 Task: Find connections with filter location Sānchor with filter topic #startupwith filter profile language Potuguese with filter current company Freecharge with filter school Jadavpur University with filter industry Climate Technology Product Manufacturing with filter service category Event Photography with filter keywords title Civil Engineer
Action: Mouse moved to (675, 83)
Screenshot: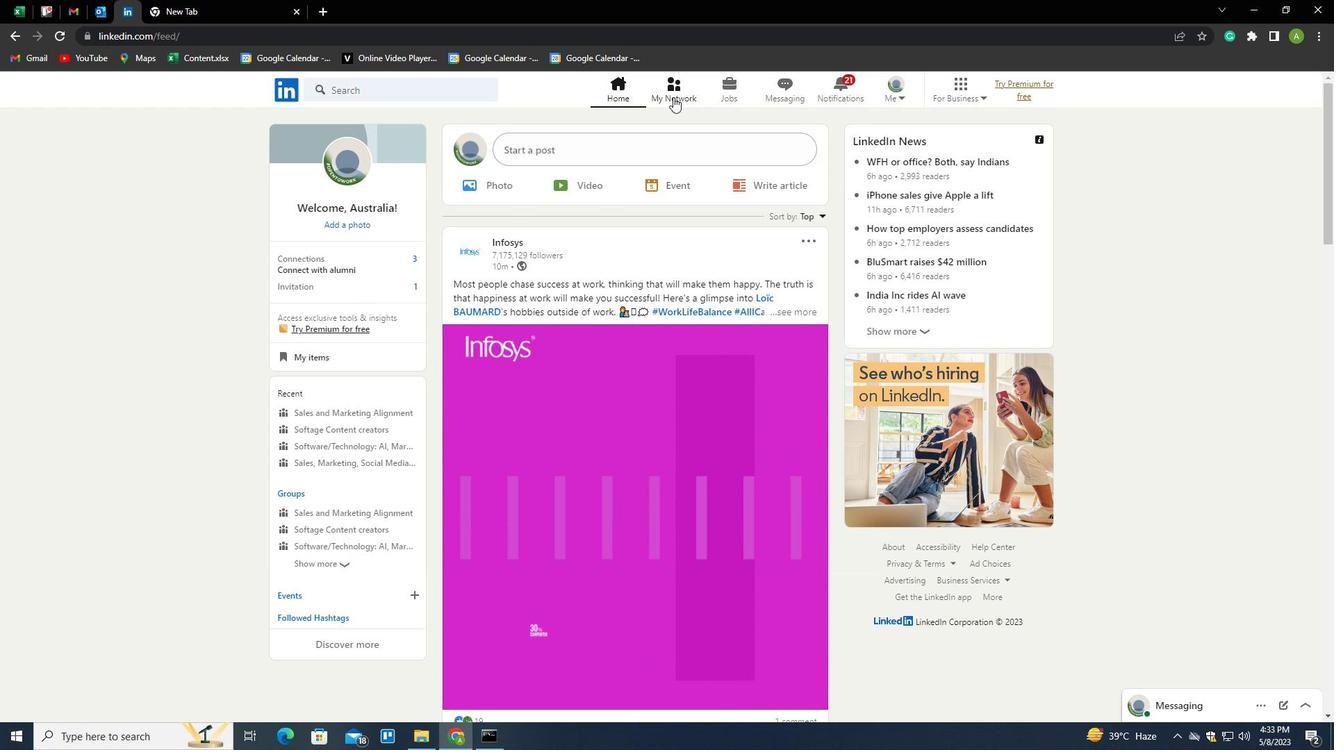
Action: Mouse pressed left at (675, 83)
Screenshot: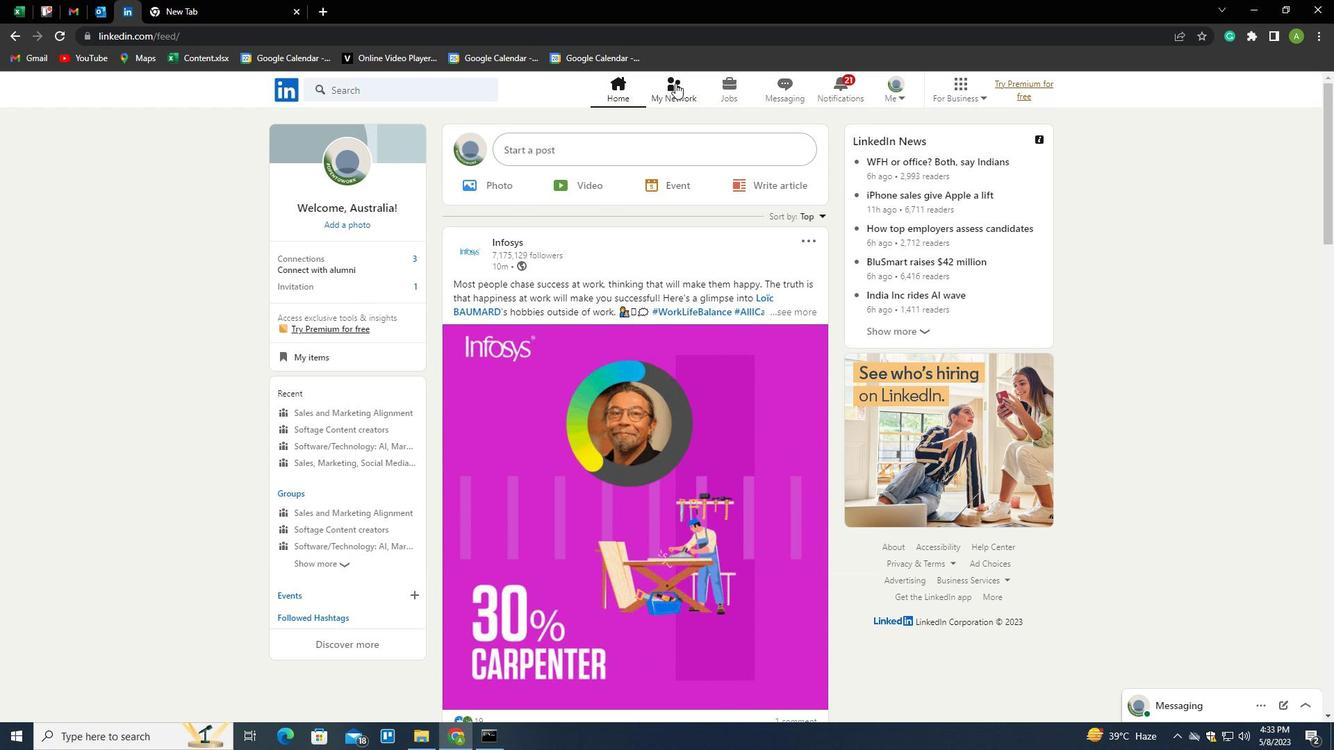 
Action: Mouse moved to (354, 159)
Screenshot: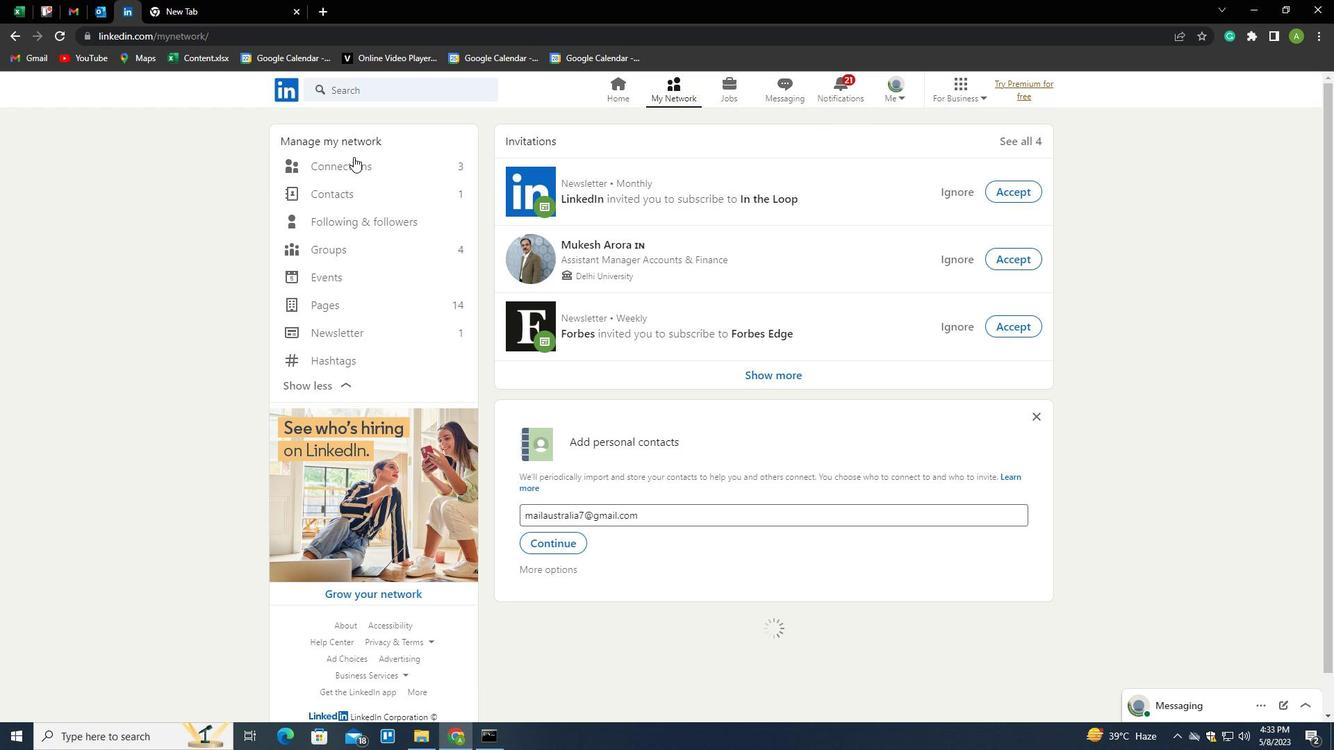 
Action: Mouse pressed left at (354, 159)
Screenshot: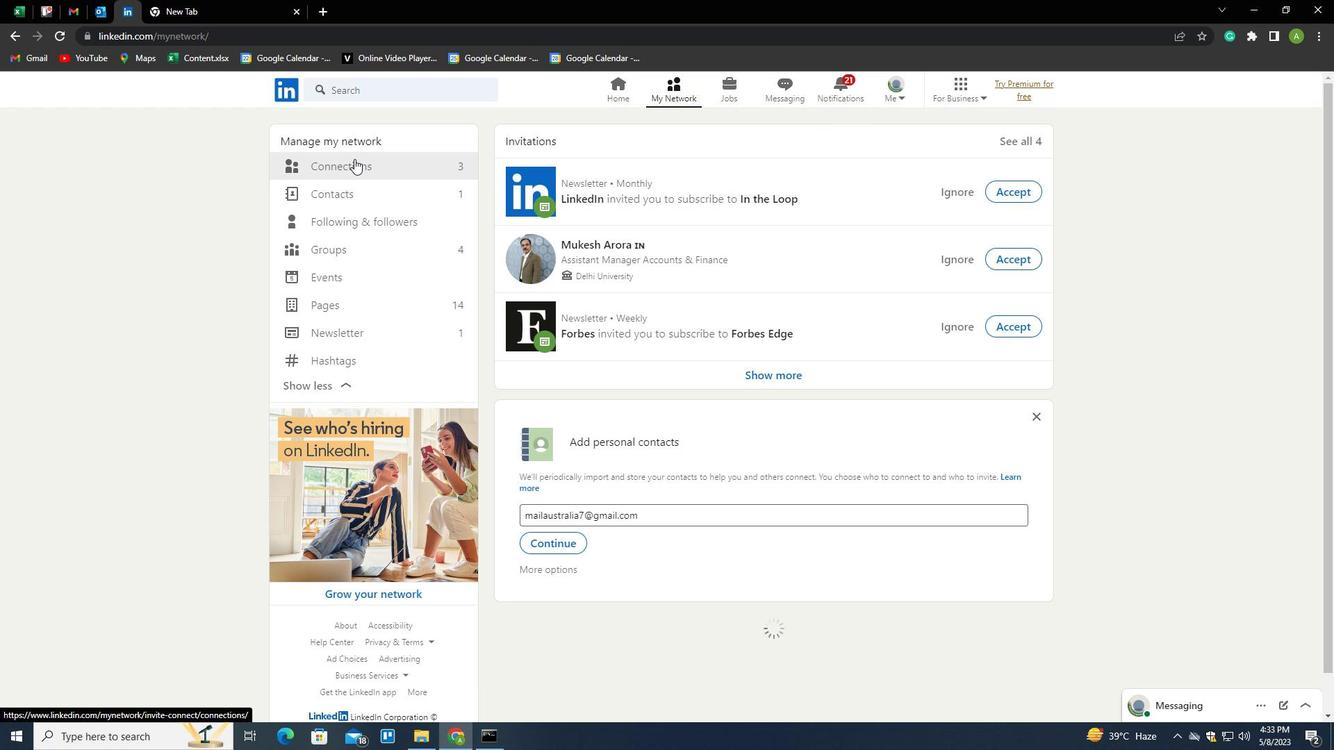 
Action: Mouse moved to (763, 167)
Screenshot: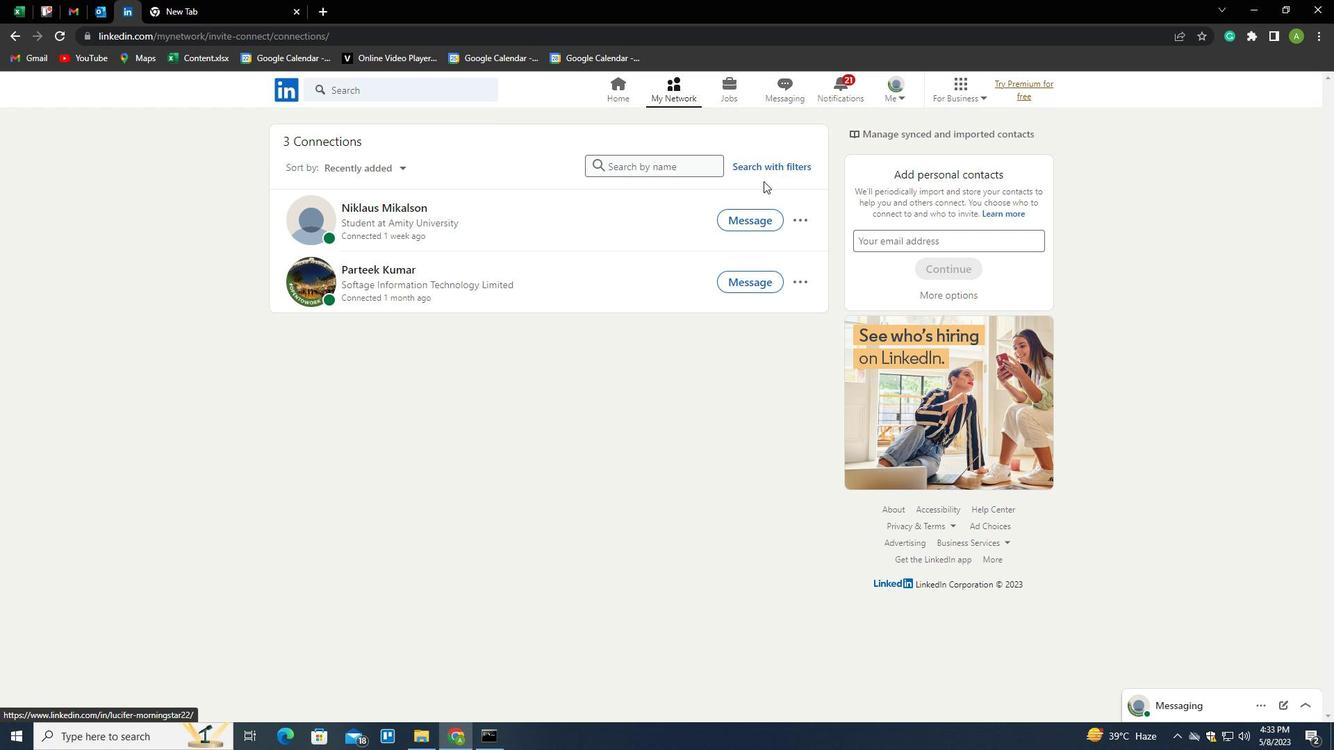 
Action: Mouse pressed left at (763, 167)
Screenshot: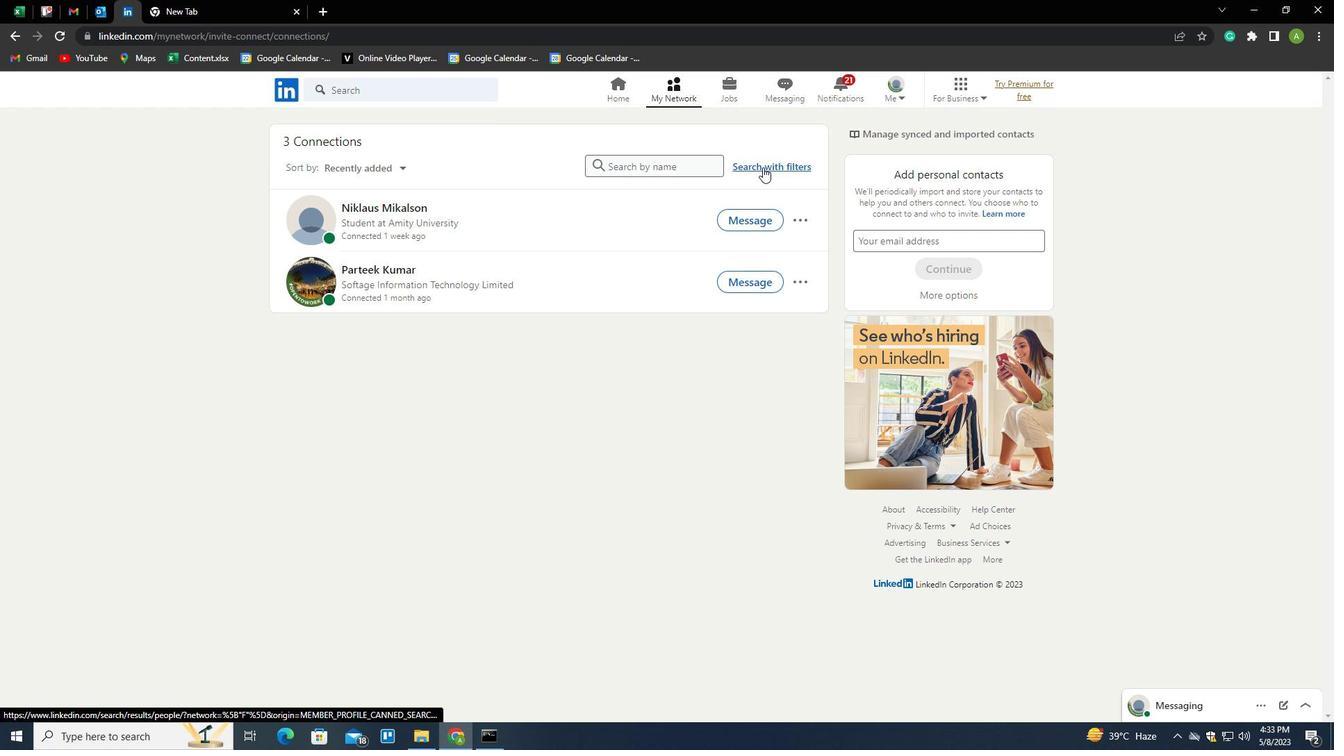 
Action: Mouse moved to (716, 127)
Screenshot: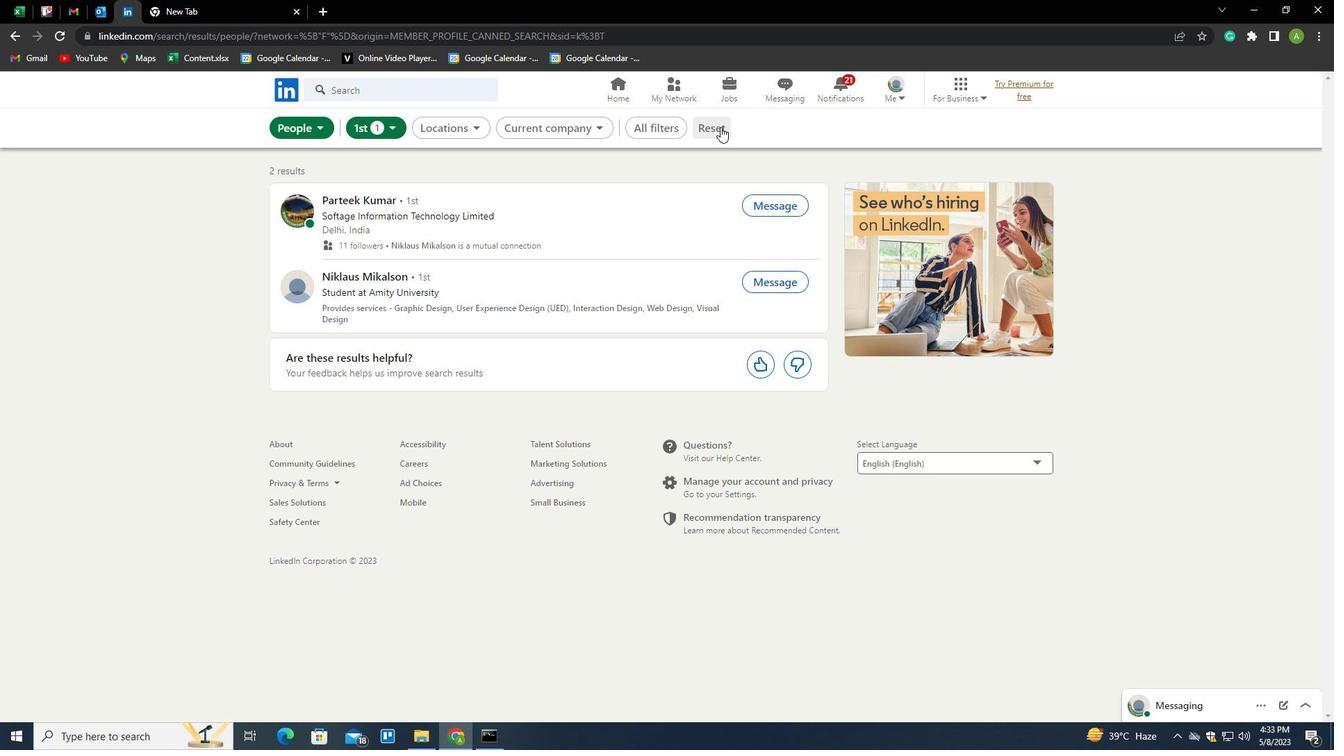
Action: Mouse pressed left at (716, 127)
Screenshot: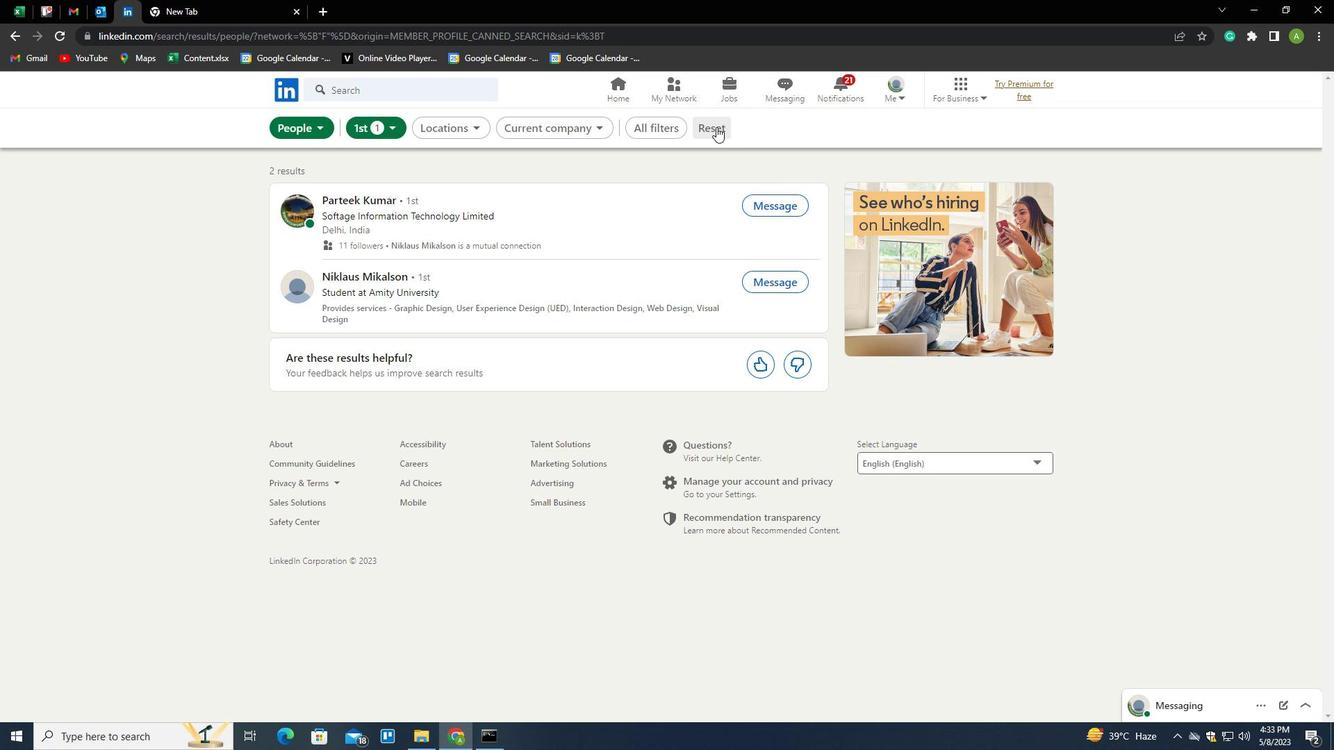
Action: Mouse moved to (700, 127)
Screenshot: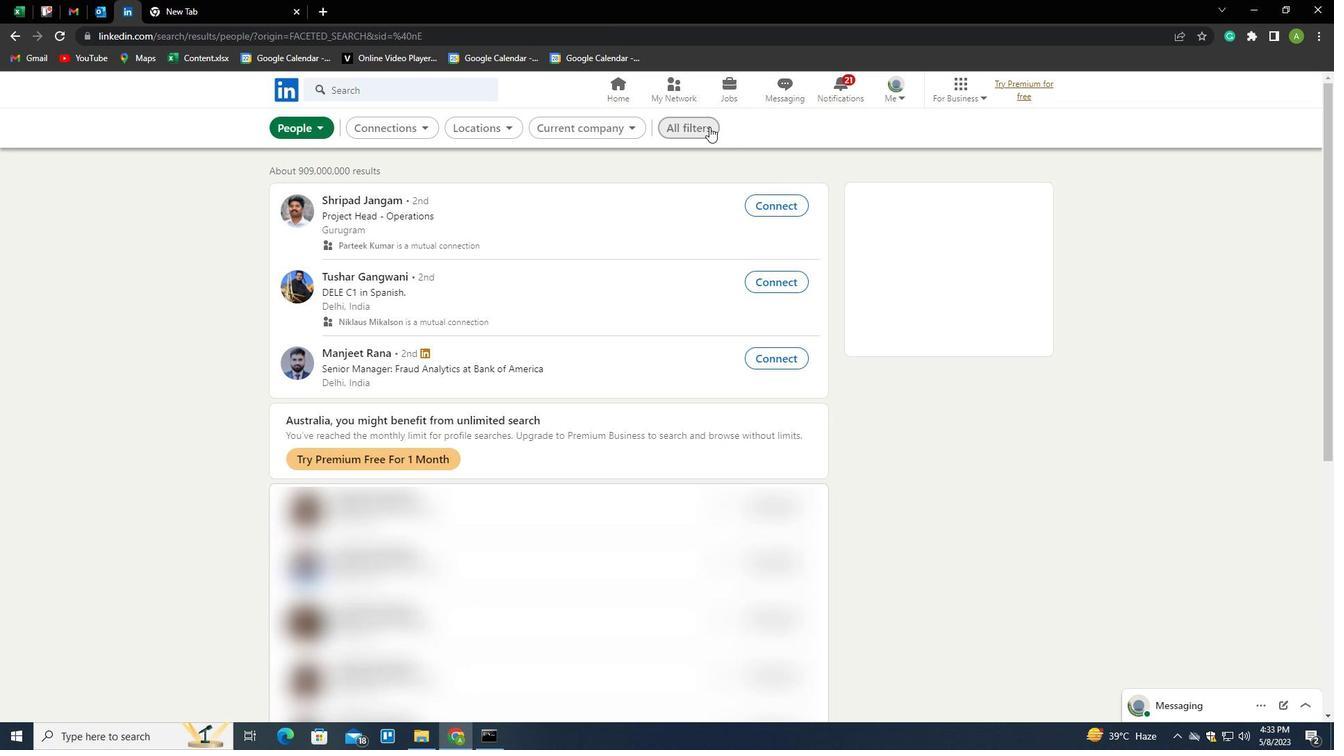 
Action: Mouse pressed left at (700, 127)
Screenshot: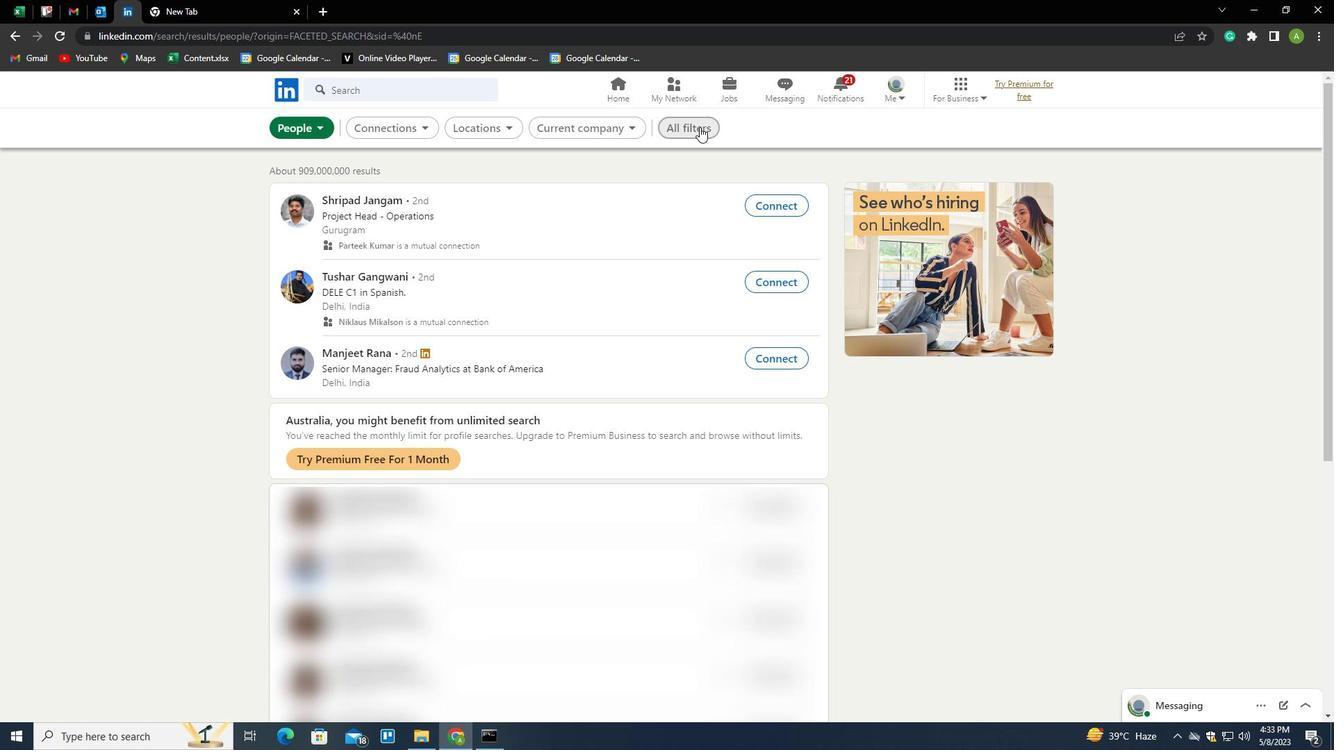 
Action: Mouse moved to (1078, 508)
Screenshot: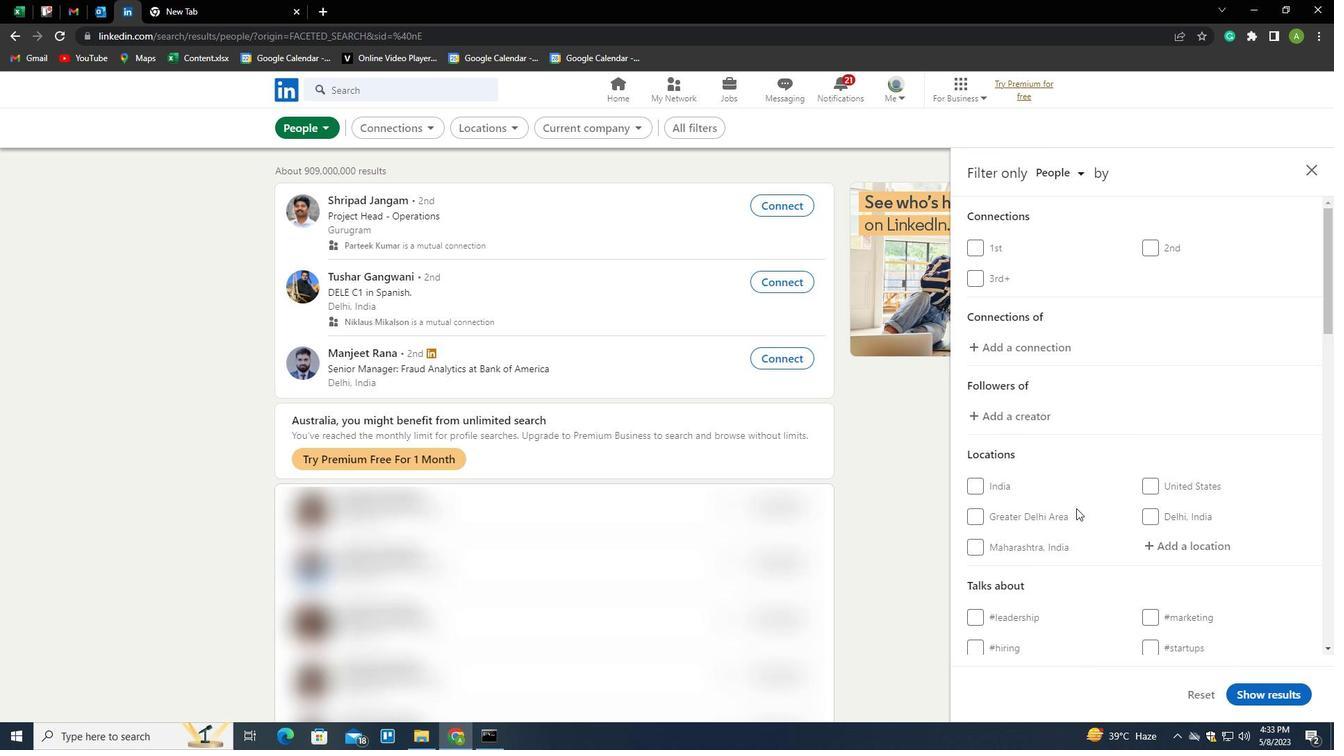 
Action: Mouse scrolled (1078, 508) with delta (0, 0)
Screenshot: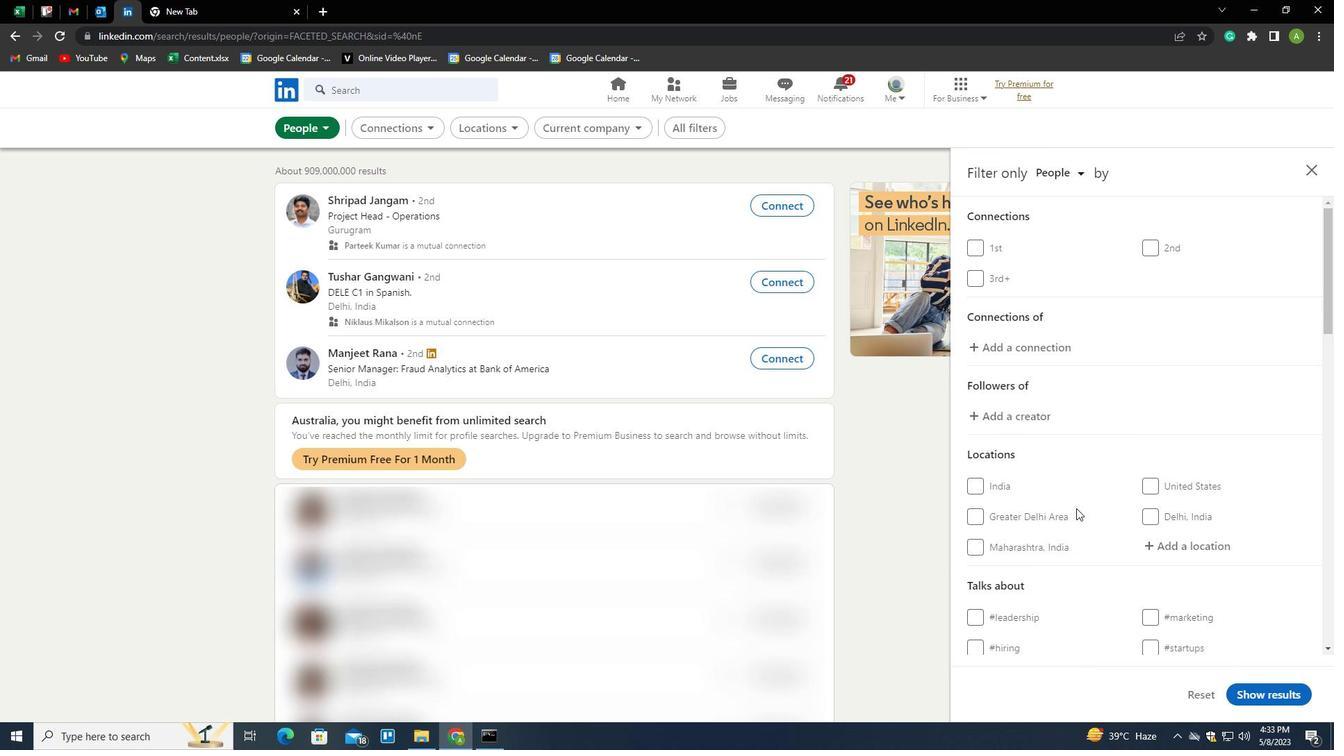 
Action: Mouse scrolled (1078, 508) with delta (0, 0)
Screenshot: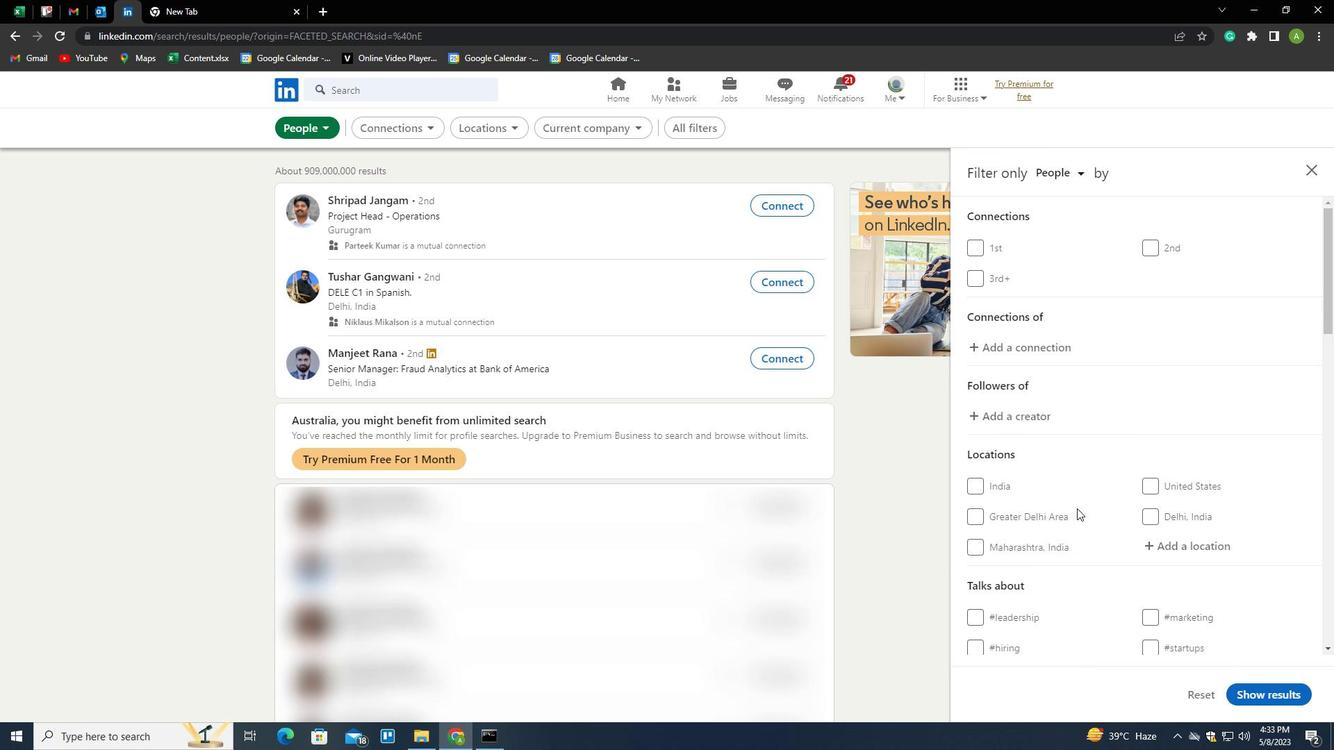 
Action: Mouse scrolled (1078, 508) with delta (0, 0)
Screenshot: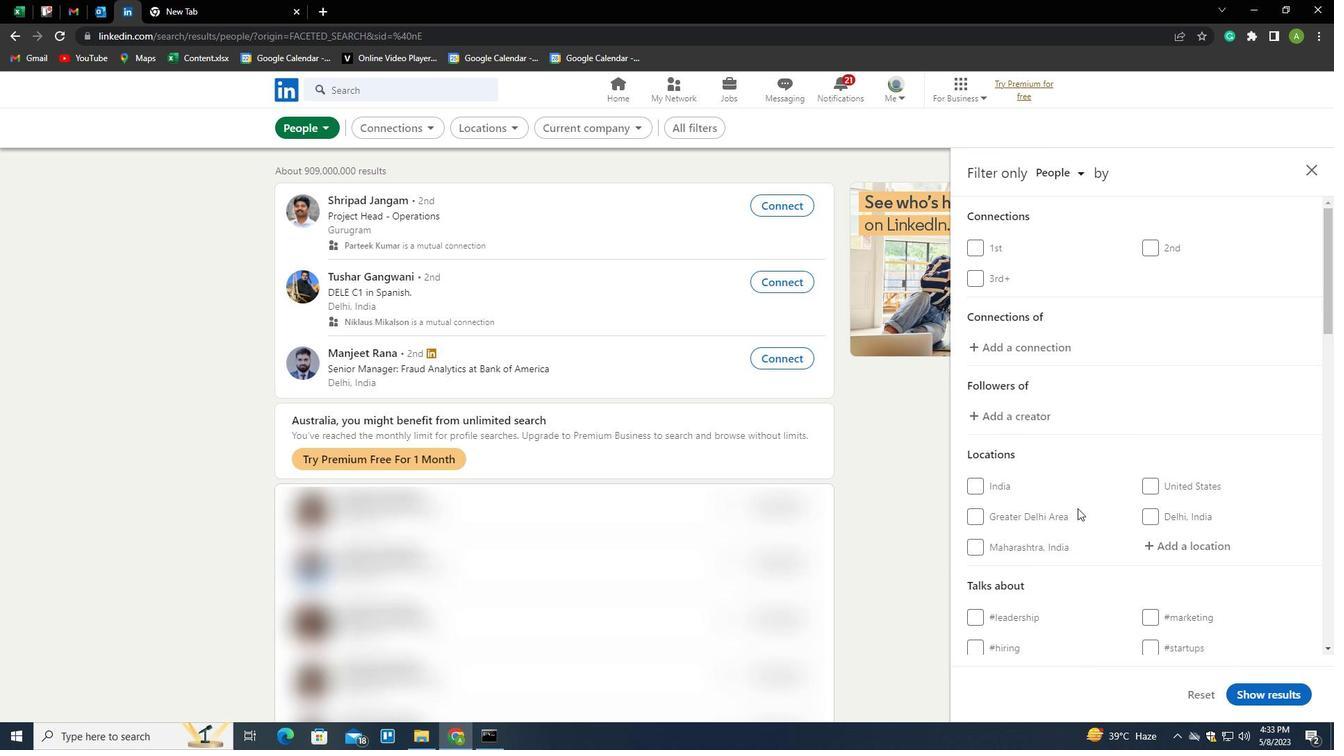 
Action: Mouse moved to (1179, 343)
Screenshot: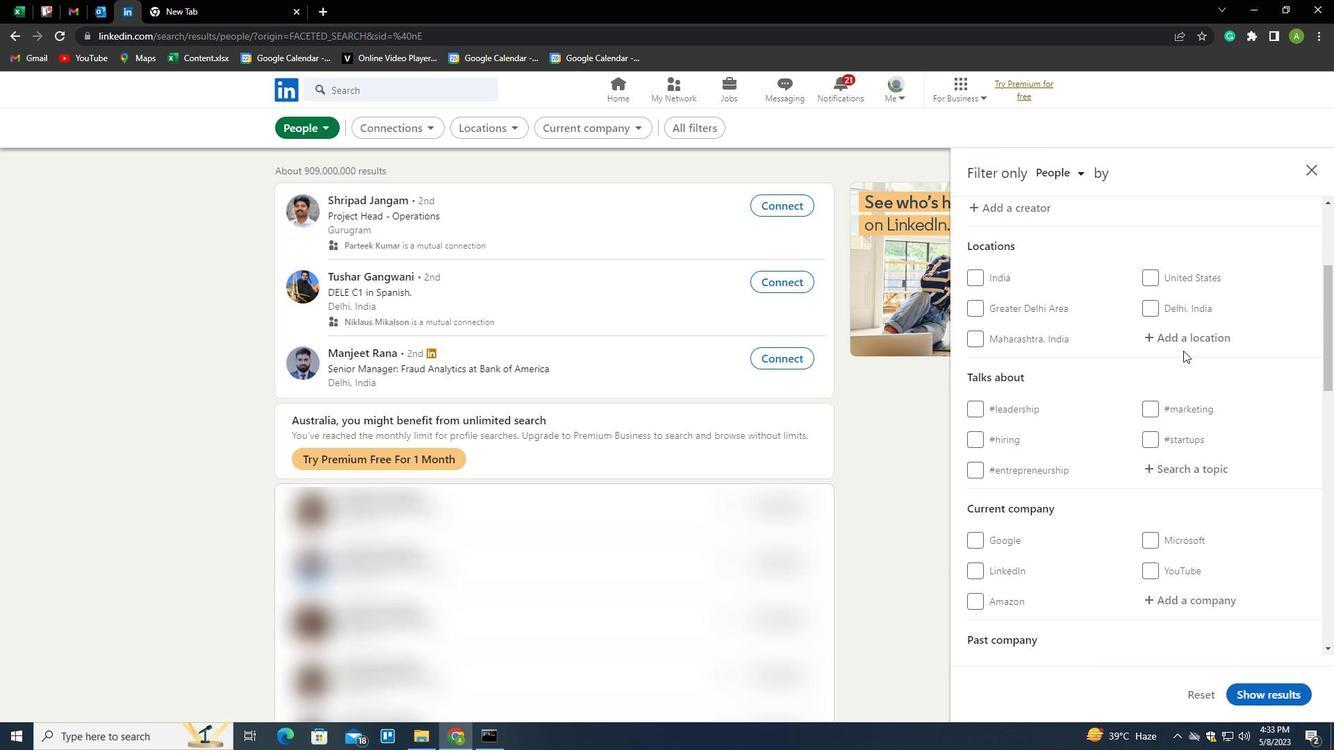 
Action: Mouse pressed left at (1179, 343)
Screenshot: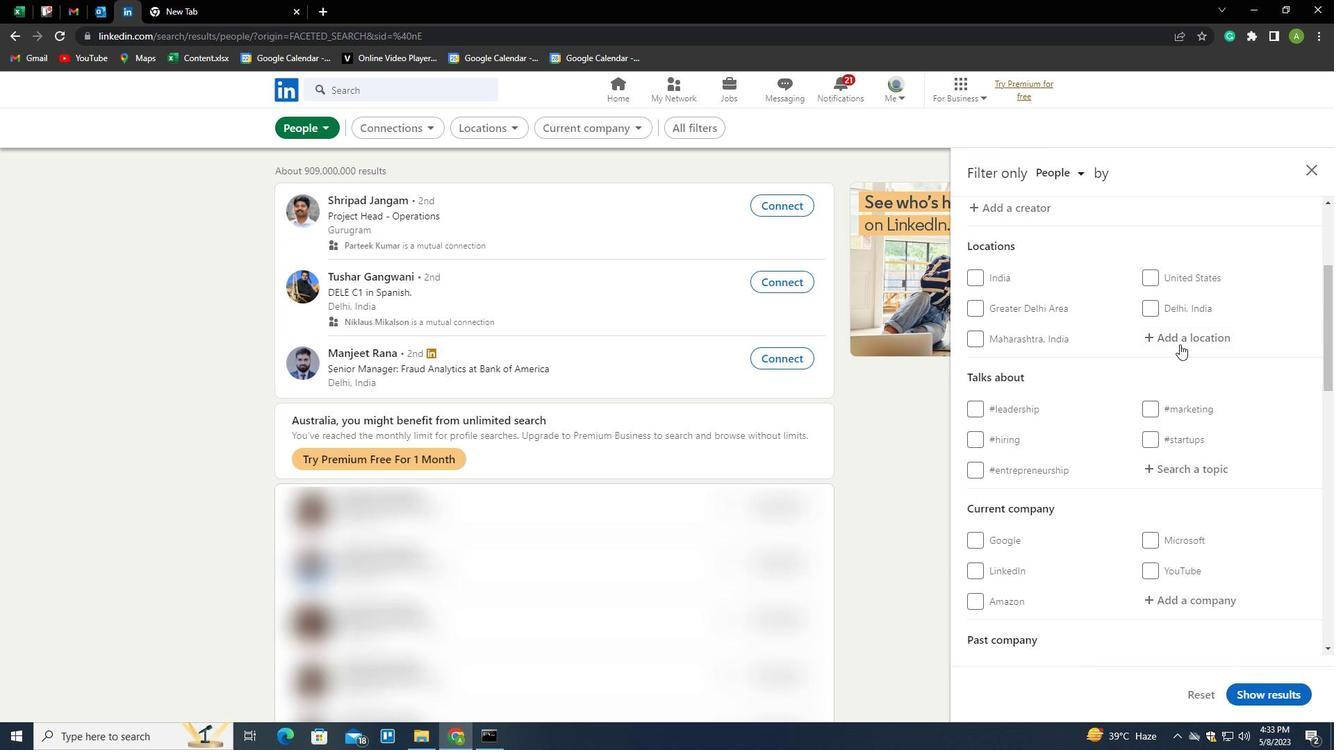 
Action: Key pressed <Key.shift>SANCHOR<Key.down><Key.enter>
Screenshot: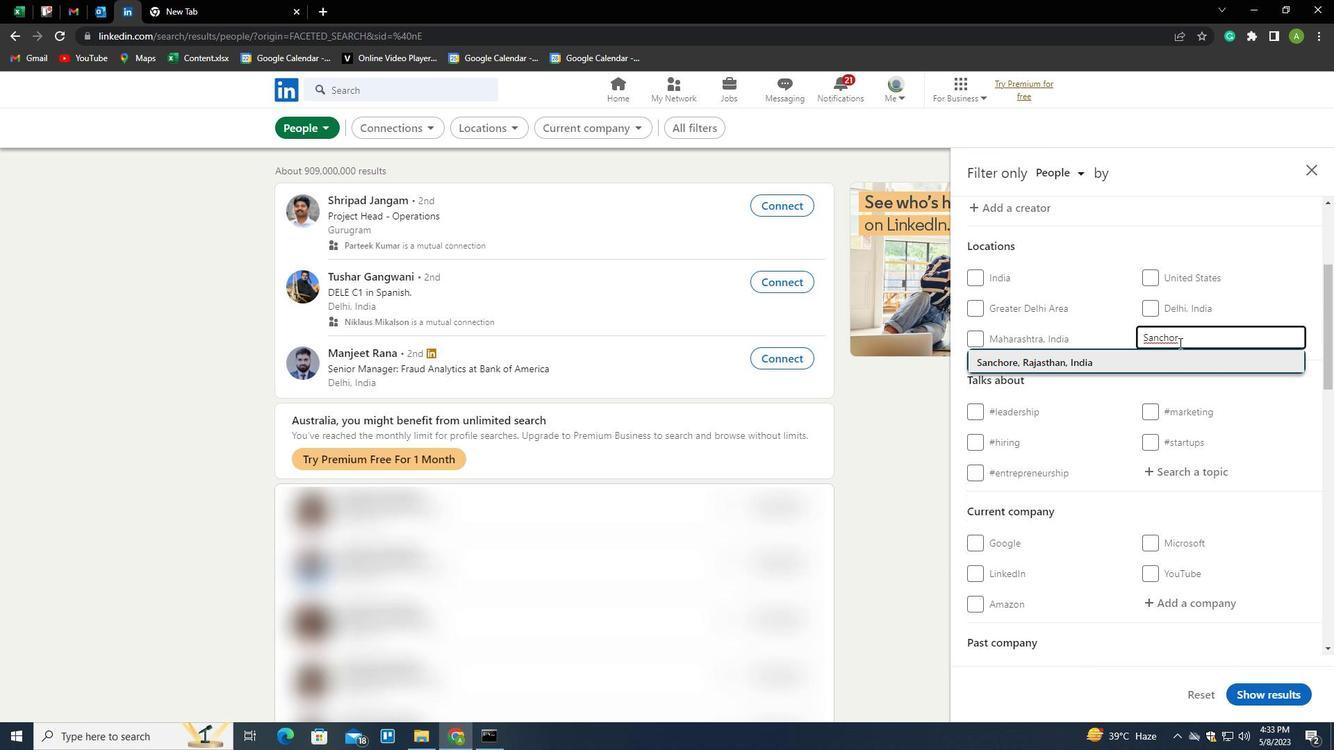 
Action: Mouse scrolled (1179, 342) with delta (0, 0)
Screenshot: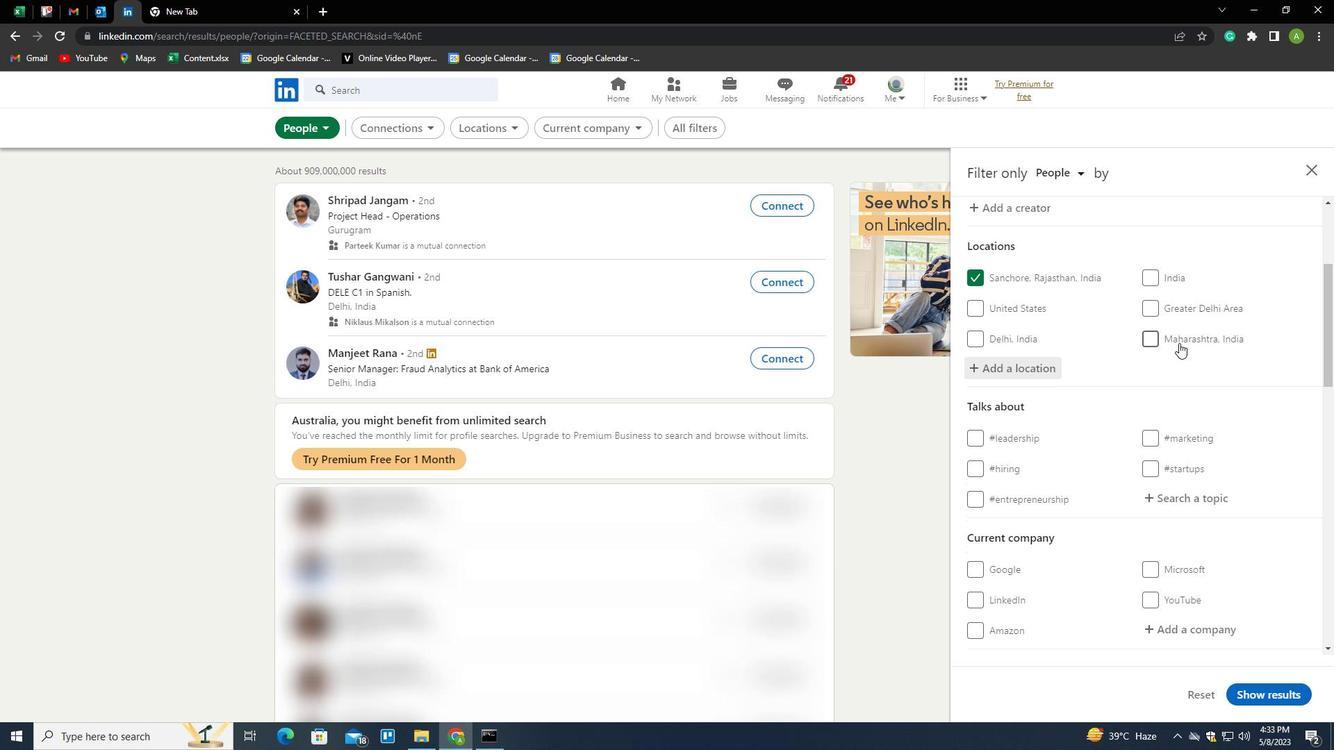 
Action: Mouse scrolled (1179, 342) with delta (0, 0)
Screenshot: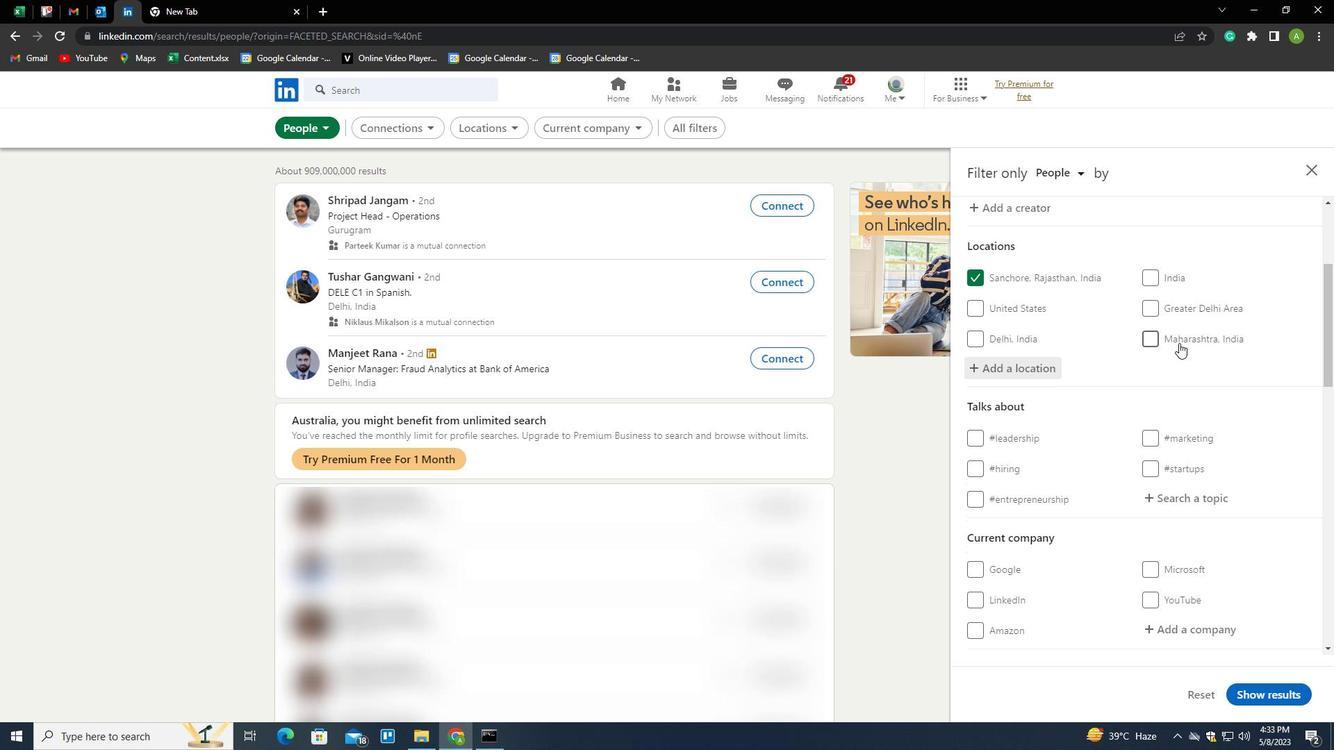 
Action: Mouse scrolled (1179, 342) with delta (0, 0)
Screenshot: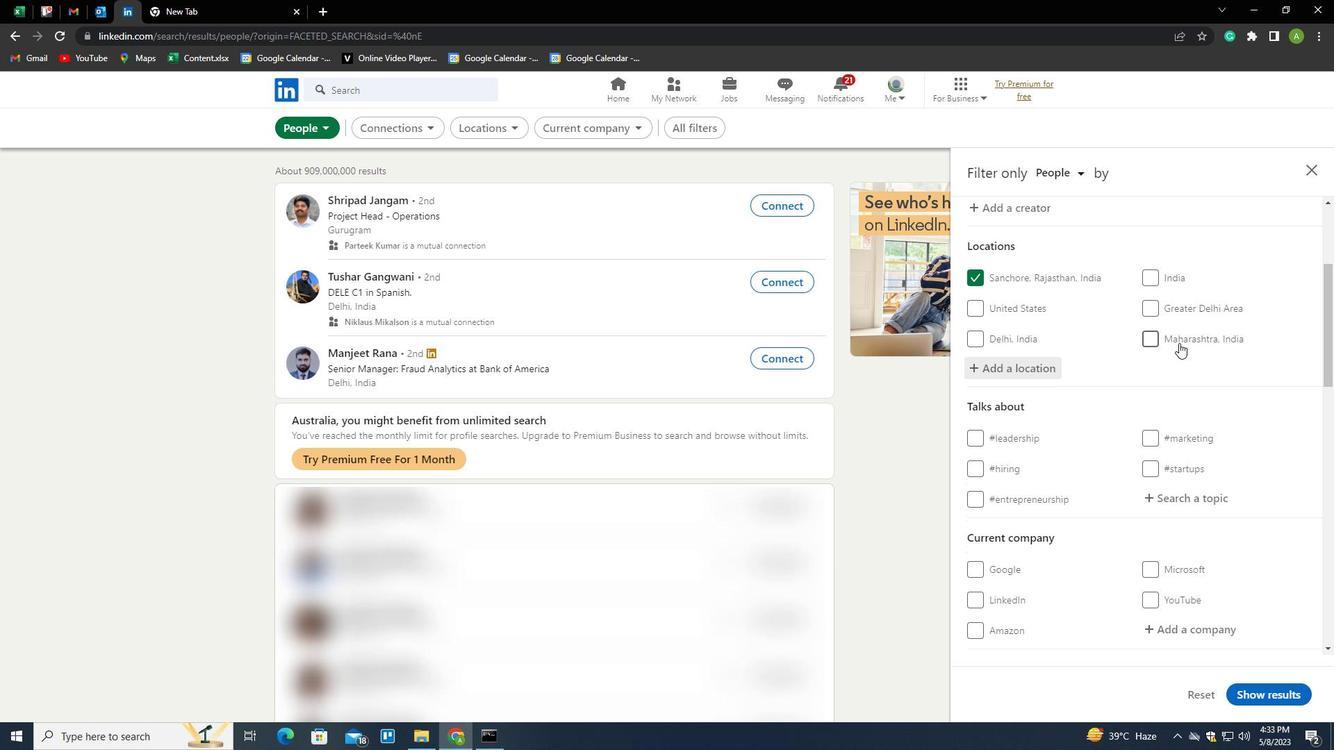 
Action: Mouse moved to (1174, 296)
Screenshot: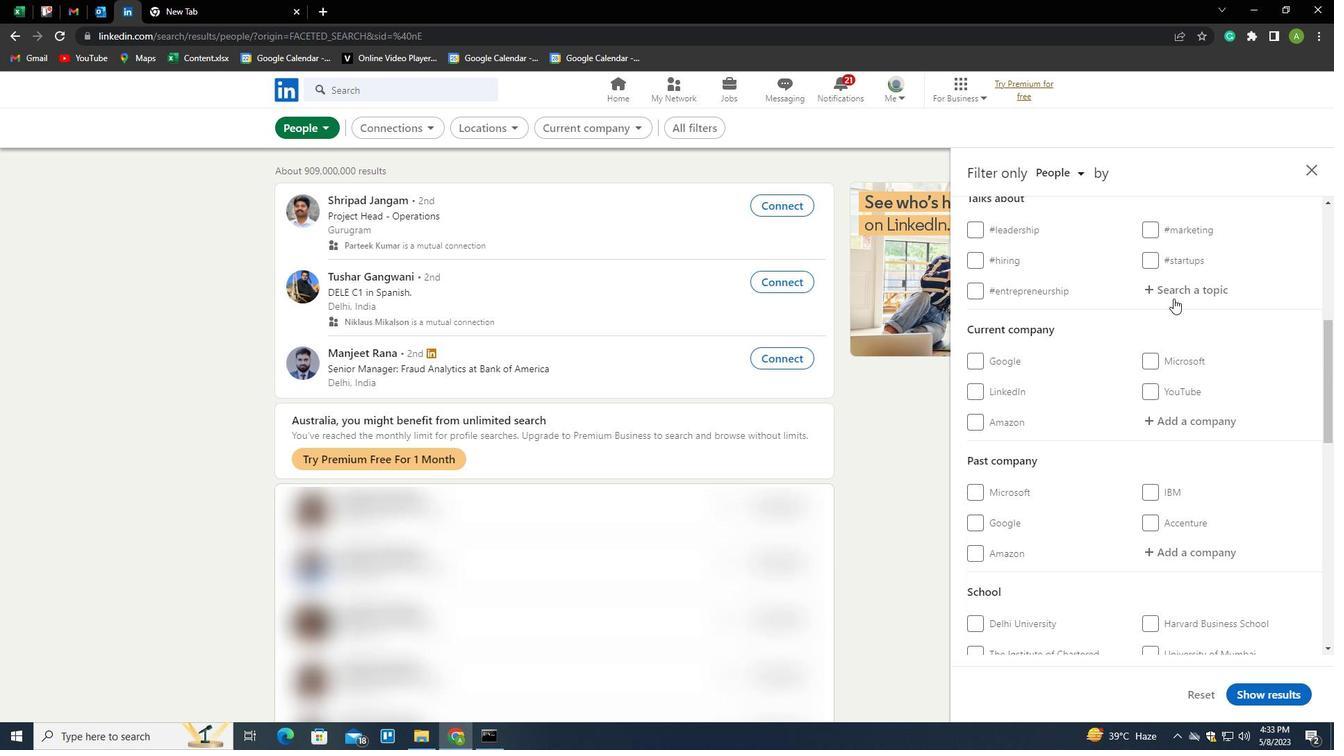 
Action: Mouse pressed left at (1174, 296)
Screenshot: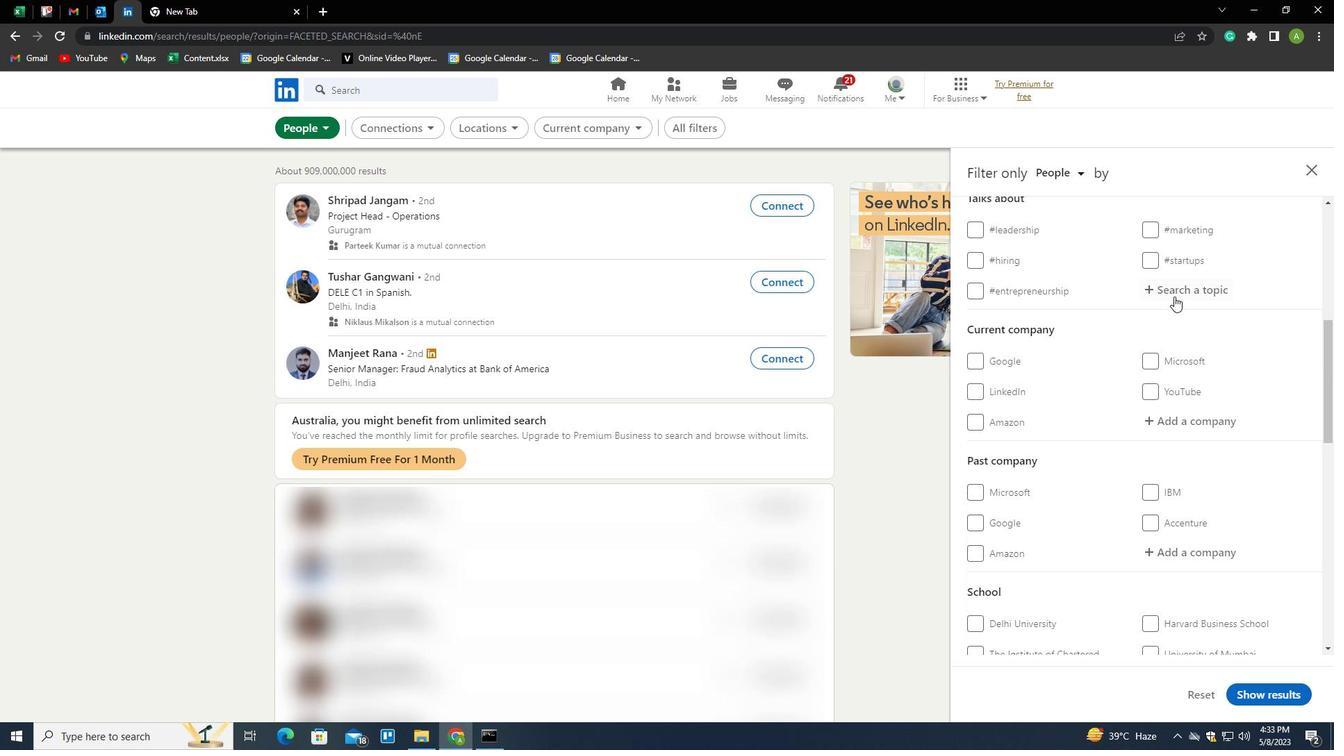
Action: Key pressed STARTUP<Key.down><Key.enter>
Screenshot: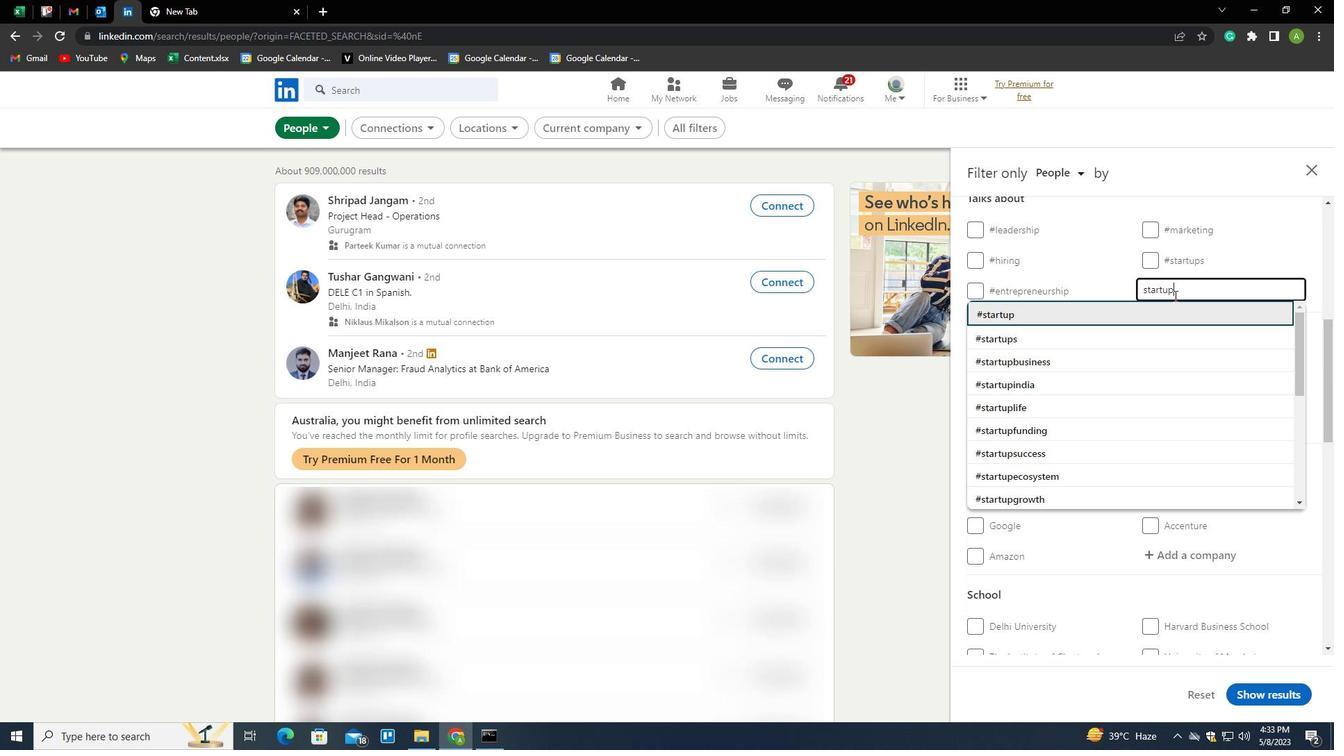
Action: Mouse moved to (1162, 278)
Screenshot: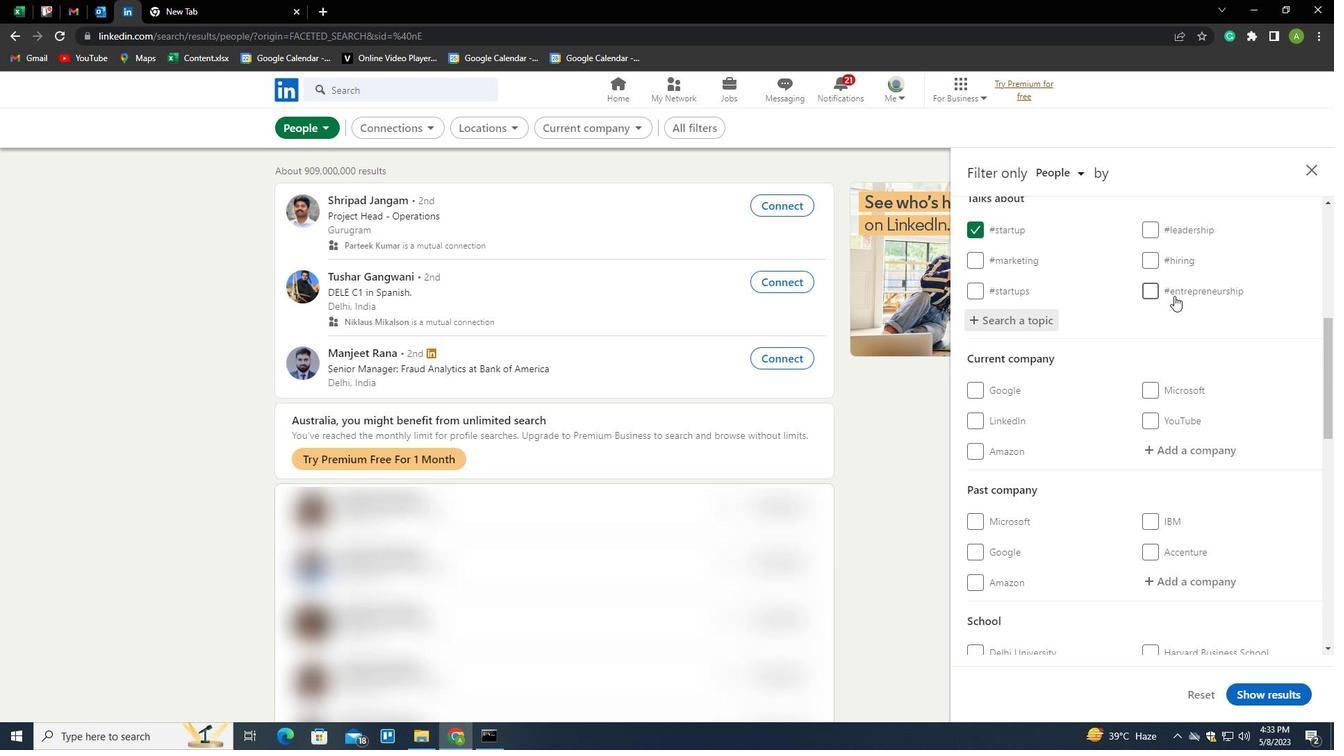 
Action: Mouse scrolled (1162, 278) with delta (0, 0)
Screenshot: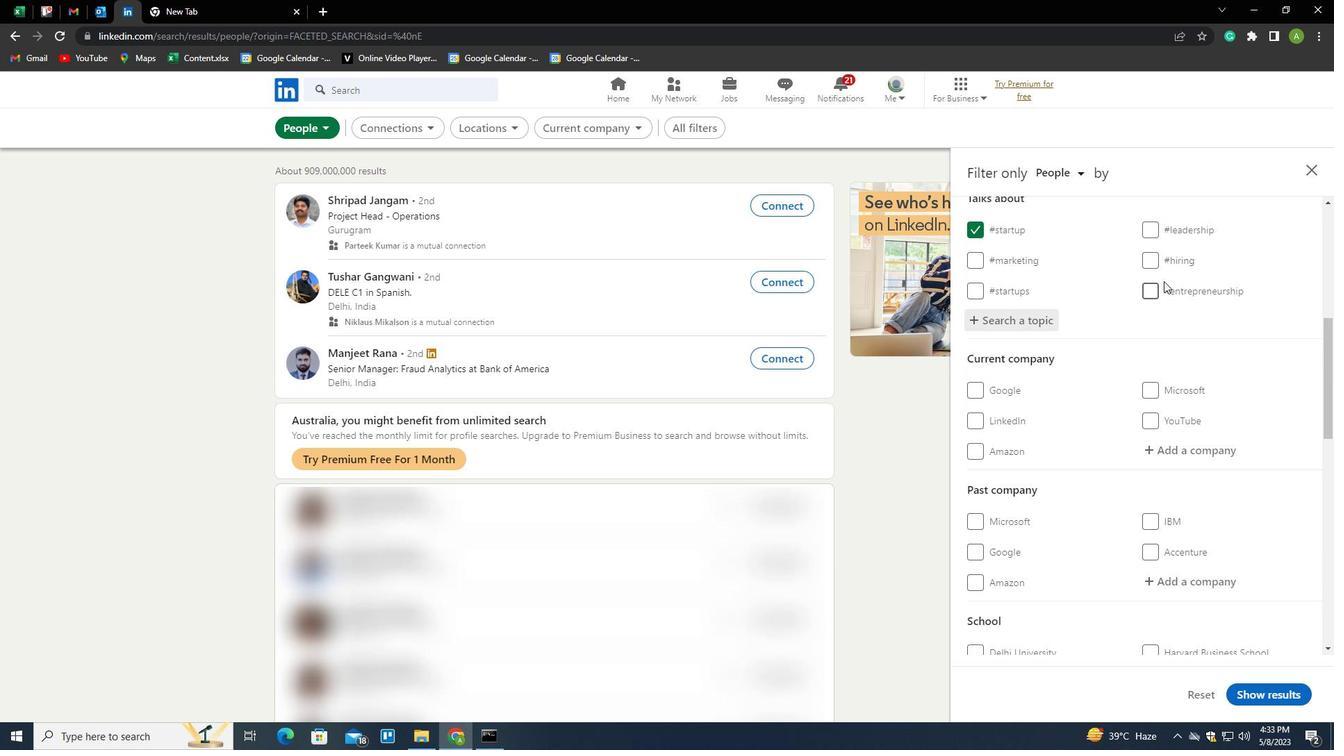 
Action: Mouse scrolled (1162, 278) with delta (0, 0)
Screenshot: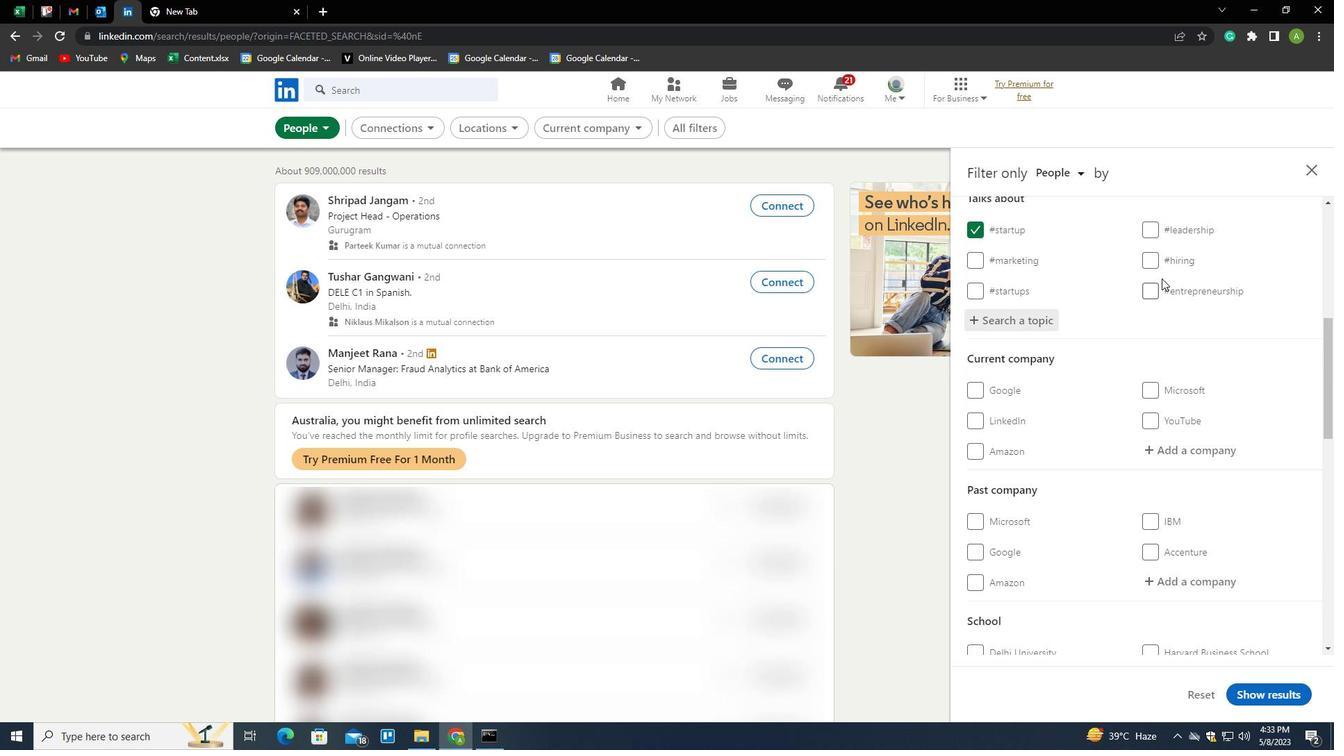 
Action: Mouse moved to (1160, 364)
Screenshot: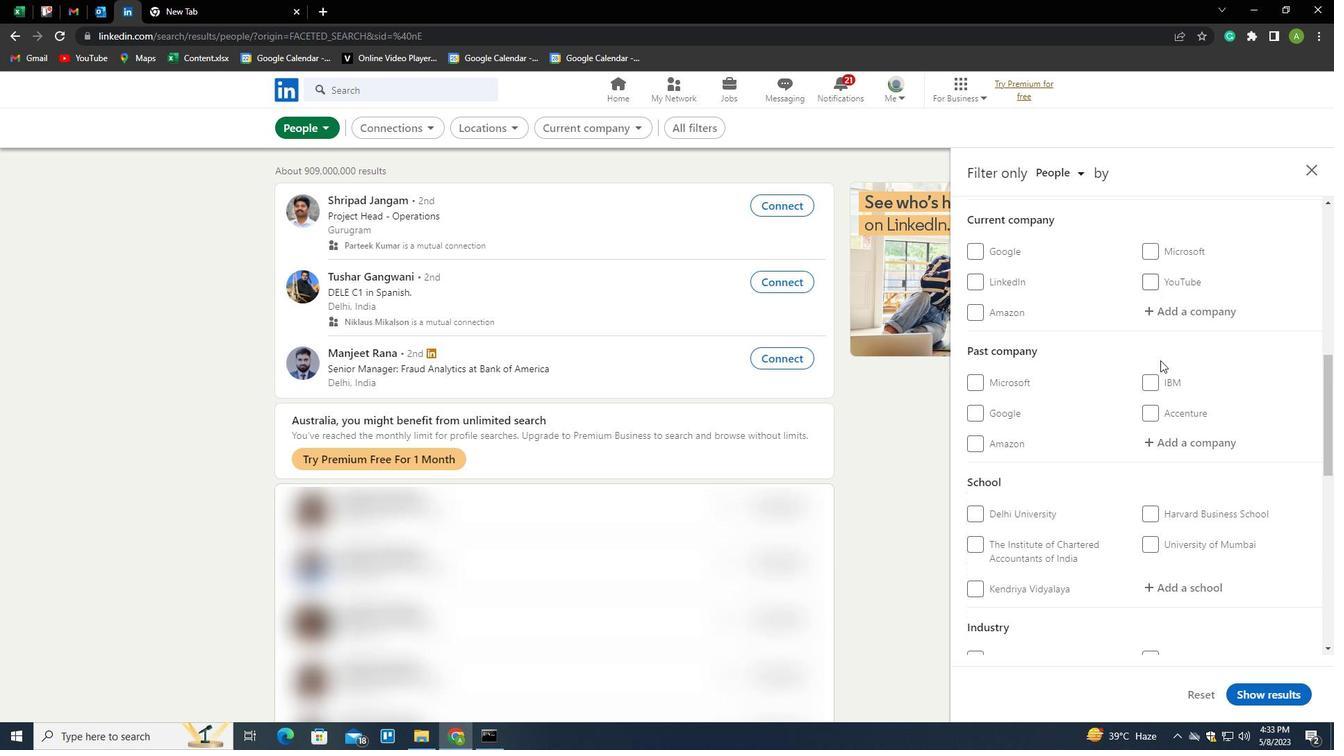 
Action: Mouse scrolled (1160, 363) with delta (0, 0)
Screenshot: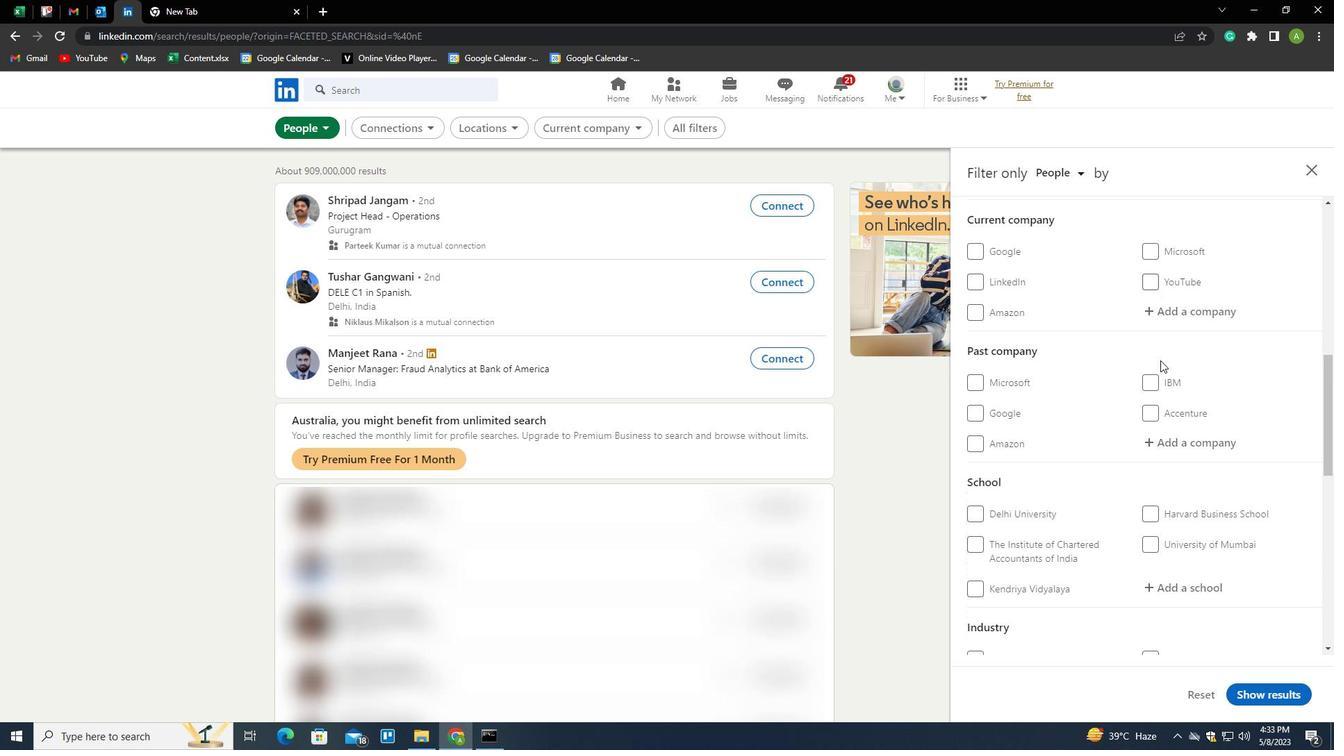 
Action: Mouse scrolled (1160, 363) with delta (0, 0)
Screenshot: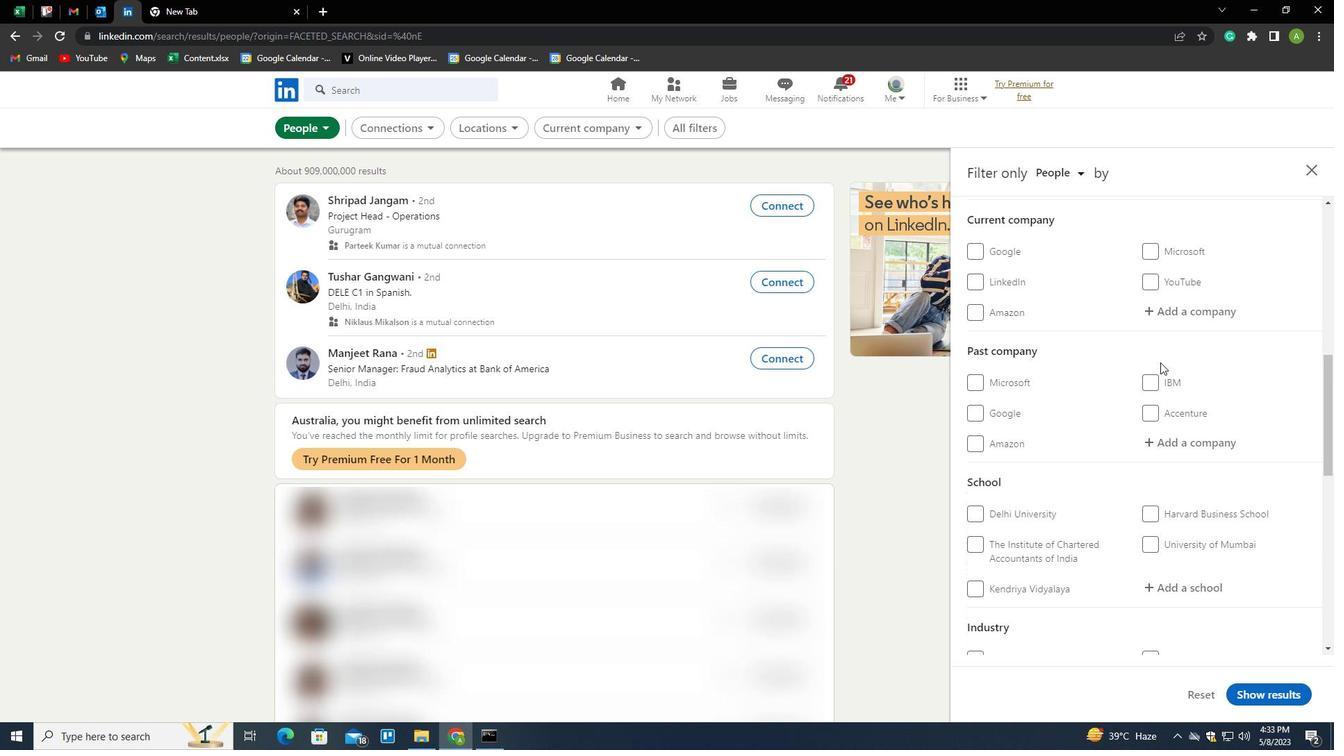 
Action: Mouse scrolled (1160, 363) with delta (0, 0)
Screenshot: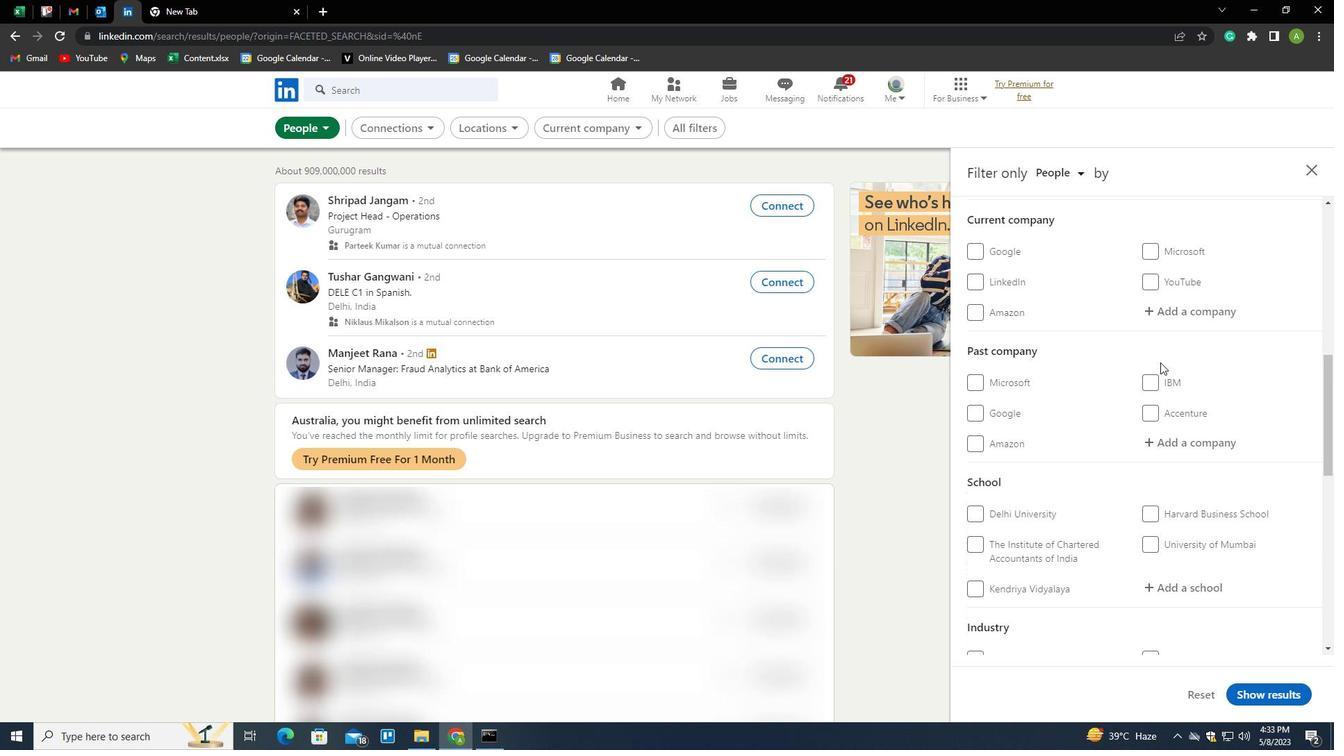 
Action: Mouse moved to (1160, 364)
Screenshot: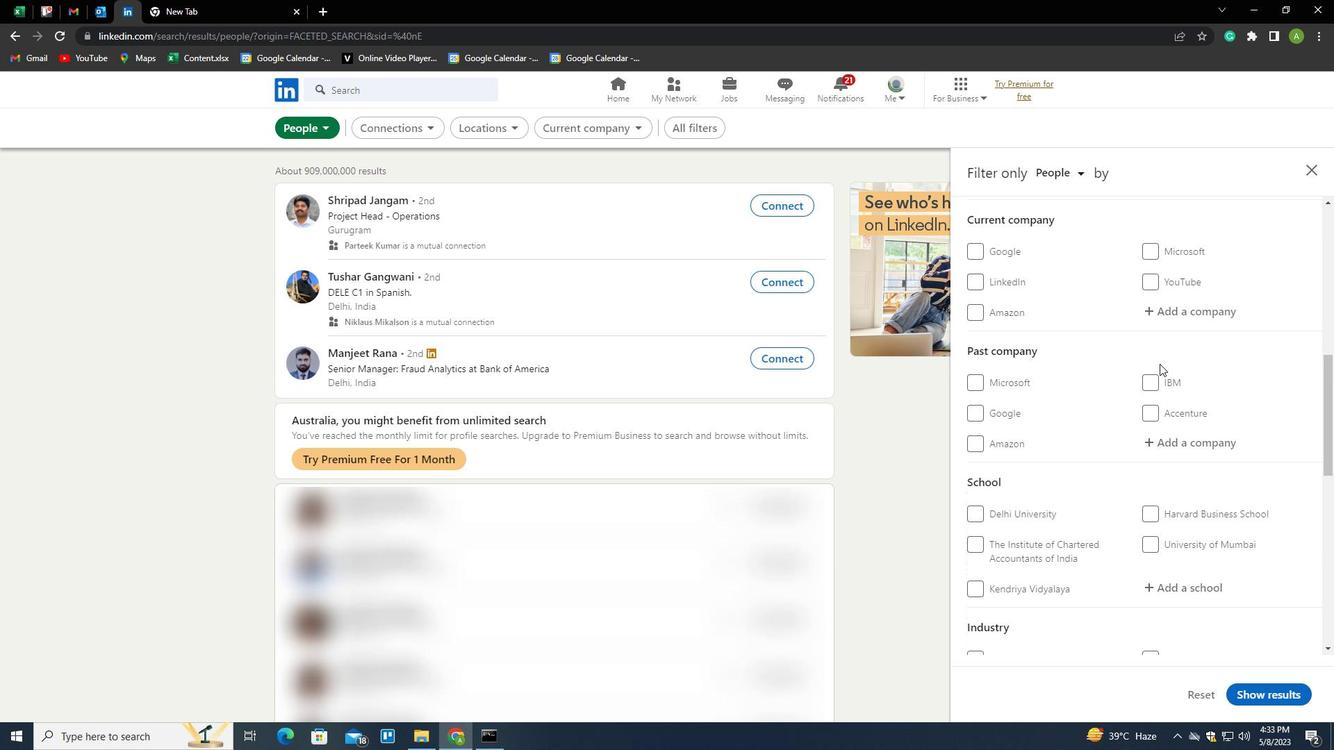 
Action: Mouse scrolled (1160, 364) with delta (0, 0)
Screenshot: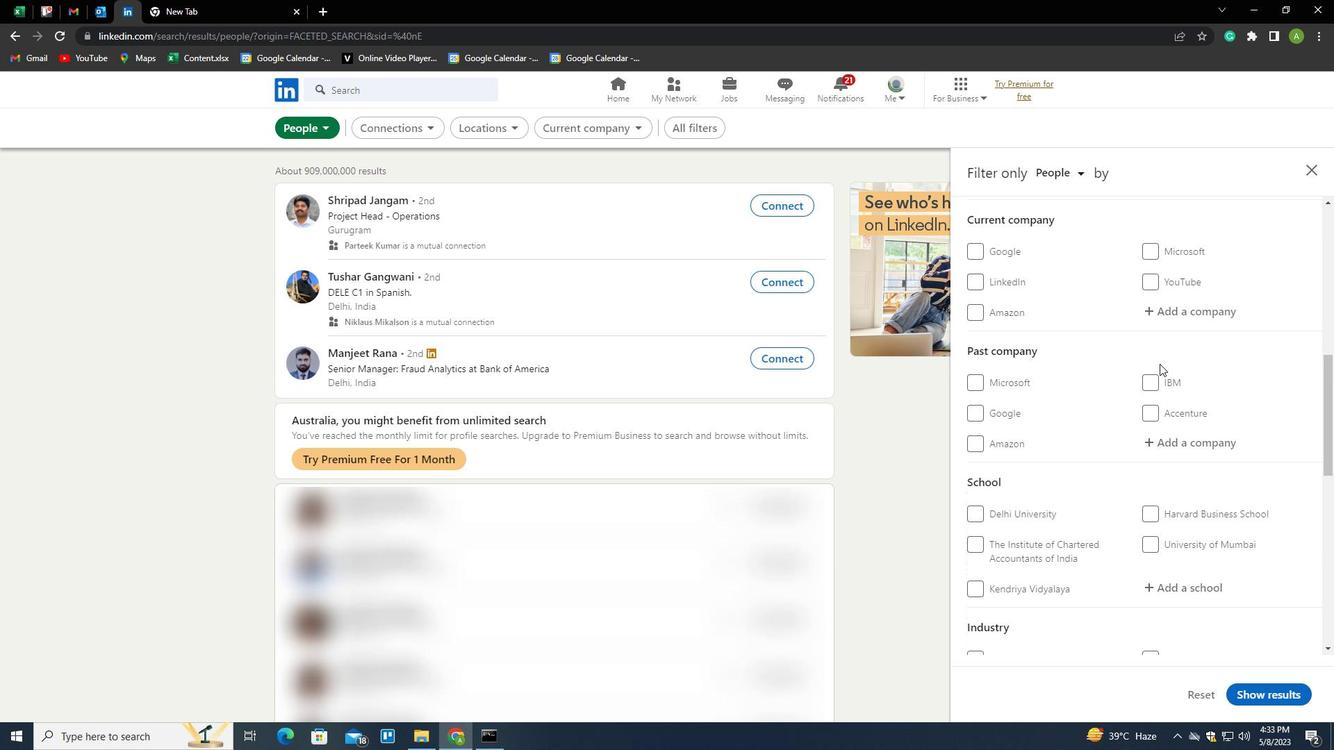 
Action: Mouse scrolled (1160, 364) with delta (0, 0)
Screenshot: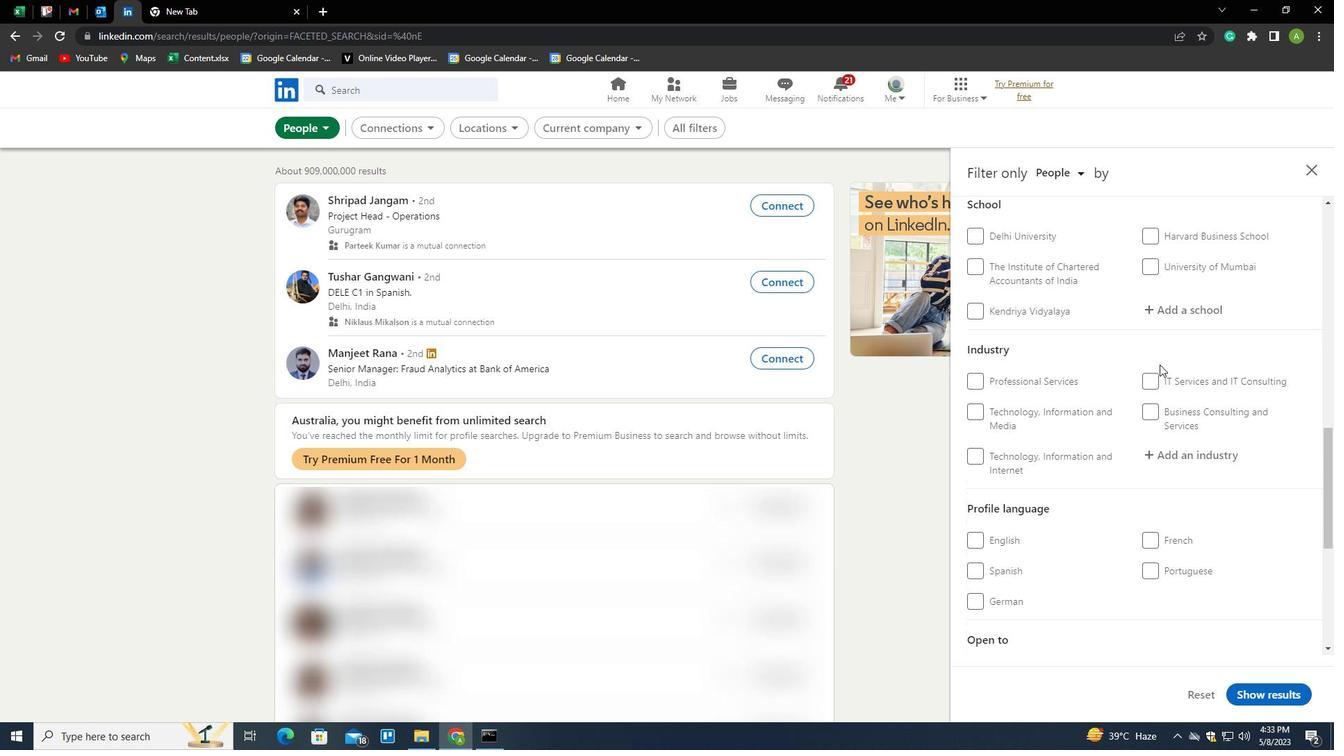 
Action: Mouse moved to (1156, 505)
Screenshot: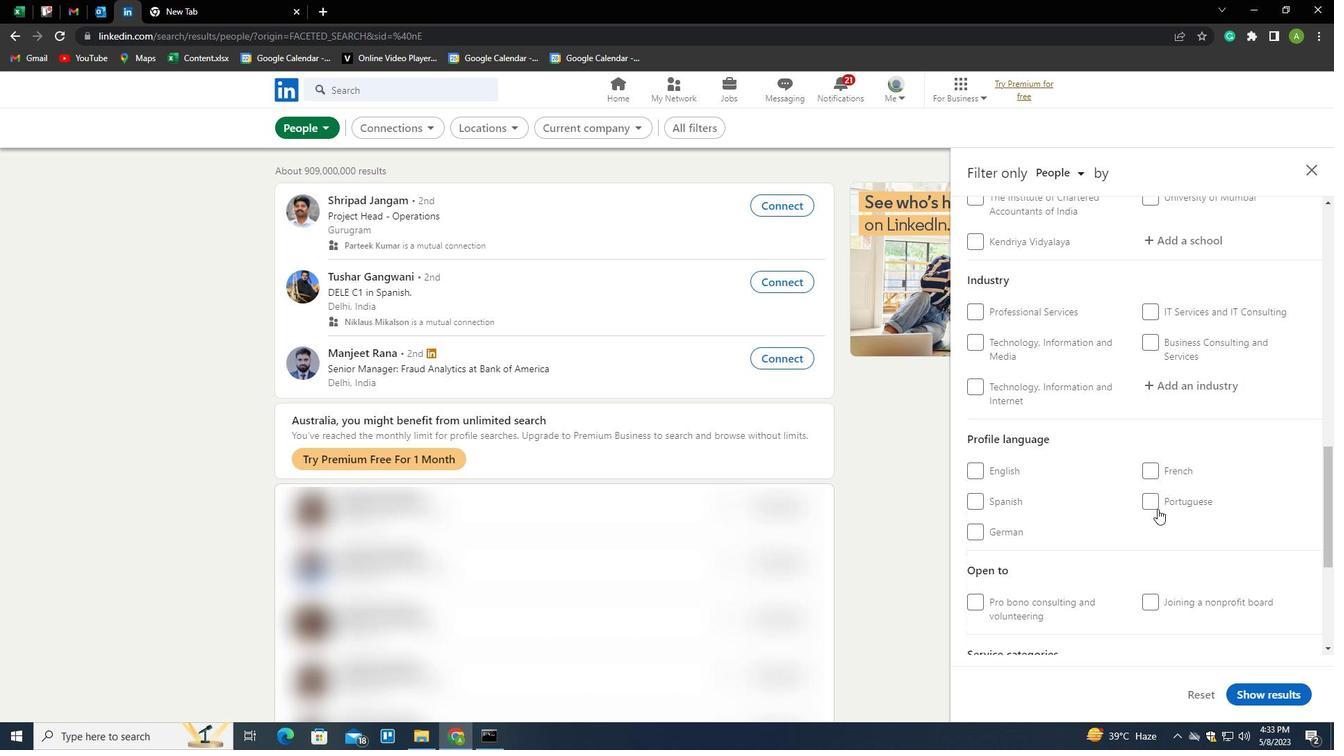 
Action: Mouse pressed left at (1156, 505)
Screenshot: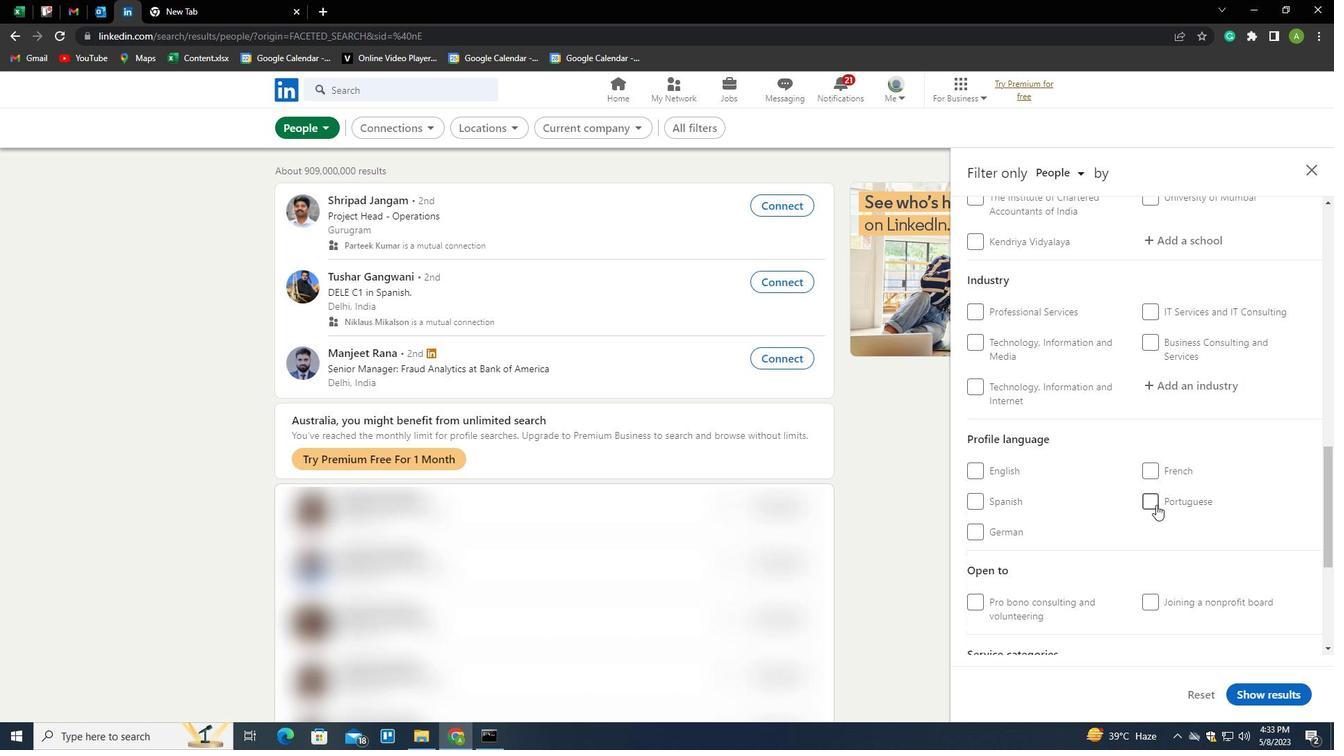 
Action: Mouse moved to (1185, 467)
Screenshot: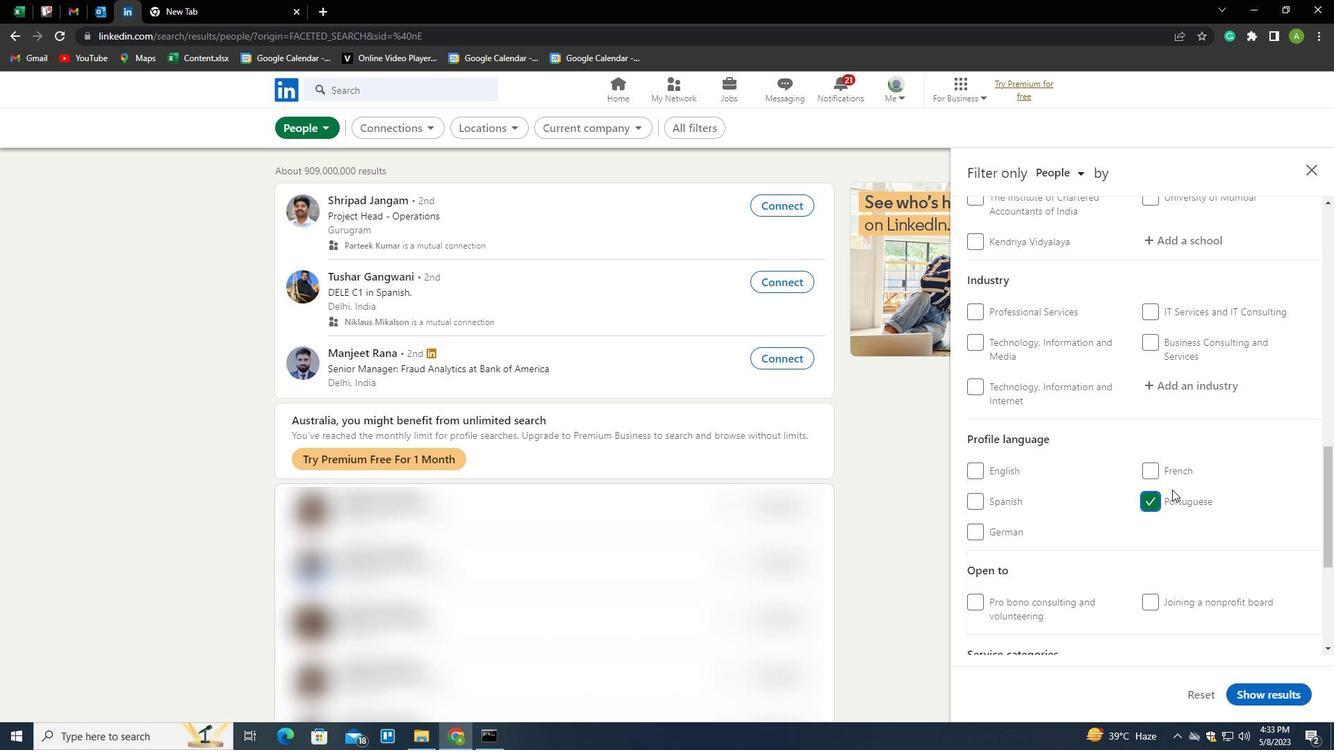 
Action: Mouse scrolled (1185, 467) with delta (0, 0)
Screenshot: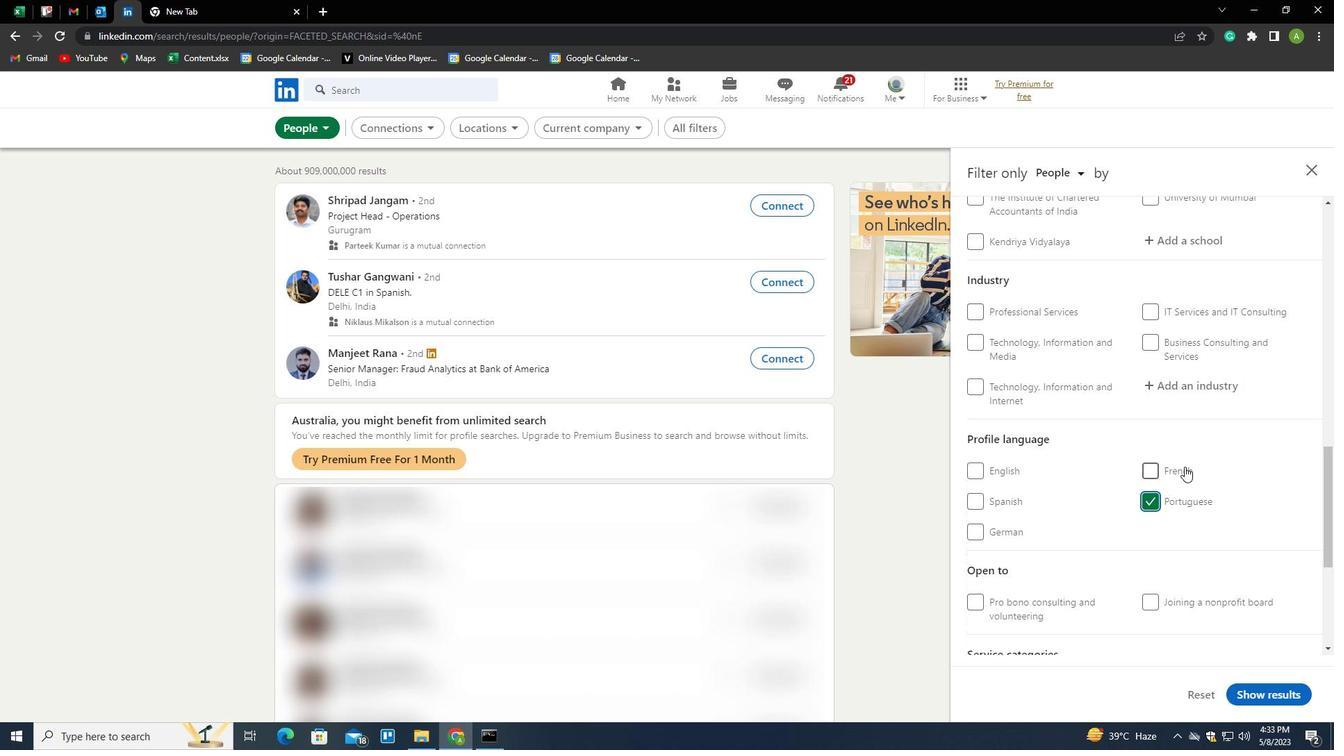 
Action: Mouse moved to (1185, 465)
Screenshot: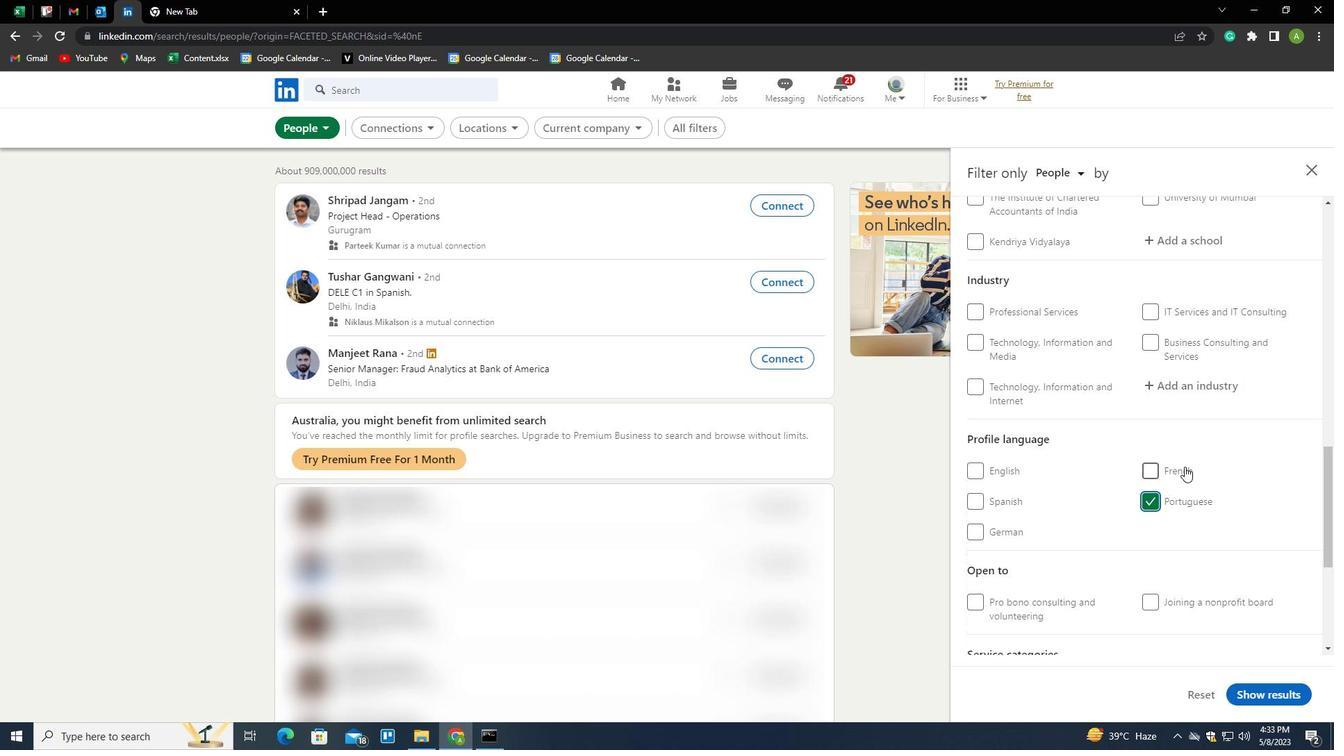 
Action: Mouse scrolled (1185, 466) with delta (0, 0)
Screenshot: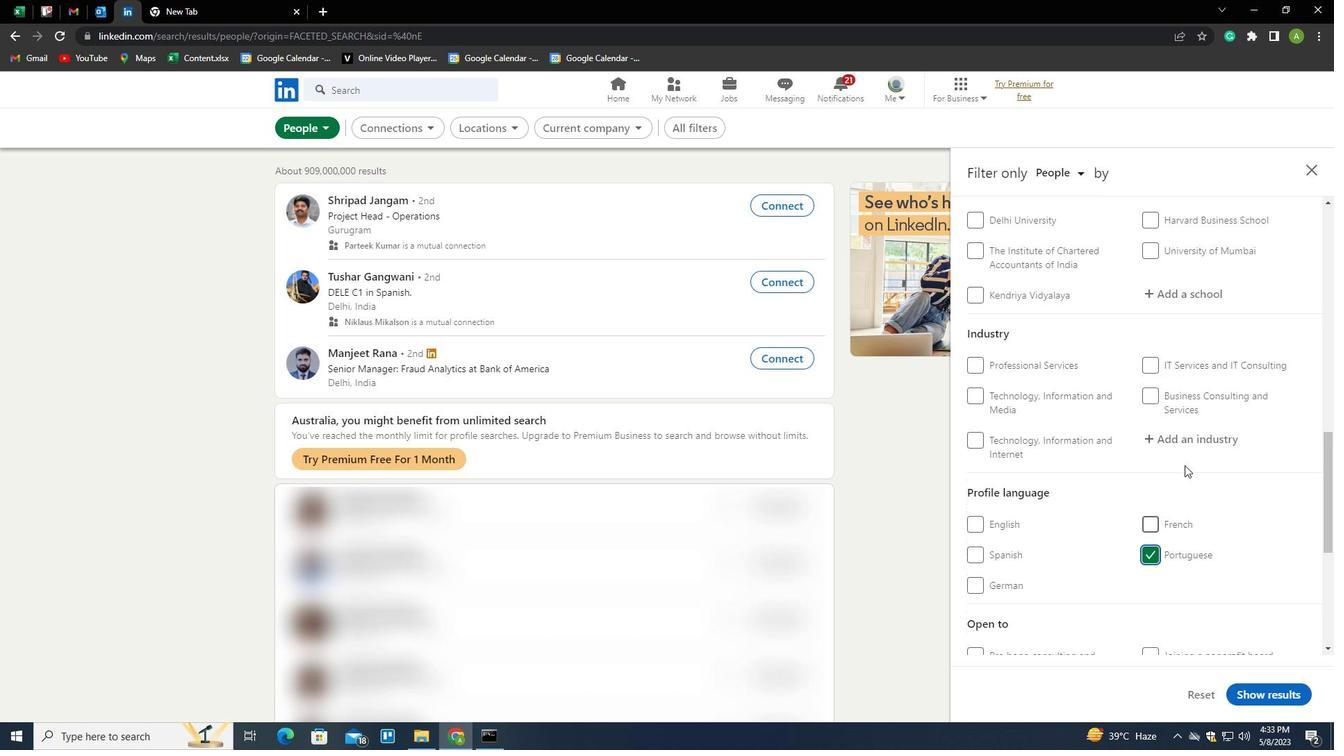 
Action: Mouse scrolled (1185, 466) with delta (0, 0)
Screenshot: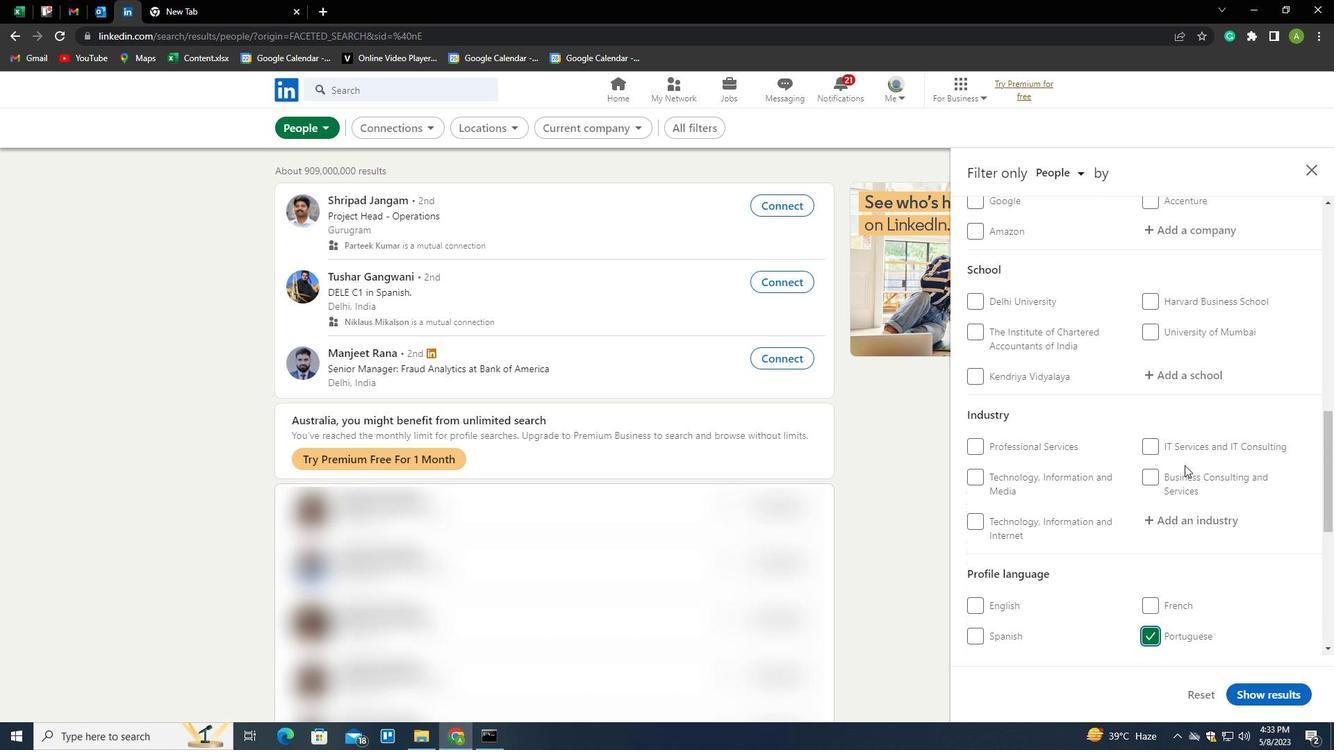 
Action: Mouse scrolled (1185, 466) with delta (0, 0)
Screenshot: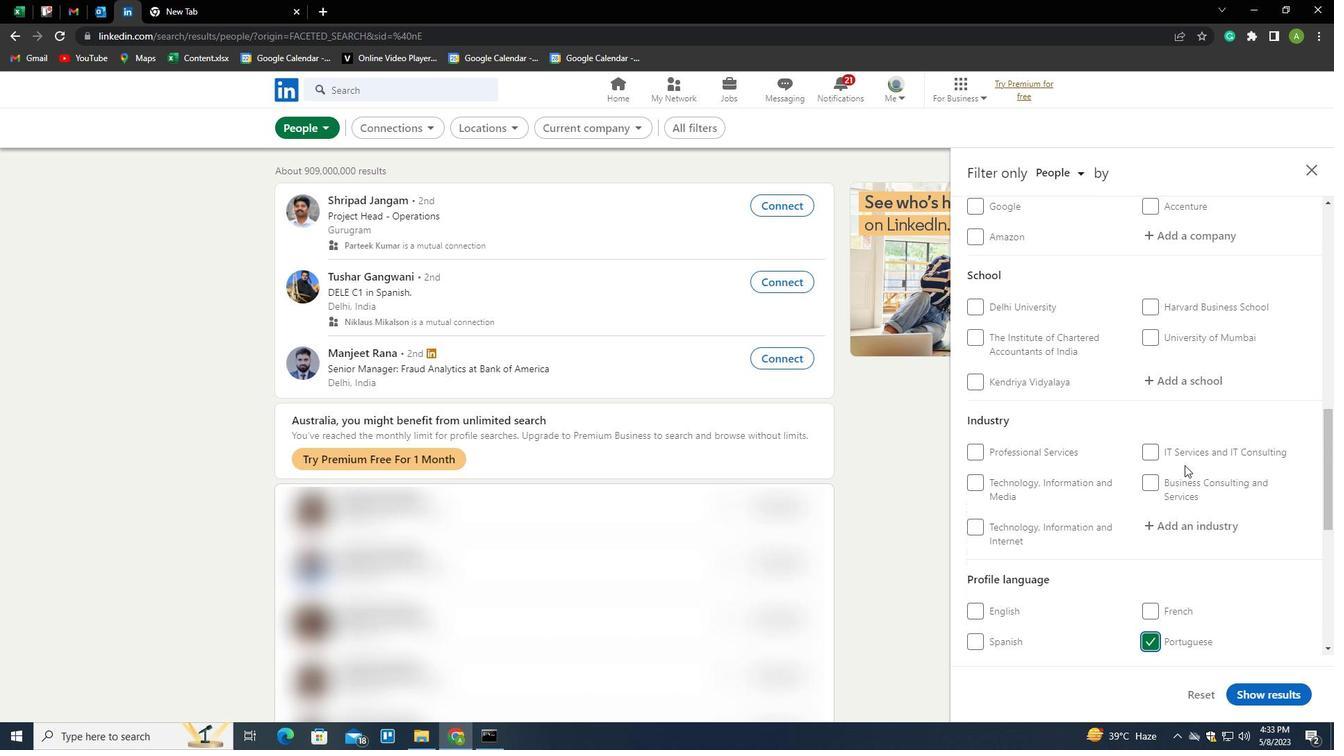 
Action: Mouse scrolled (1185, 466) with delta (0, 0)
Screenshot: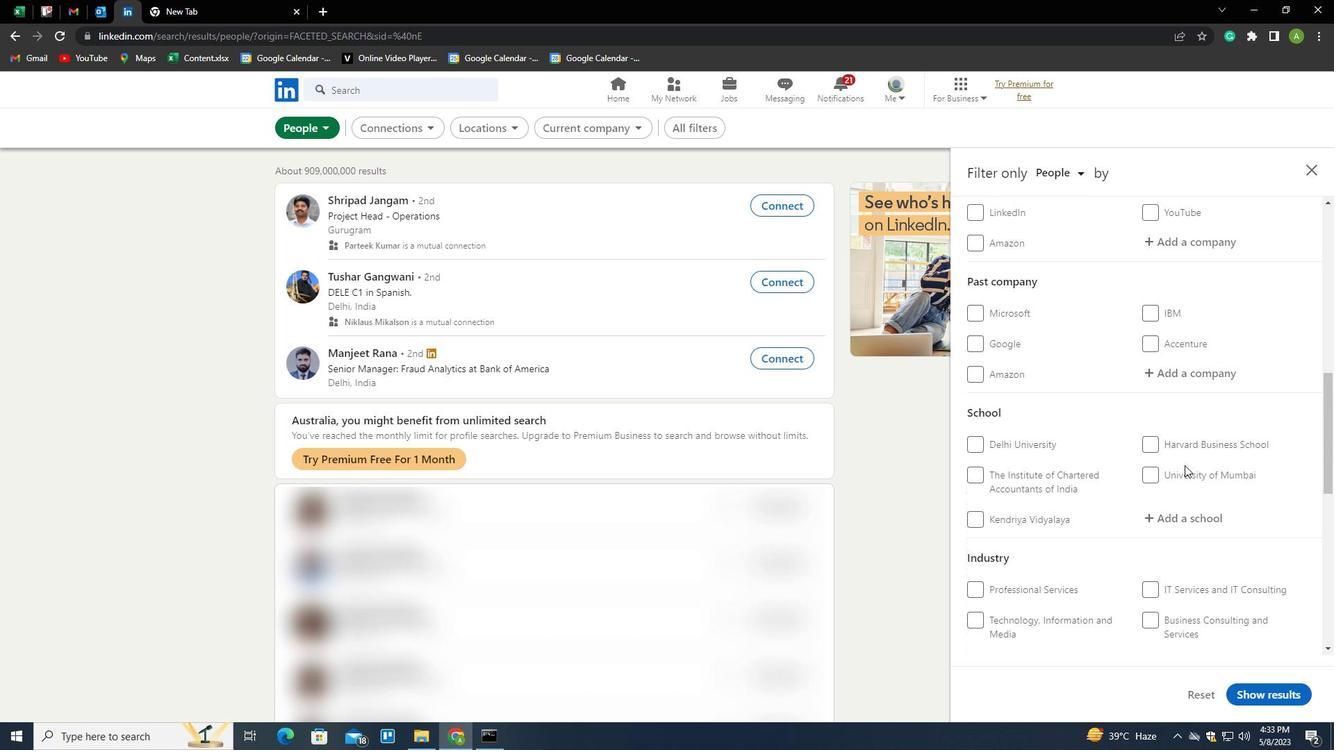 
Action: Mouse moved to (1185, 465)
Screenshot: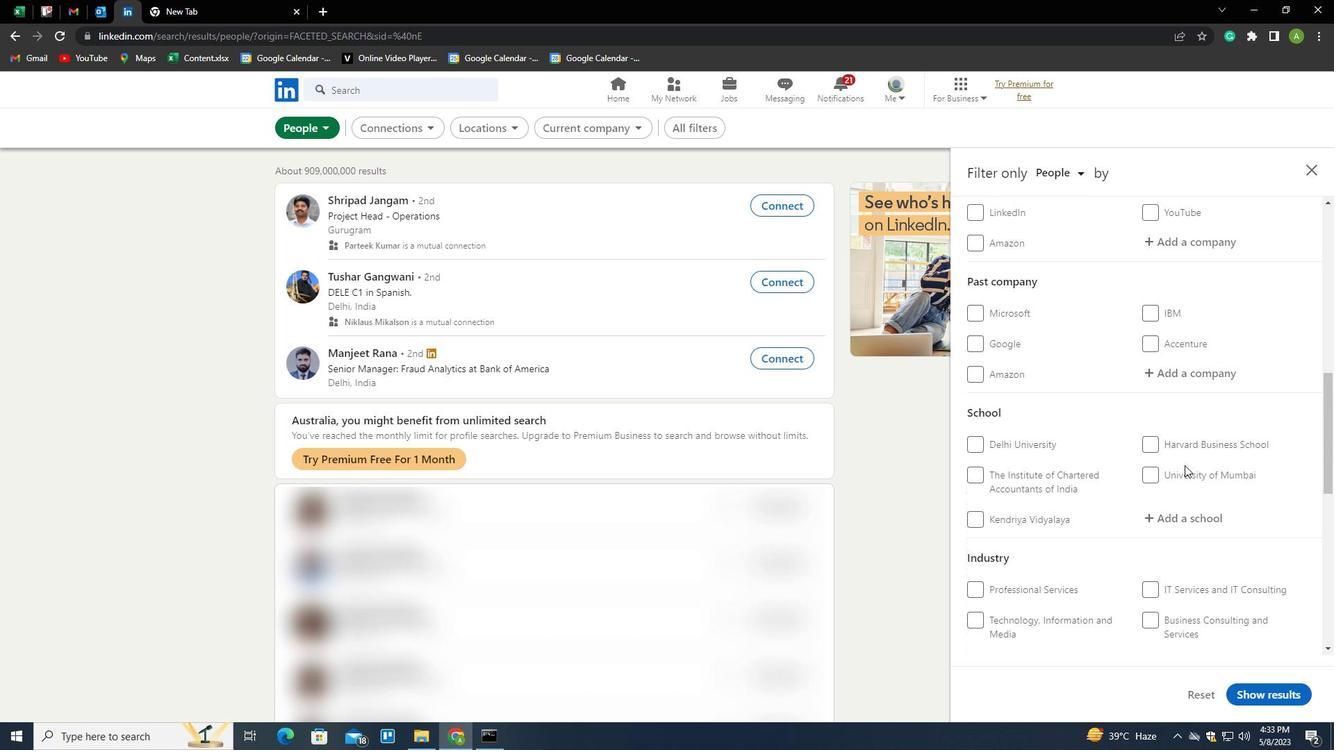 
Action: Mouse scrolled (1185, 465) with delta (0, 0)
Screenshot: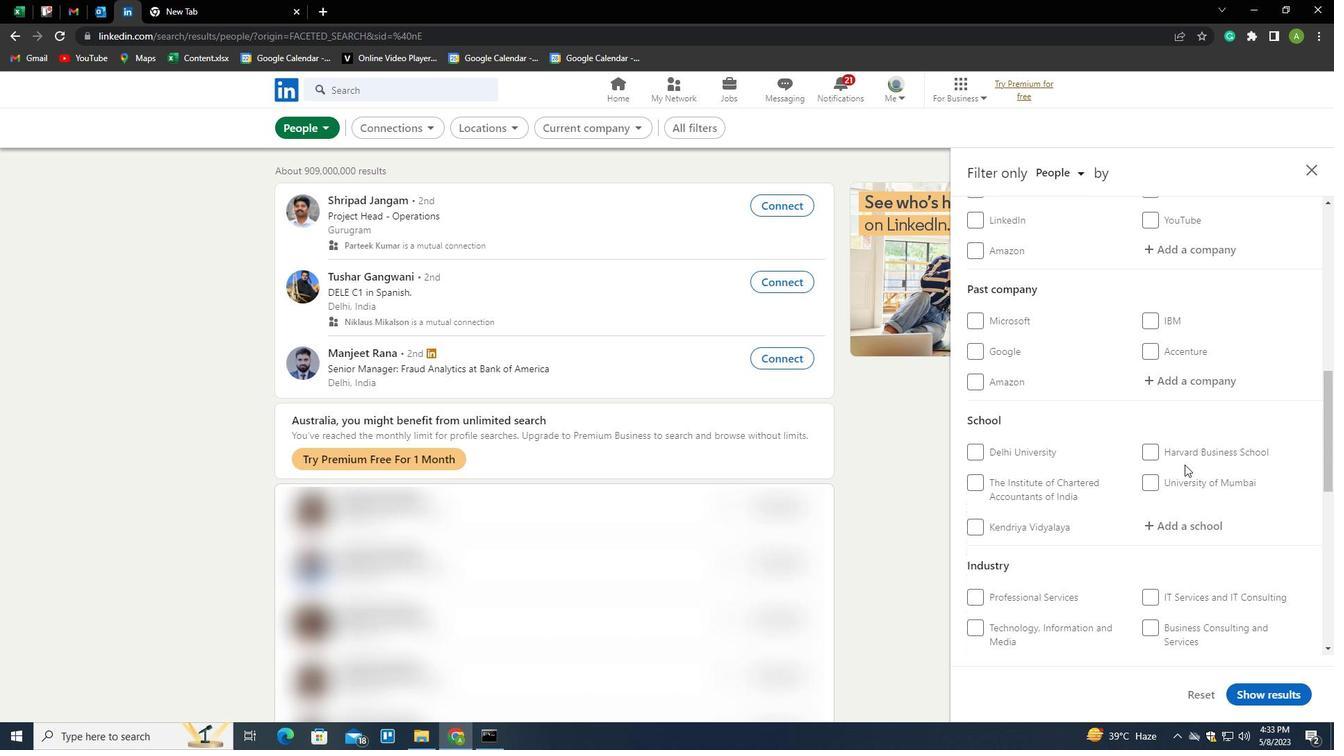 
Action: Mouse moved to (1162, 385)
Screenshot: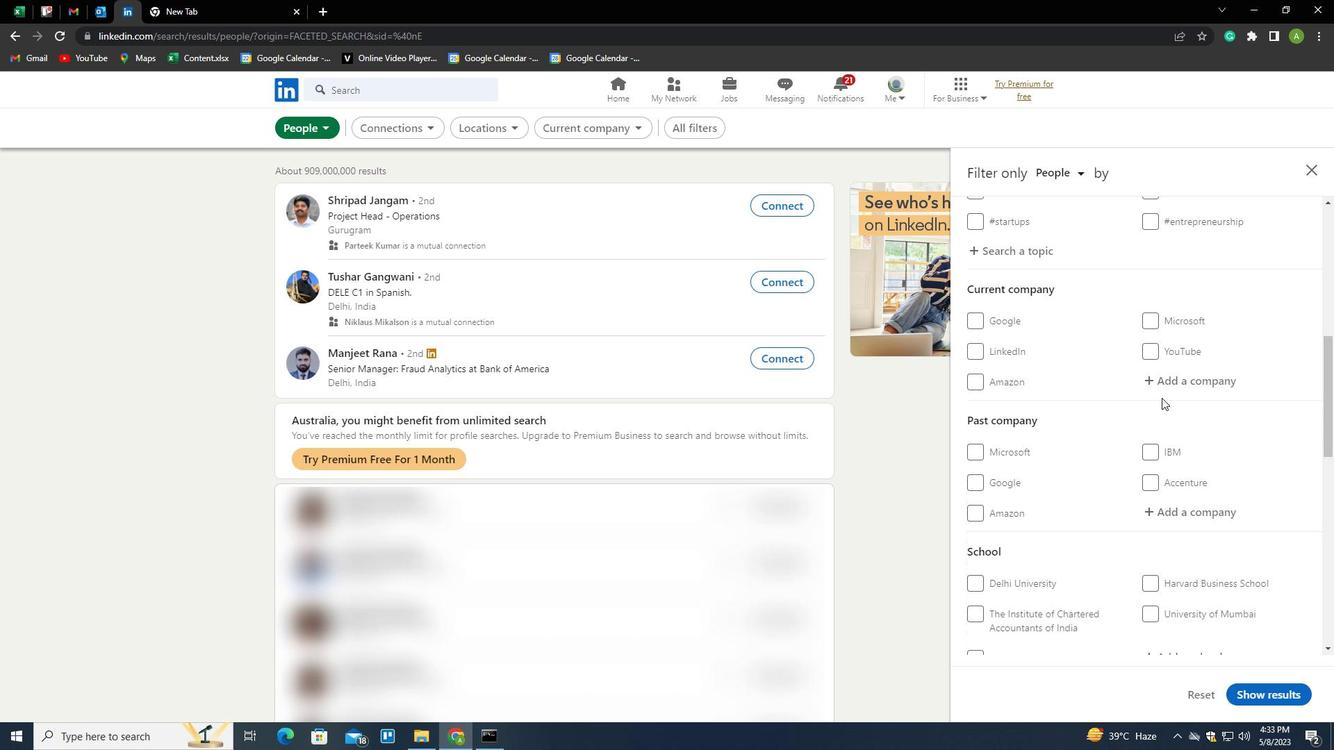 
Action: Mouse pressed left at (1162, 385)
Screenshot: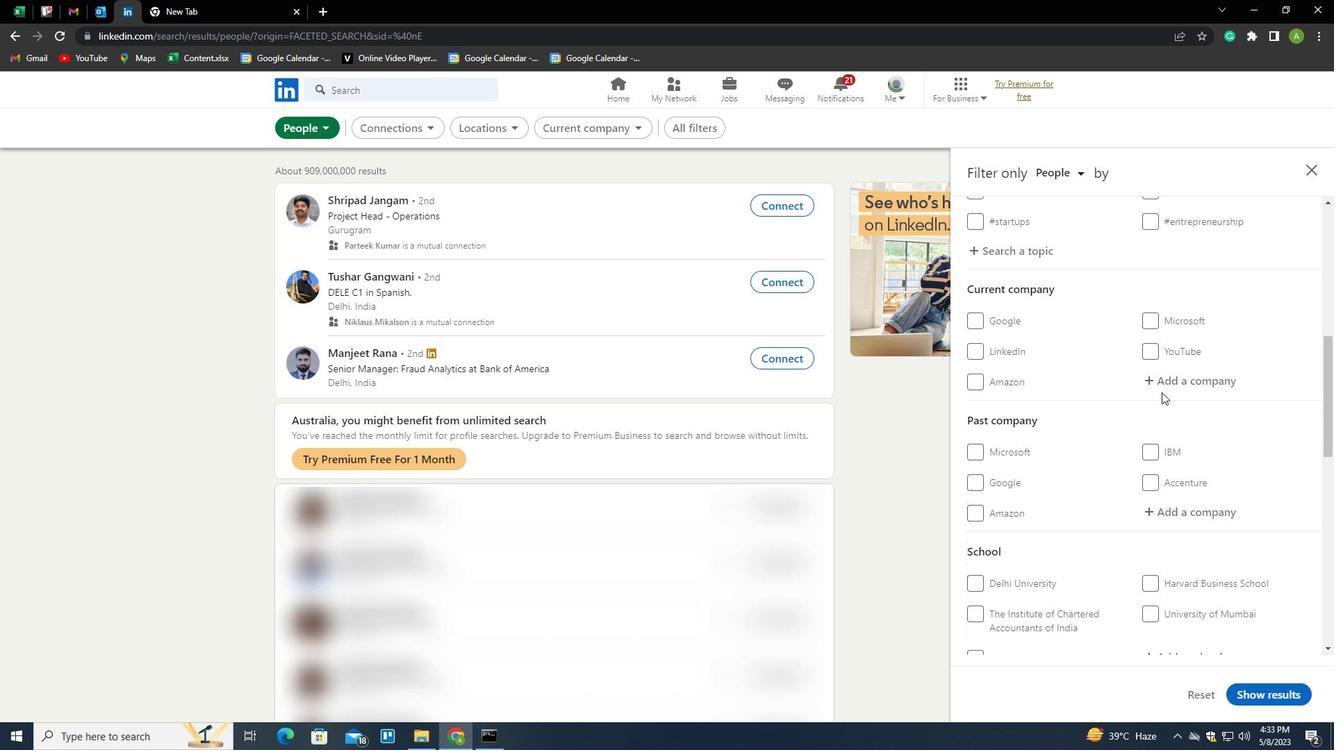 
Action: Mouse moved to (1162, 385)
Screenshot: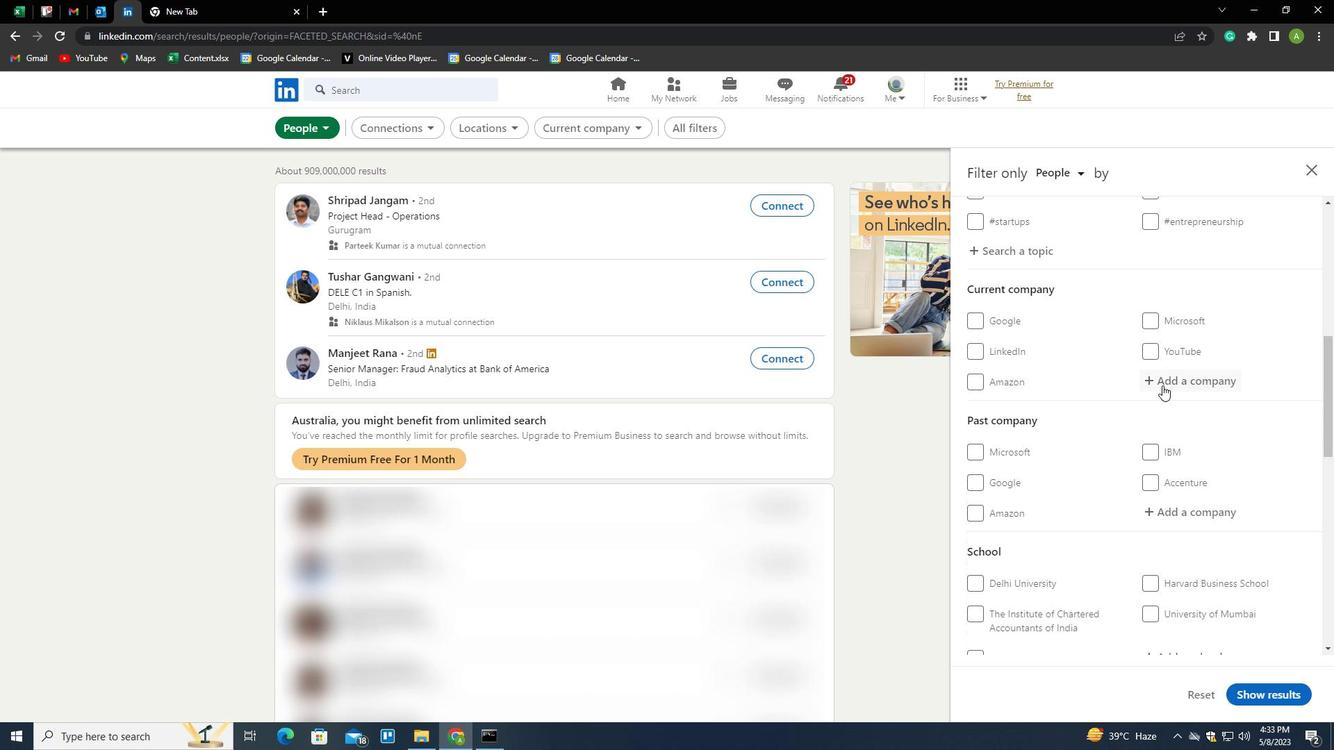 
Action: Key pressed <Key.shift>FREECHAGE<Key.backspace><Key.backspace>RA<Key.backspace>GE<Key.down><Key.enter>
Screenshot: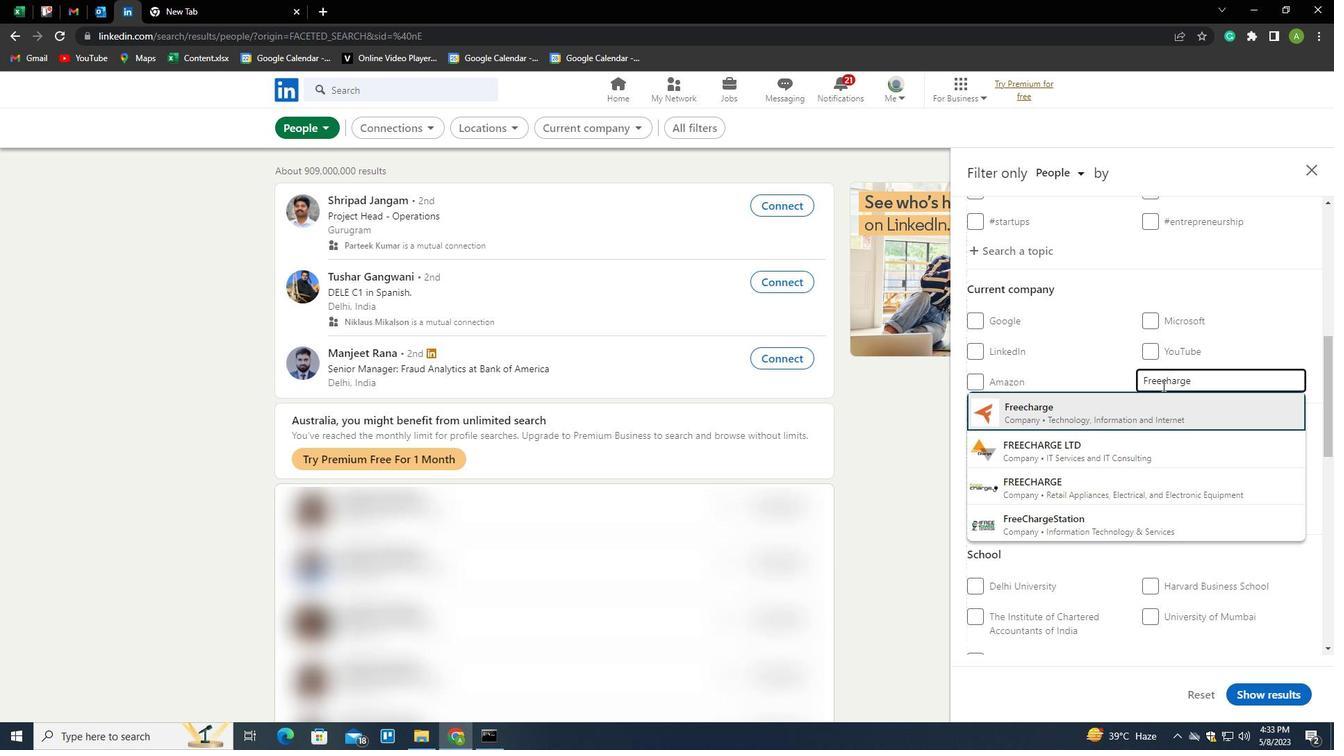 
Action: Mouse scrolled (1162, 385) with delta (0, 0)
Screenshot: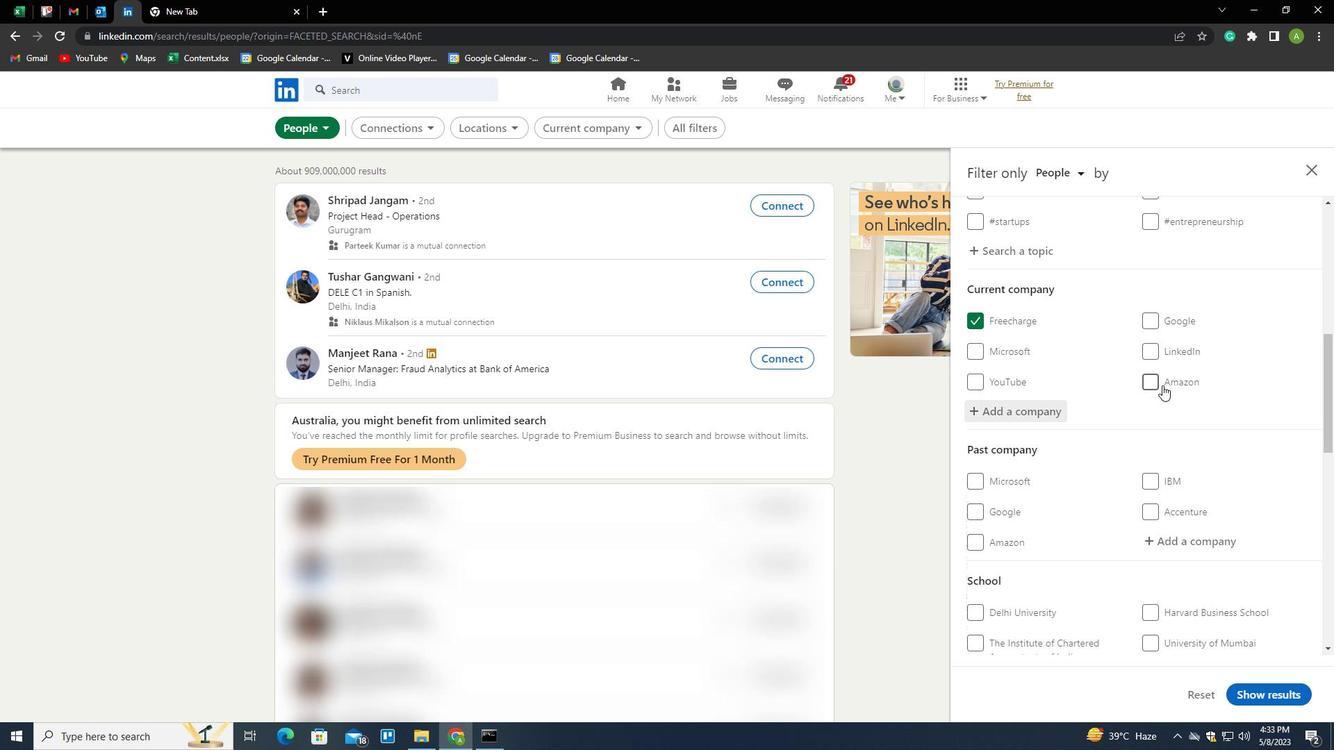 
Action: Mouse scrolled (1162, 385) with delta (0, 0)
Screenshot: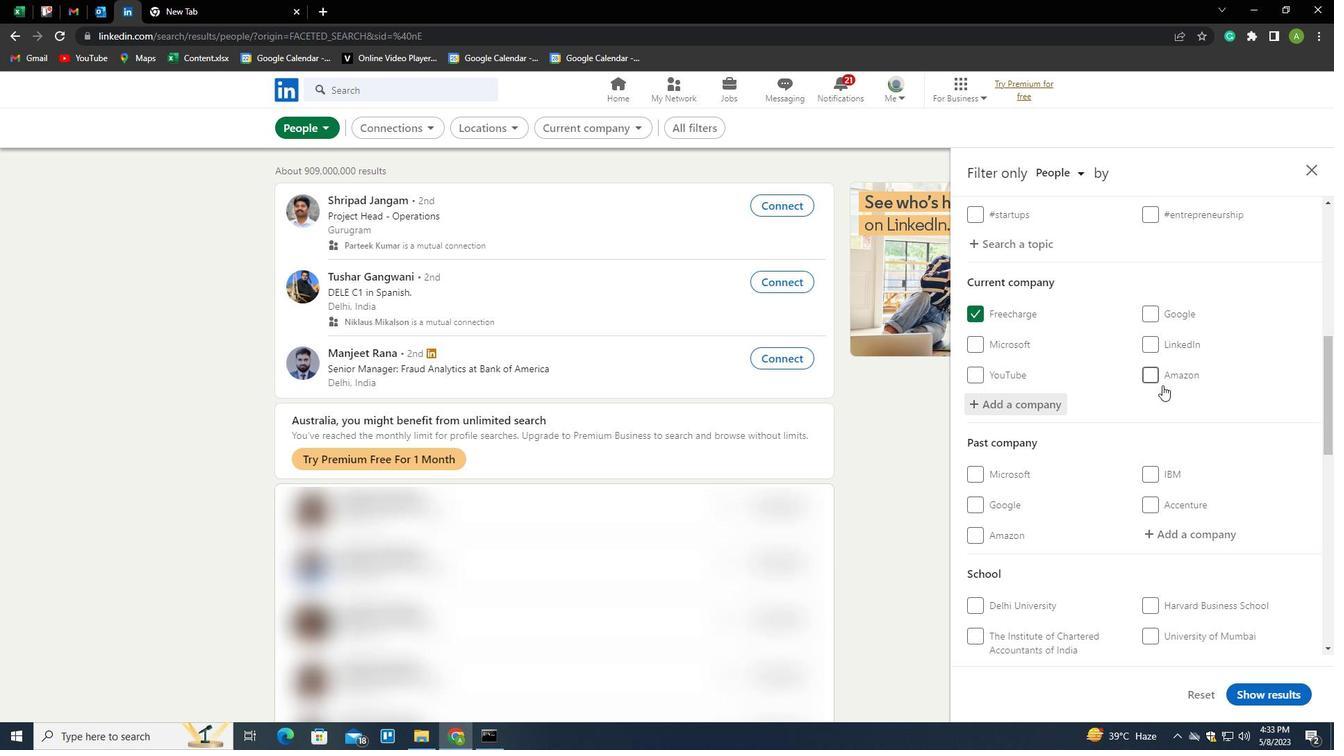 
Action: Mouse scrolled (1162, 385) with delta (0, 0)
Screenshot: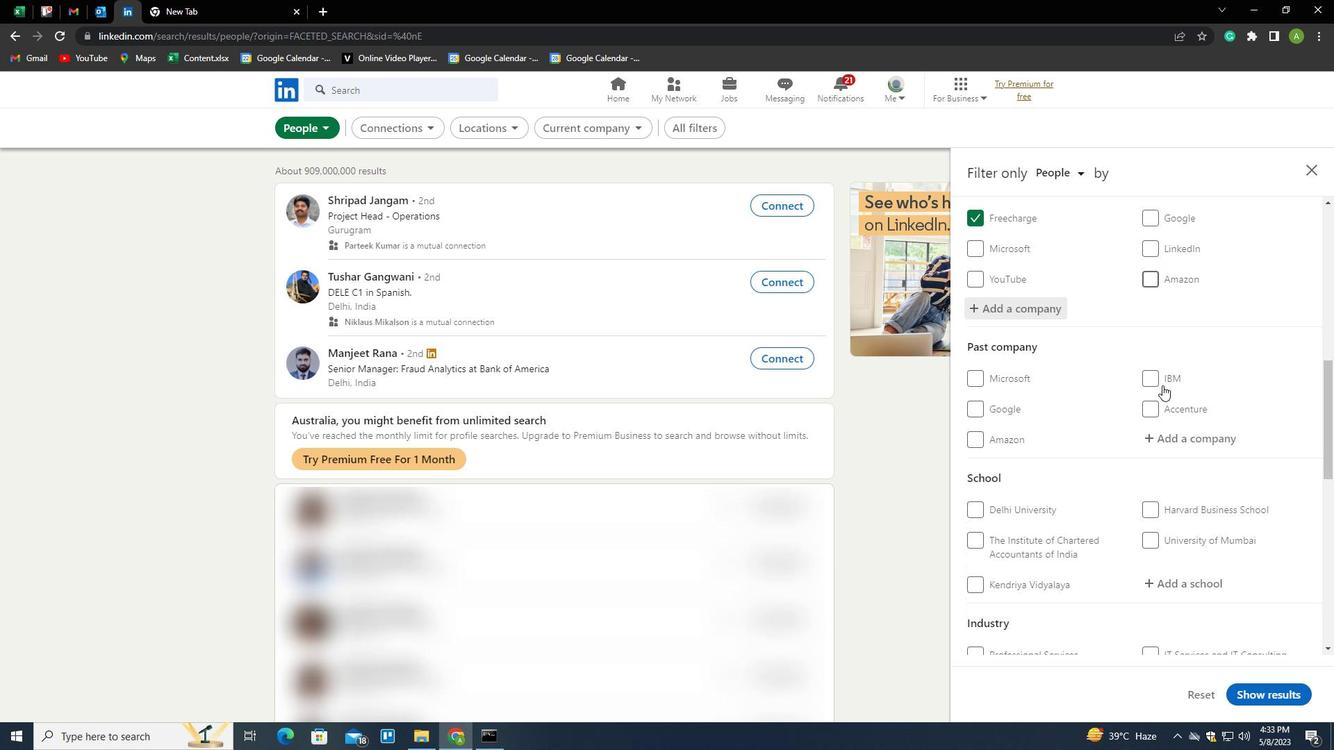 
Action: Mouse scrolled (1162, 385) with delta (0, 0)
Screenshot: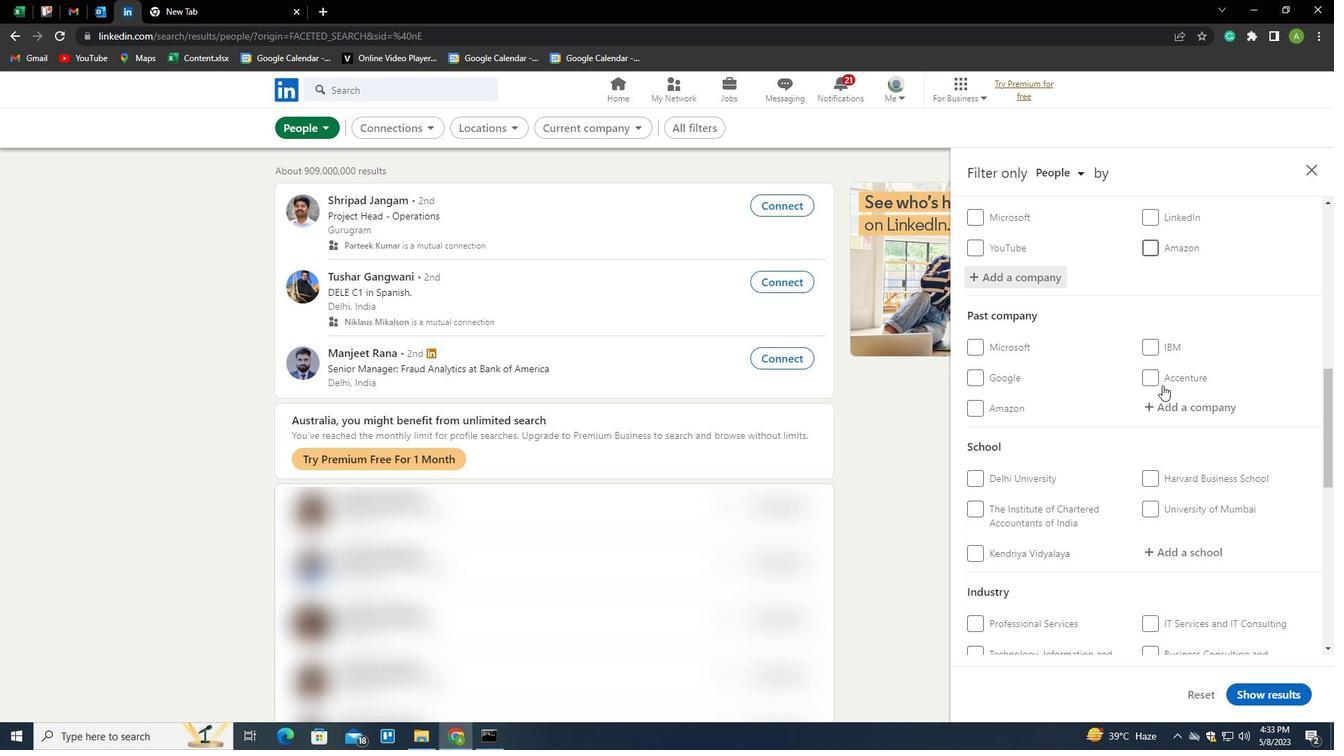 
Action: Mouse moved to (1164, 409)
Screenshot: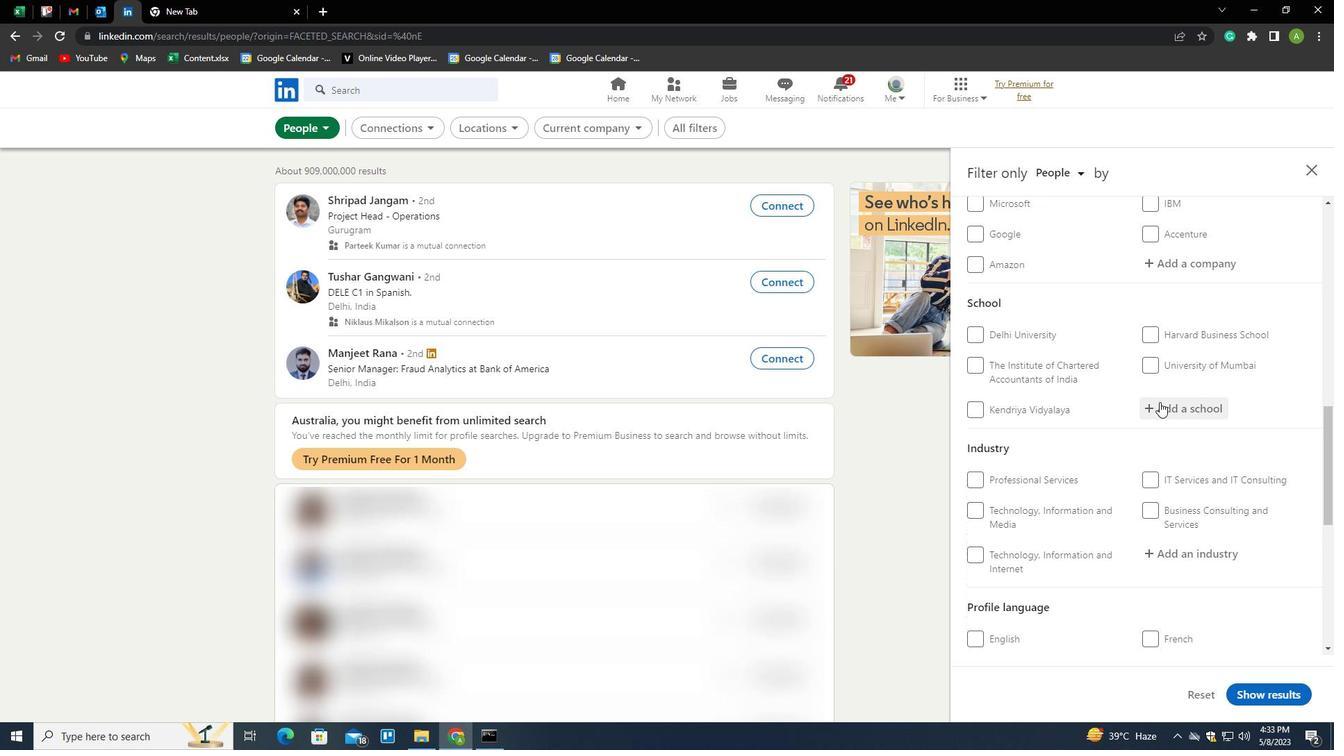 
Action: Mouse pressed left at (1164, 409)
Screenshot: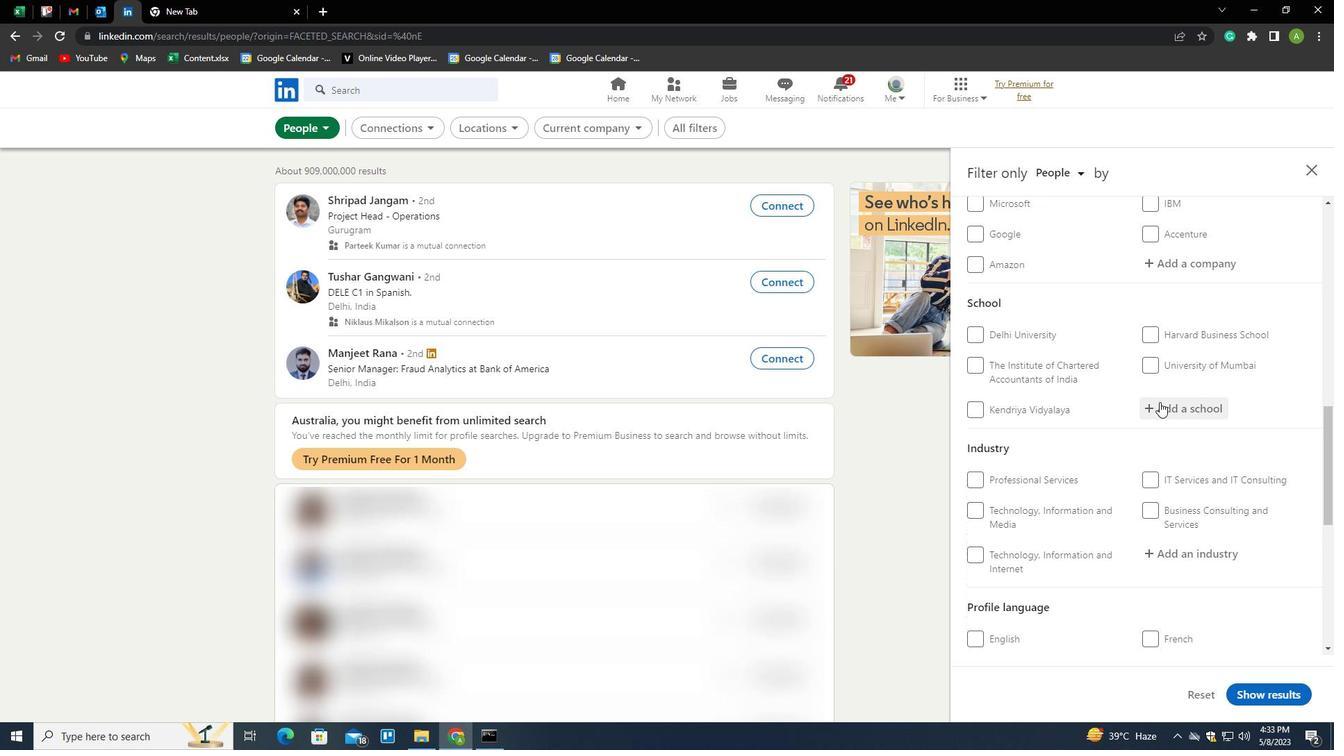 
Action: Key pressed <Key.shift>JADAB<Key.backspace>VPUR<Key.space><Key.shift>UNIVERSITY<Key.down><Key.enter>
Screenshot: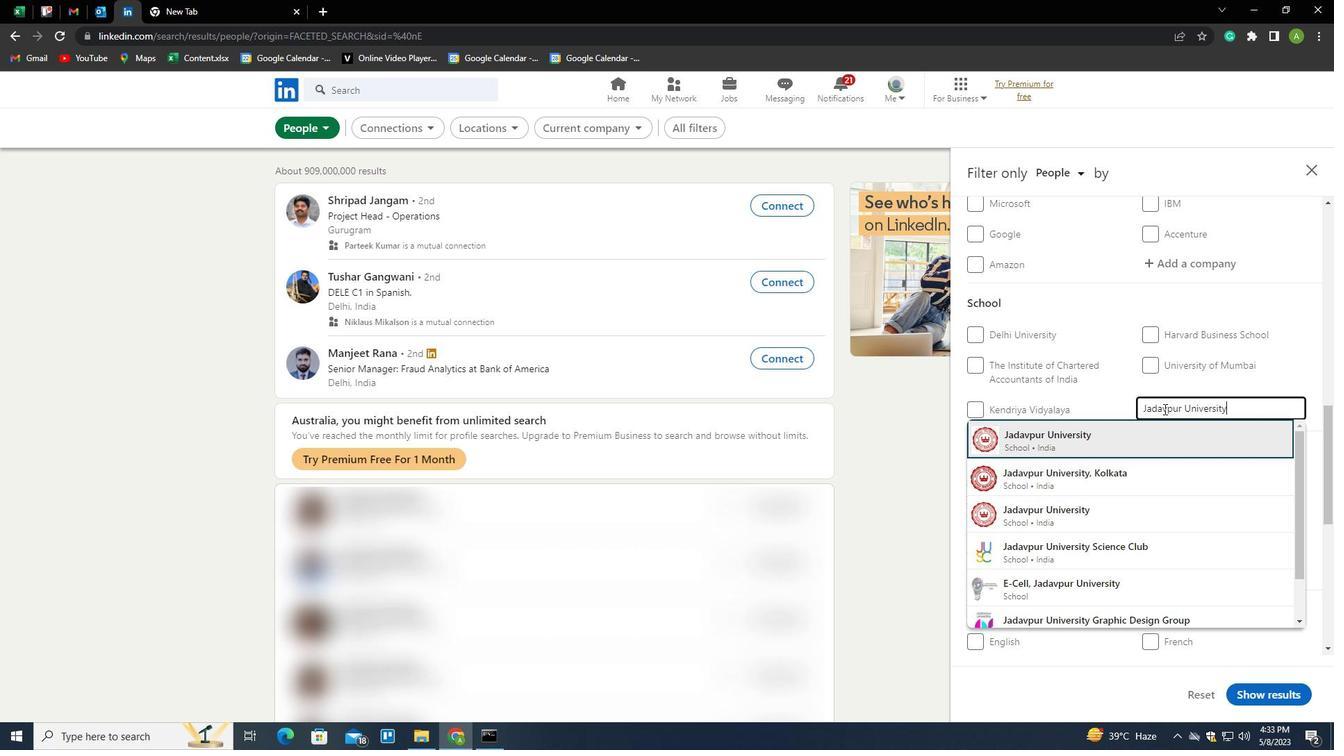 
Action: Mouse scrolled (1164, 408) with delta (0, 0)
Screenshot: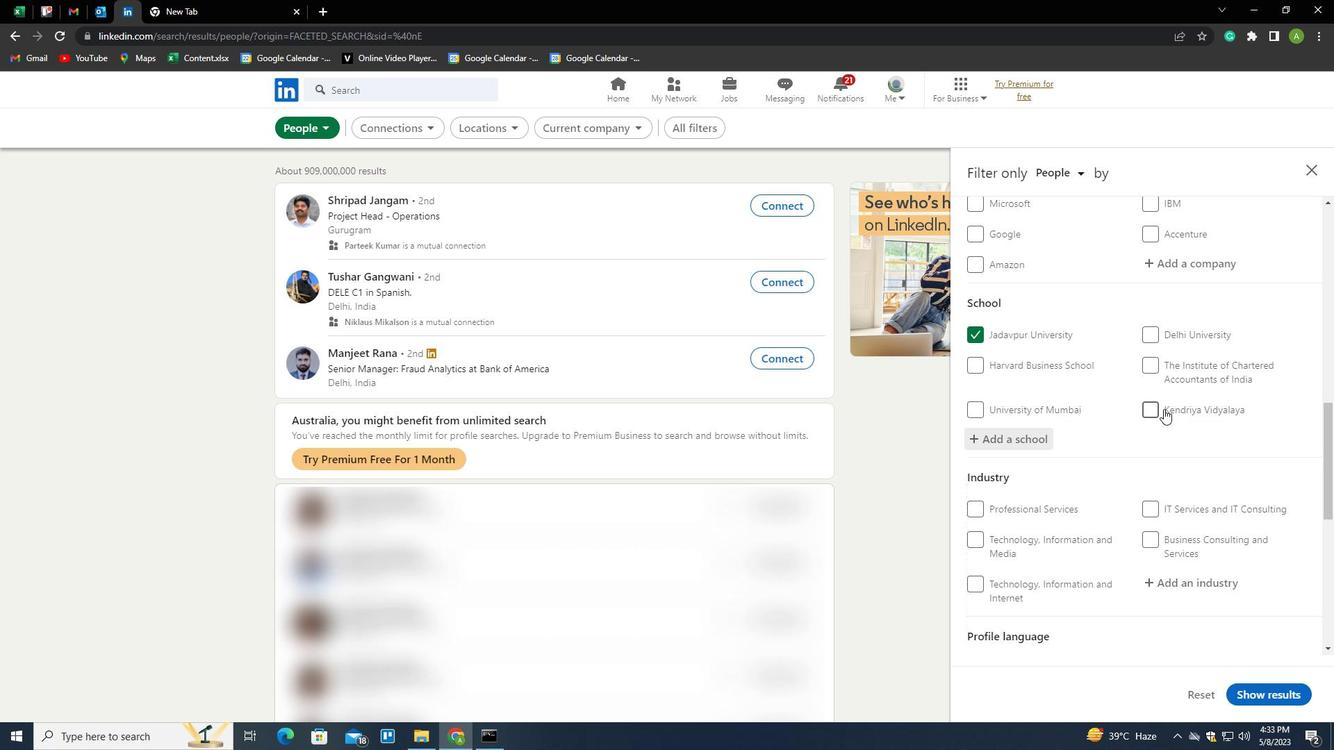 
Action: Mouse scrolled (1164, 408) with delta (0, 0)
Screenshot: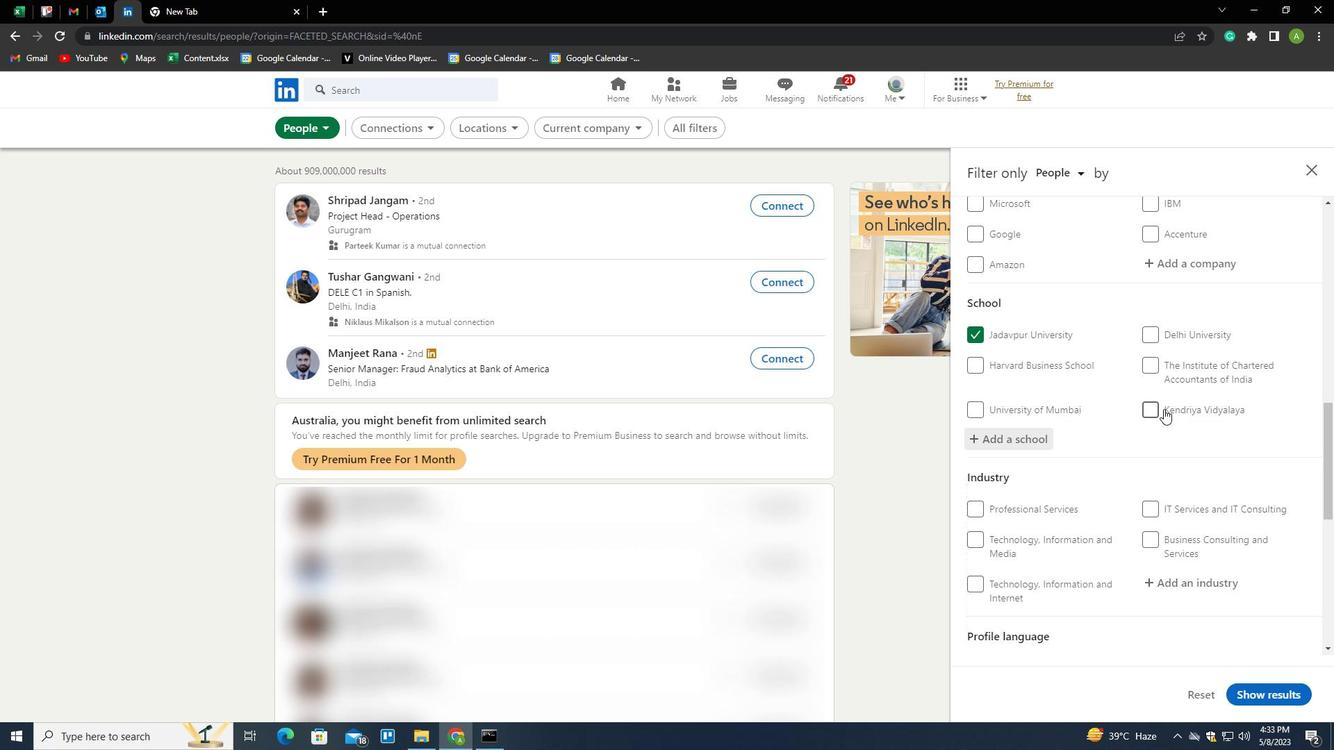 
Action: Mouse scrolled (1164, 408) with delta (0, 0)
Screenshot: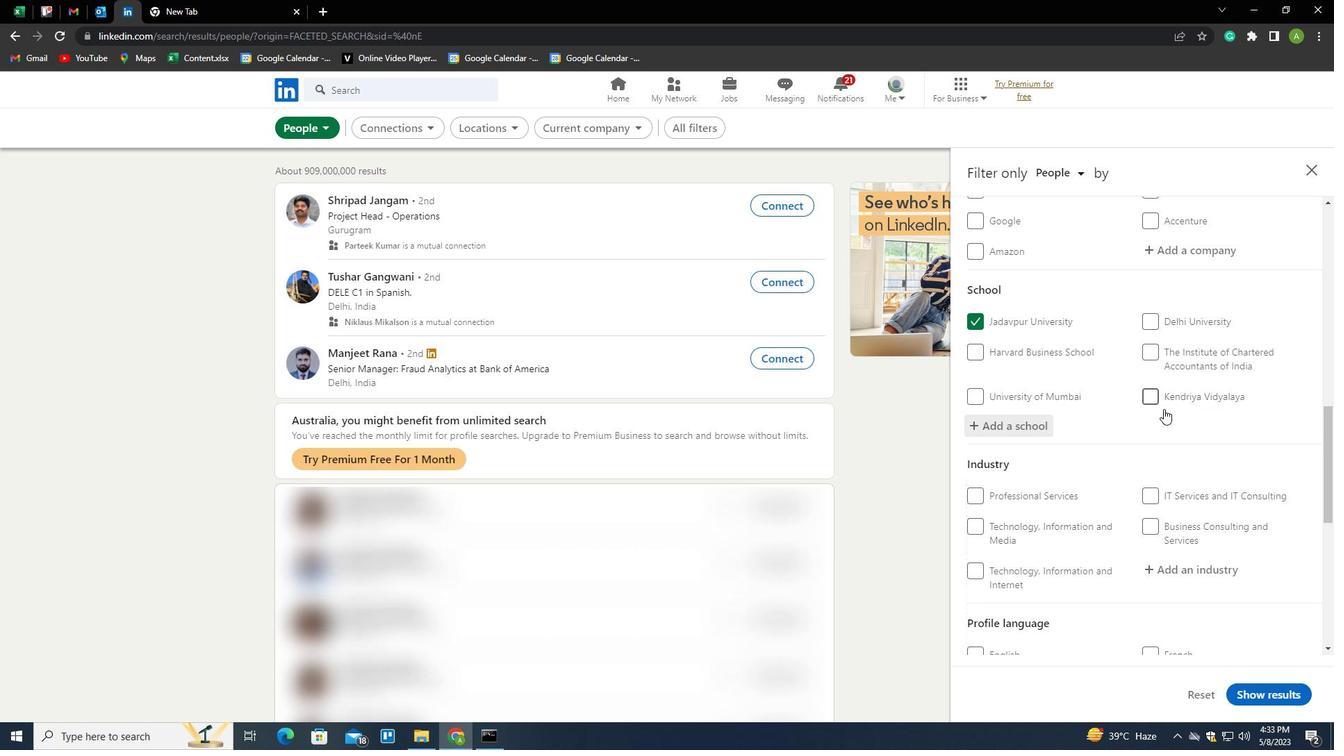 
Action: Mouse moved to (1156, 380)
Screenshot: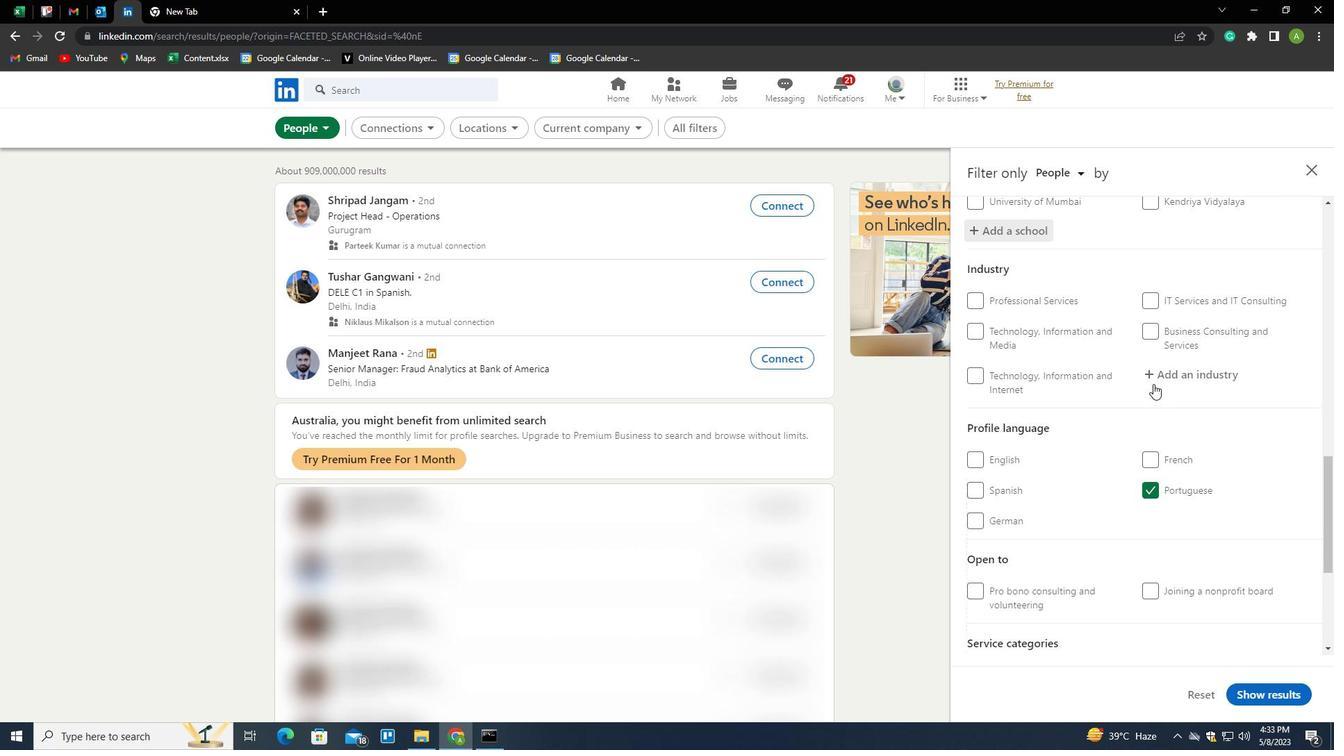 
Action: Mouse pressed left at (1156, 380)
Screenshot: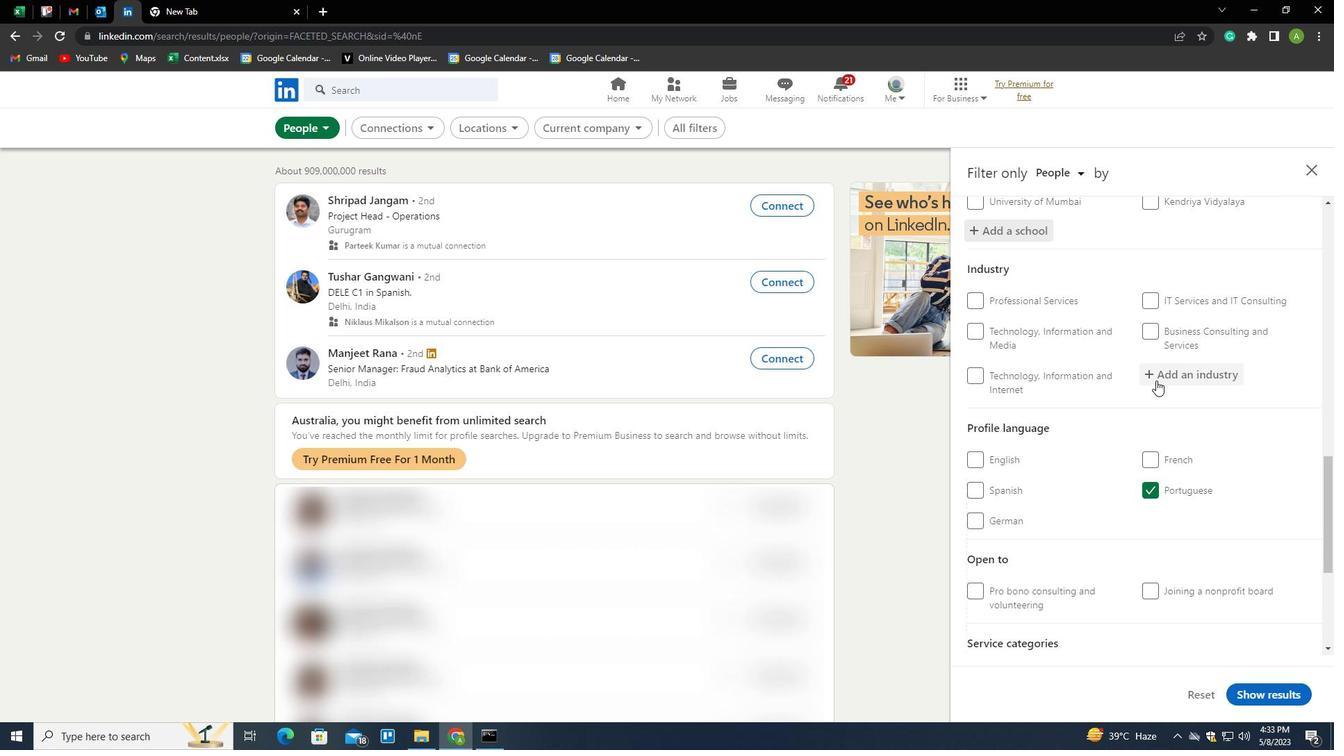
Action: Key pressed <Key.shift><Key.shift><Key.shift>CLIMATE<Key.space><Key.shift>TECHNOLG<Key.backspace>OGY<Key.space><Key.shift>PROF<Key.backspace>DUCT<Key.space><Key.shift>MANUFACTURING<Key.down><Key.down><Key.enter>
Screenshot: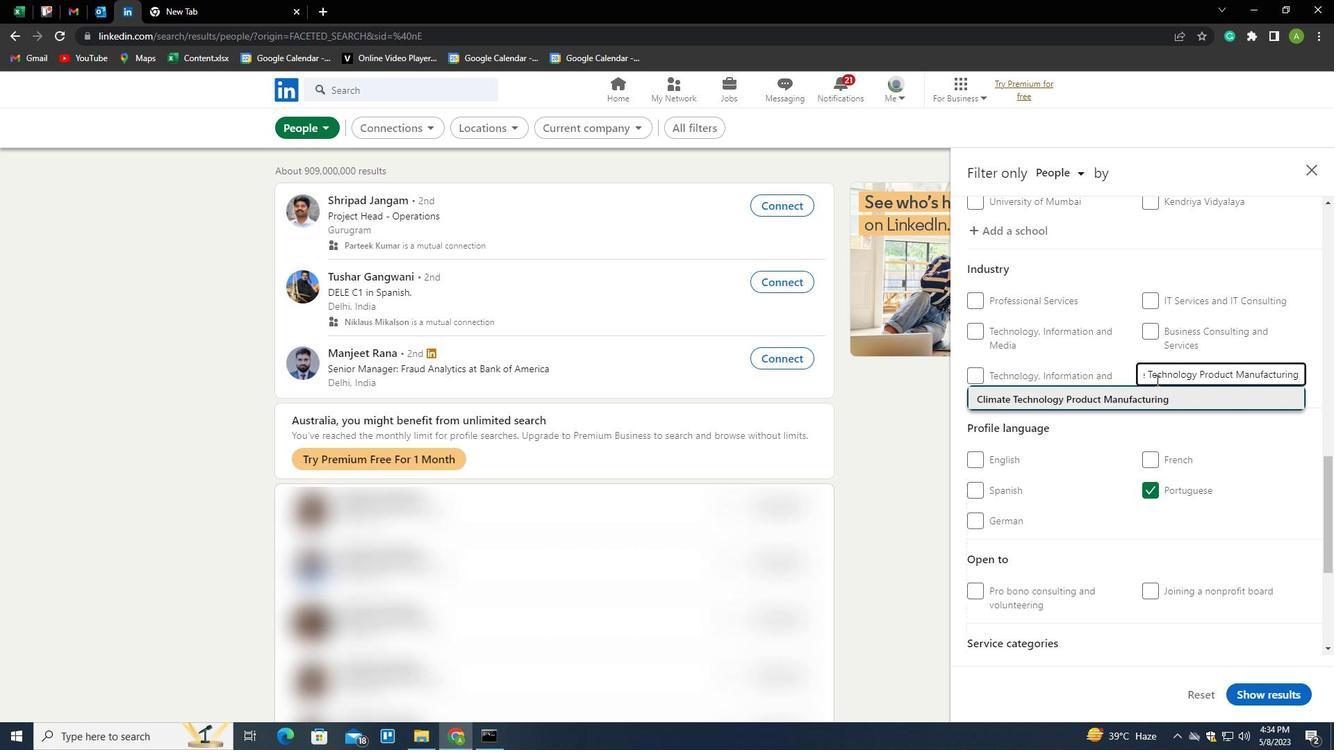 
Action: Mouse moved to (1151, 383)
Screenshot: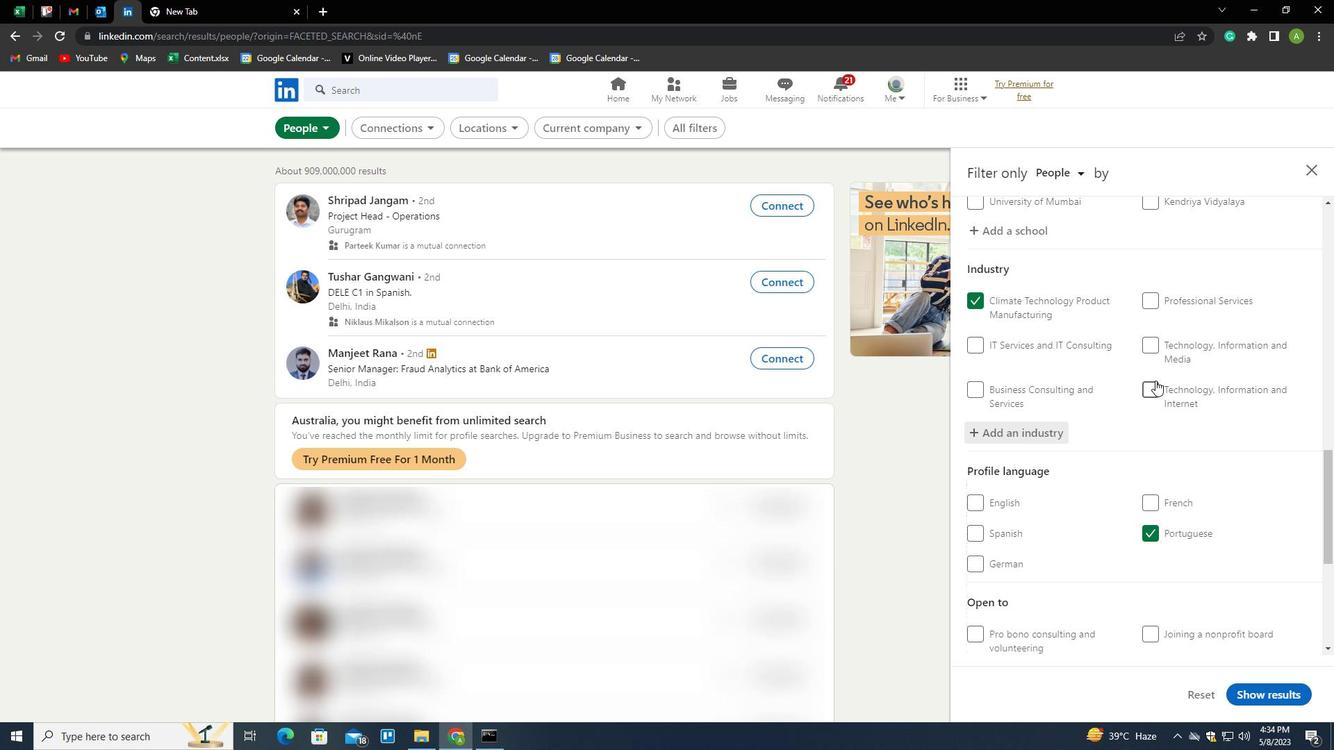 
Action: Mouse scrolled (1151, 383) with delta (0, 0)
Screenshot: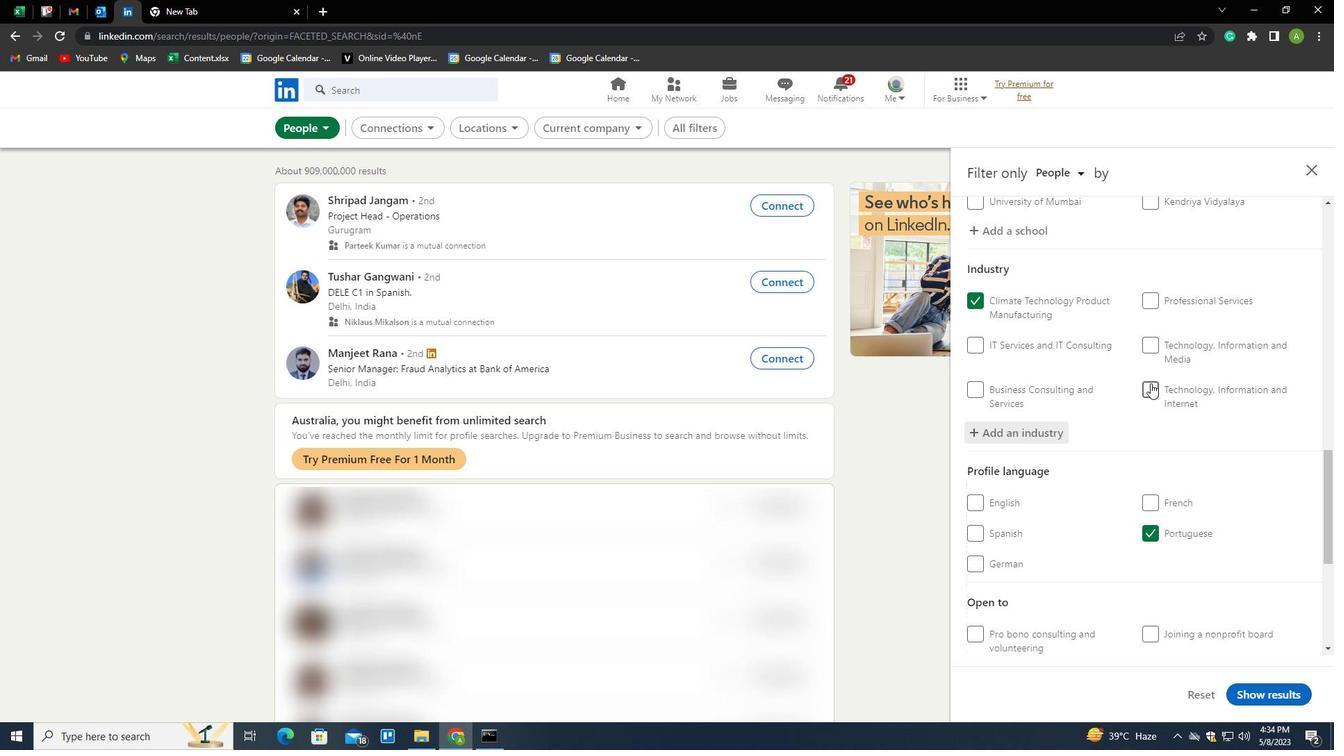 
Action: Mouse scrolled (1151, 383) with delta (0, 0)
Screenshot: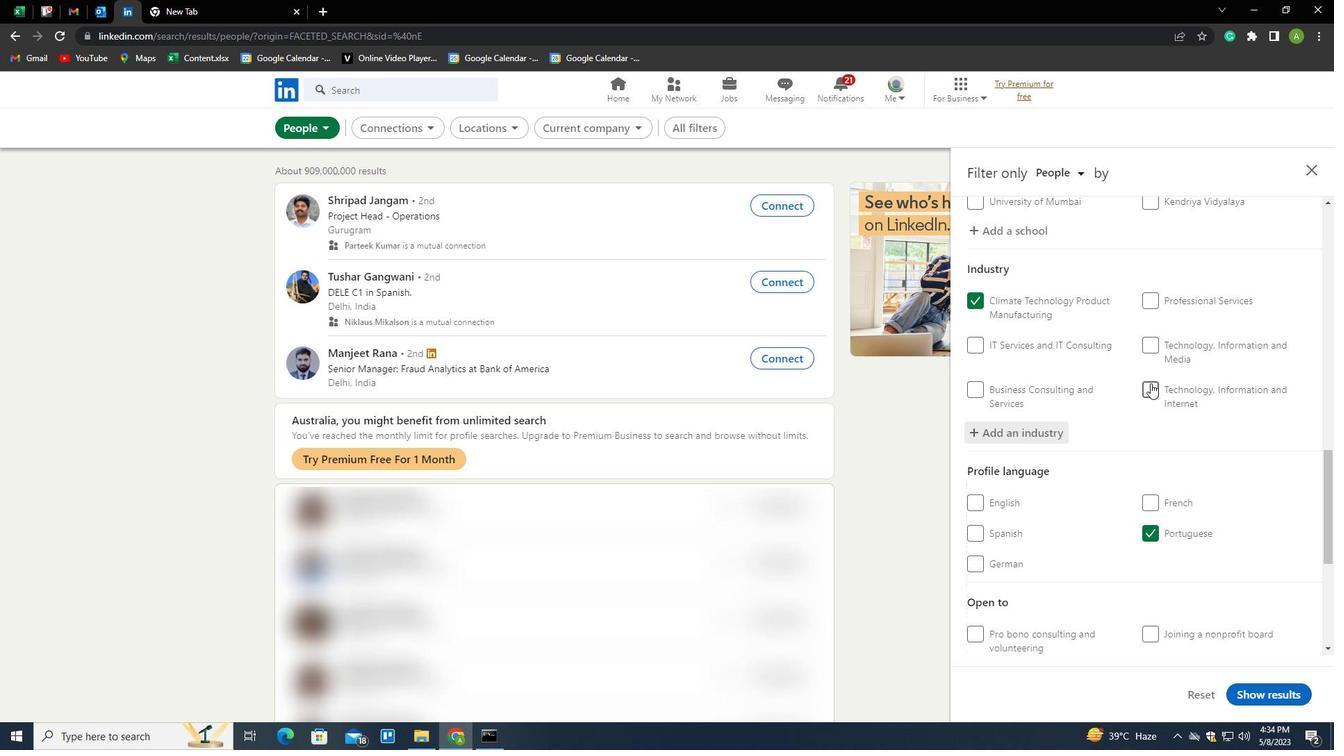 
Action: Mouse scrolled (1151, 383) with delta (0, 0)
Screenshot: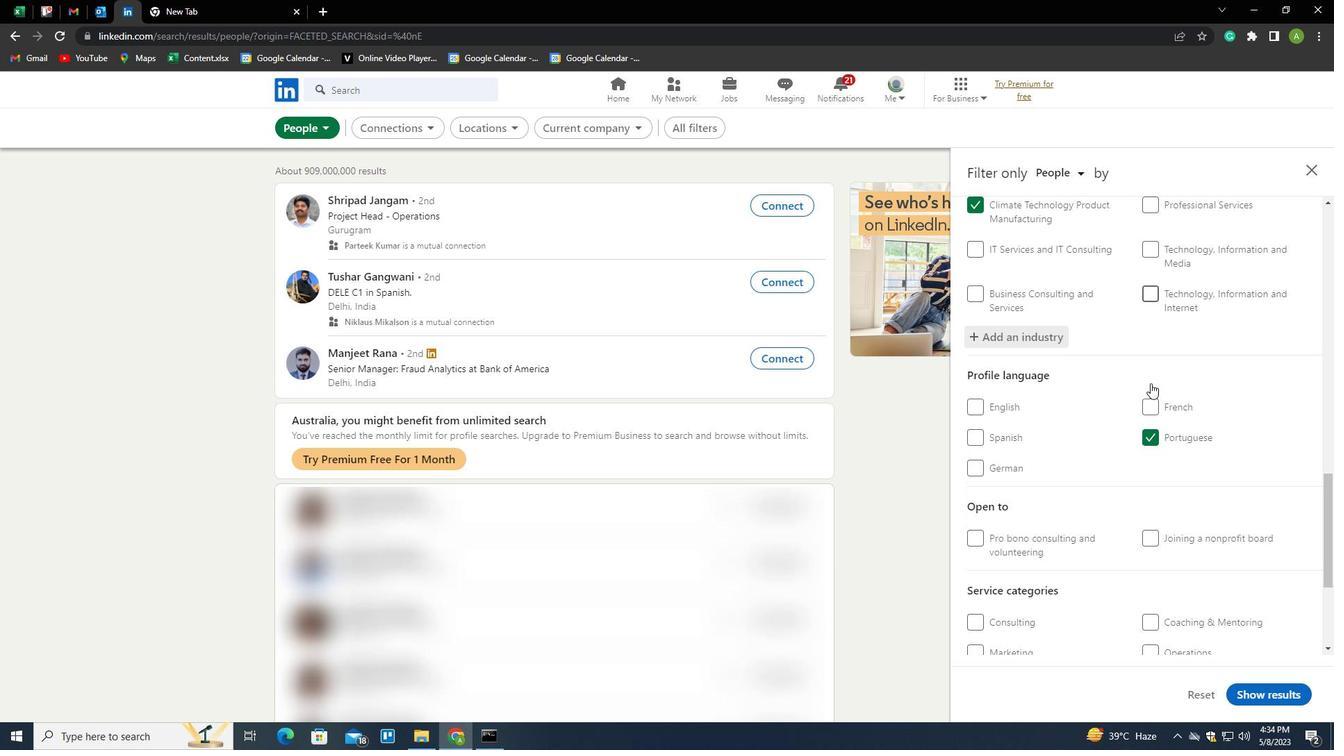 
Action: Mouse scrolled (1151, 383) with delta (0, 0)
Screenshot: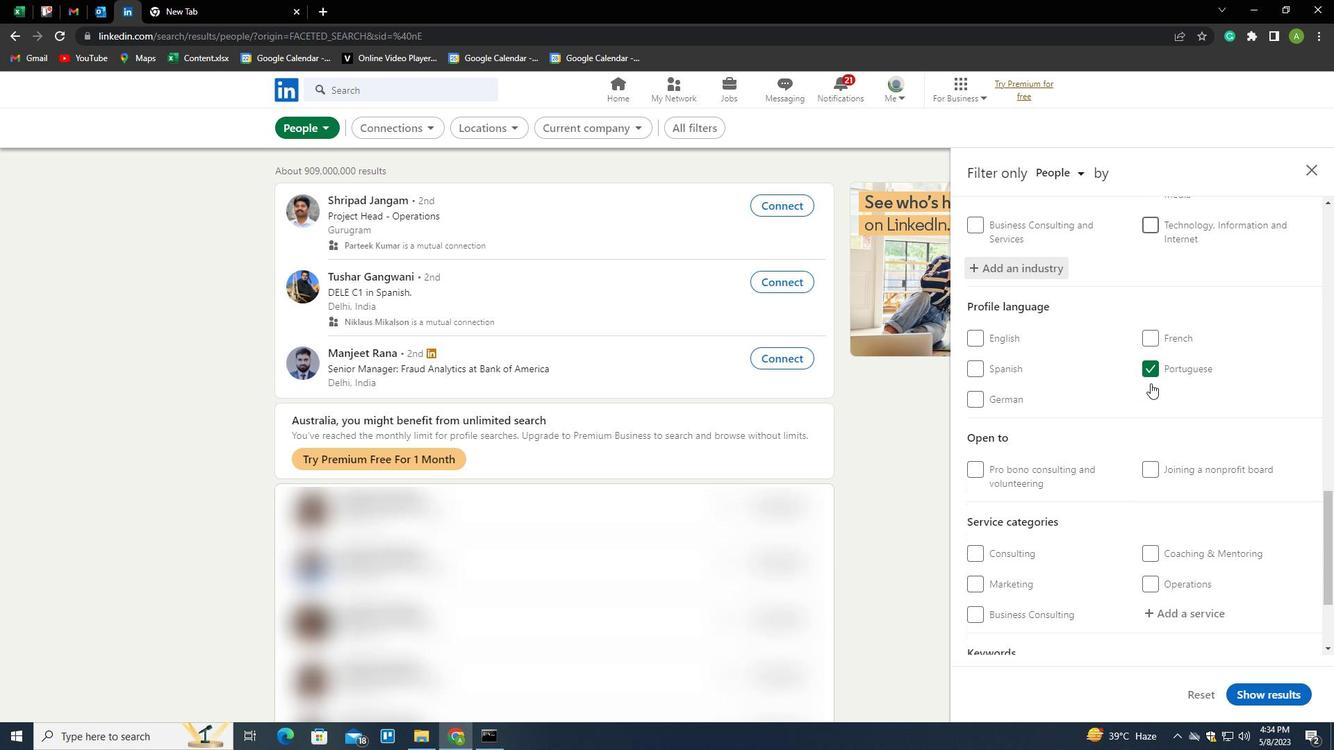 
Action: Mouse scrolled (1151, 383) with delta (0, 0)
Screenshot: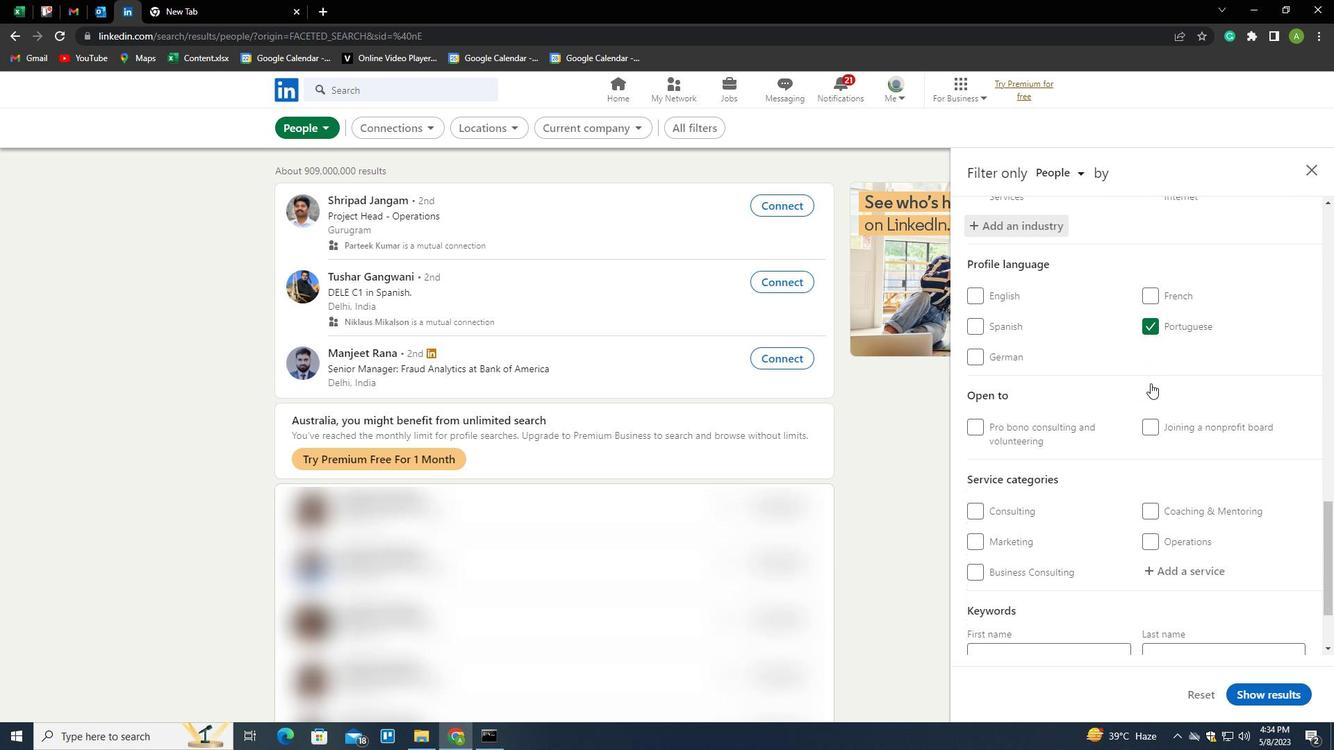 
Action: Mouse moved to (1178, 462)
Screenshot: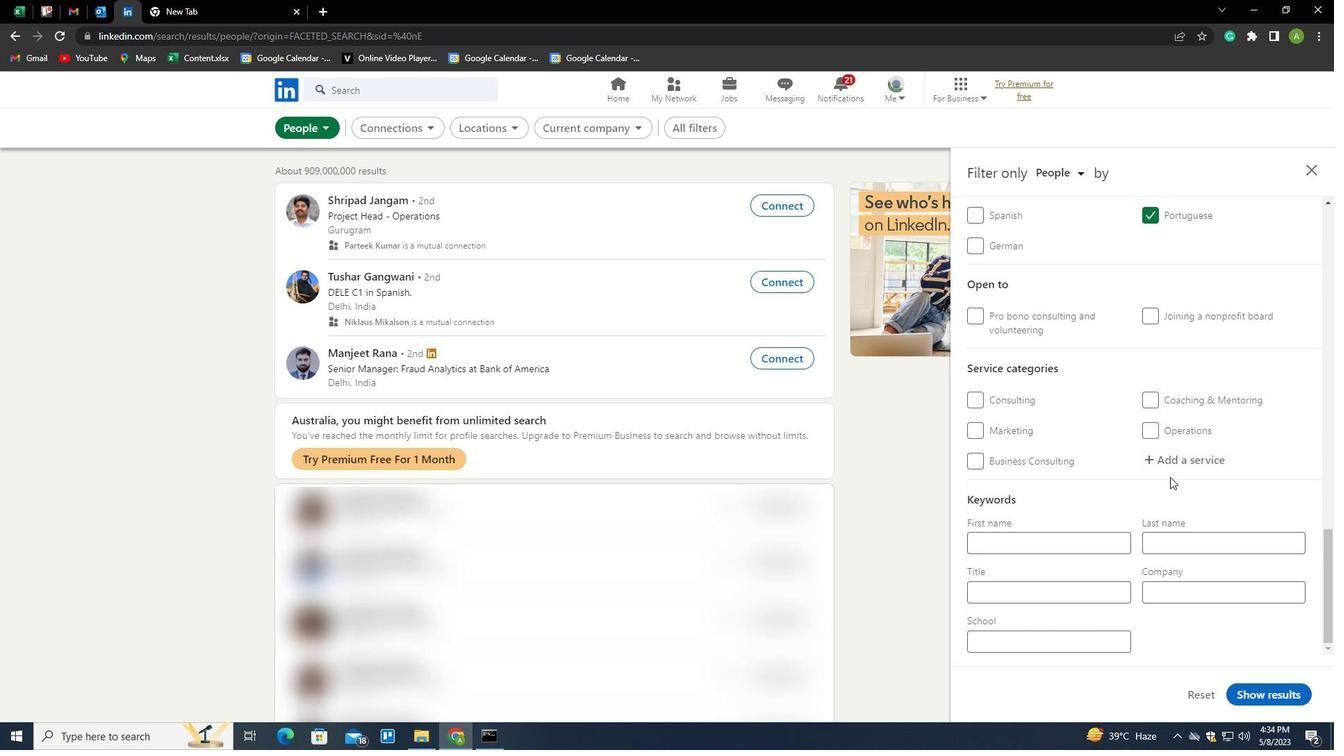 
Action: Mouse pressed left at (1178, 462)
Screenshot: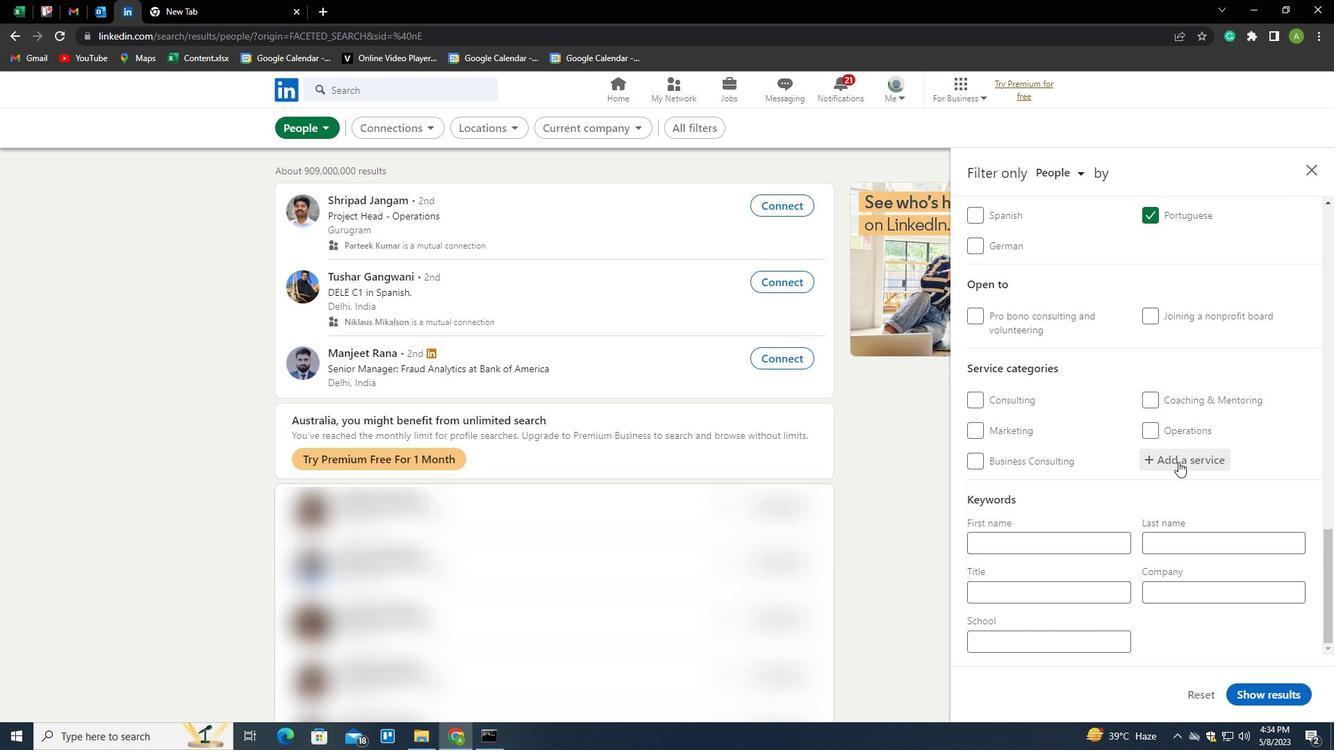 
Action: Mouse moved to (1180, 459)
Screenshot: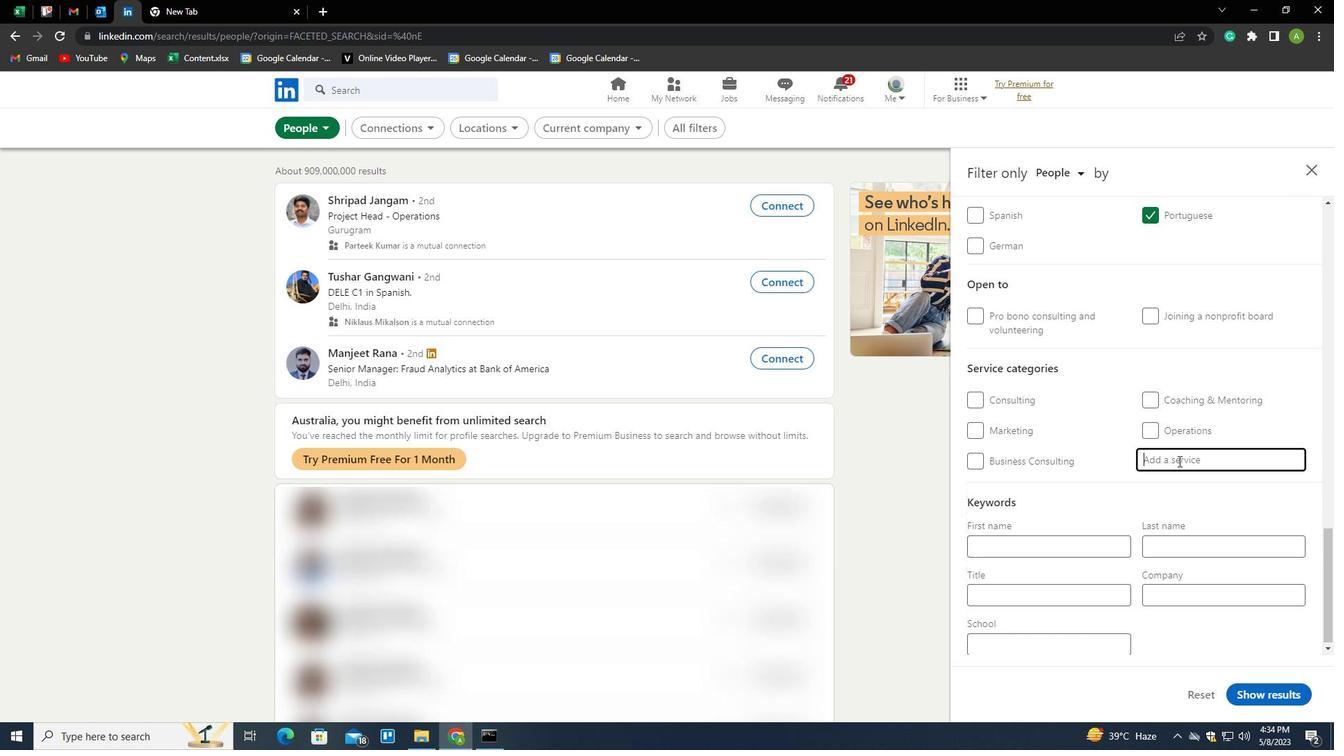 
Action: Key pressed <Key.shift>F<Key.backspace><Key.shift>EVENT<Key.space><Key.shift>PHOTOGRAPL<Key.backspace>HY<Key.down><Key.enter>
Screenshot: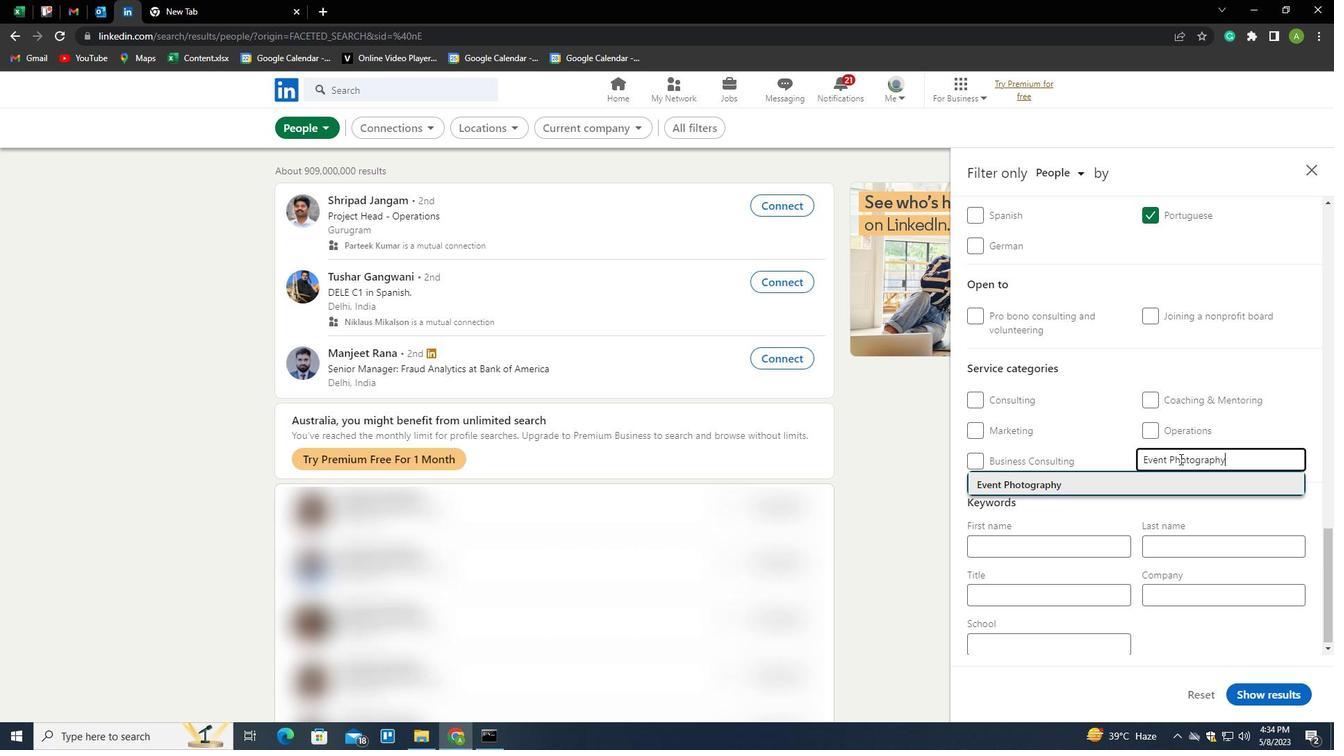 
Action: Mouse moved to (938, 318)
Screenshot: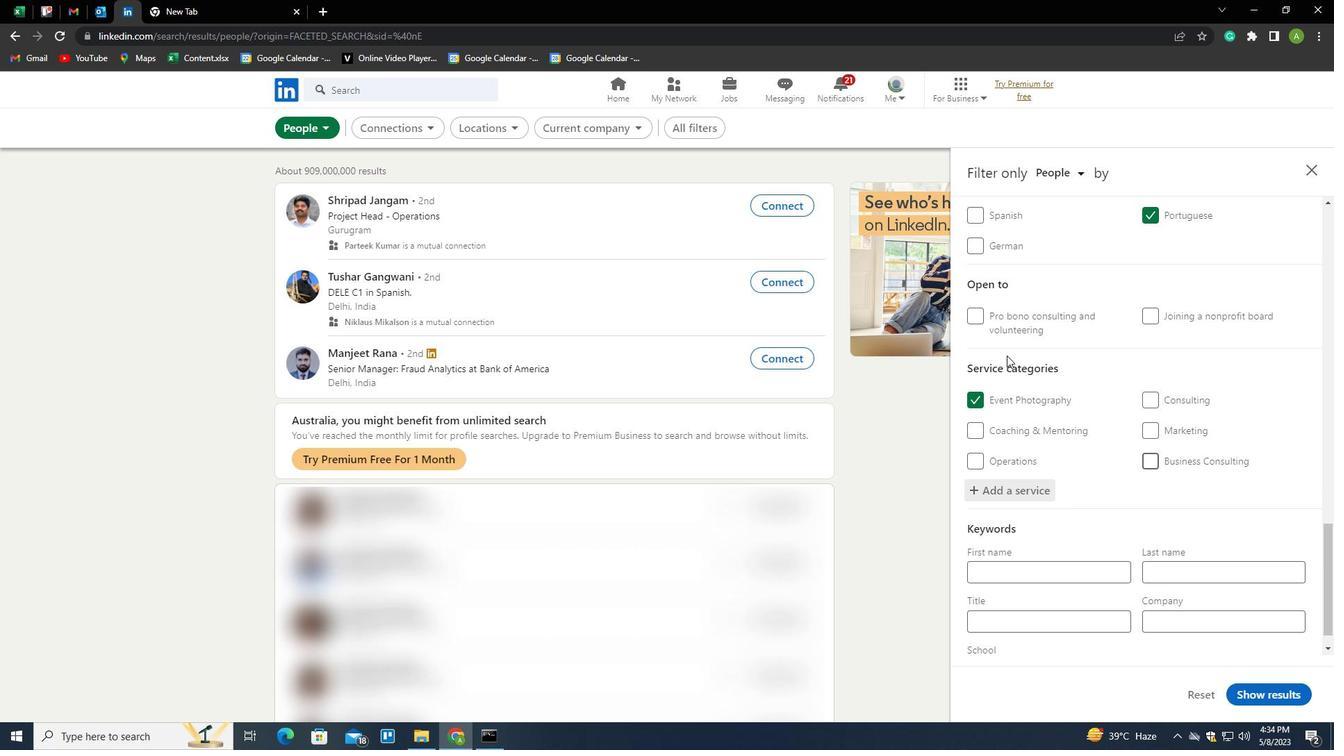 
Action: Mouse scrolled (938, 317) with delta (0, 0)
Screenshot: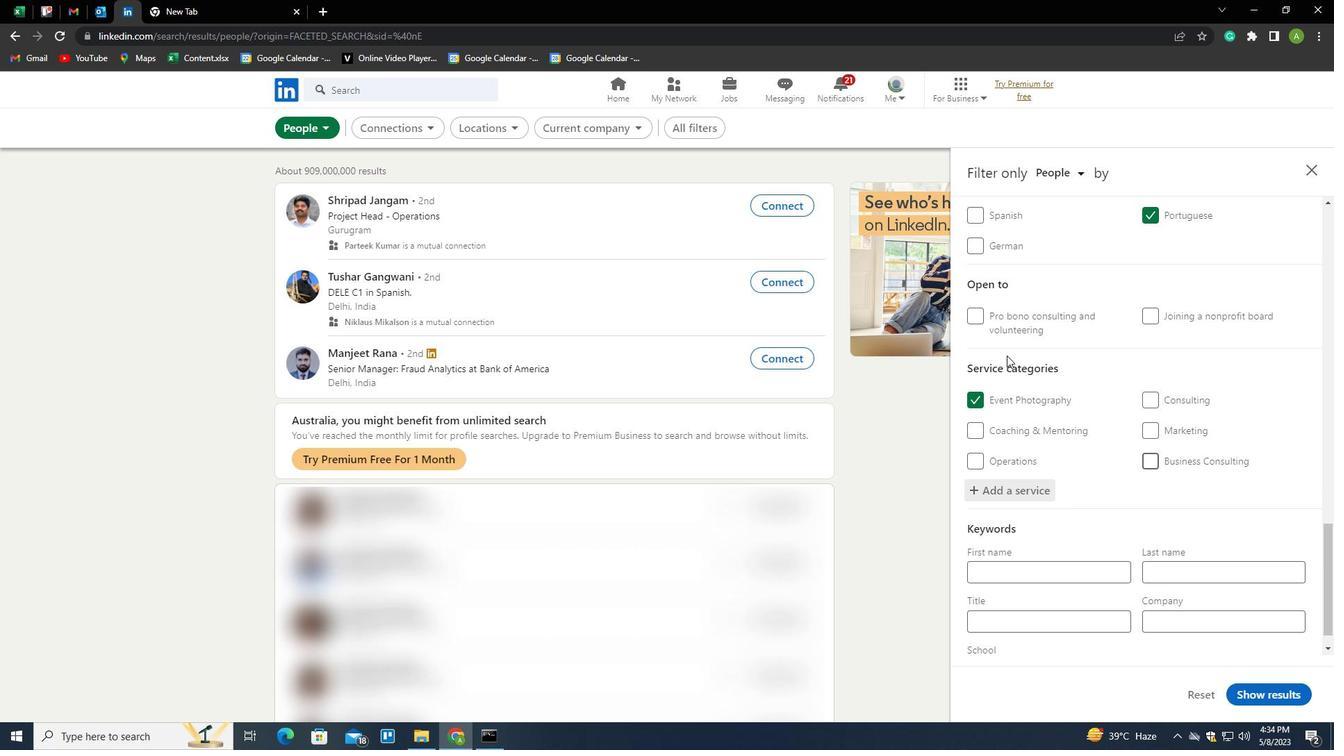 
Action: Mouse moved to (949, 335)
Screenshot: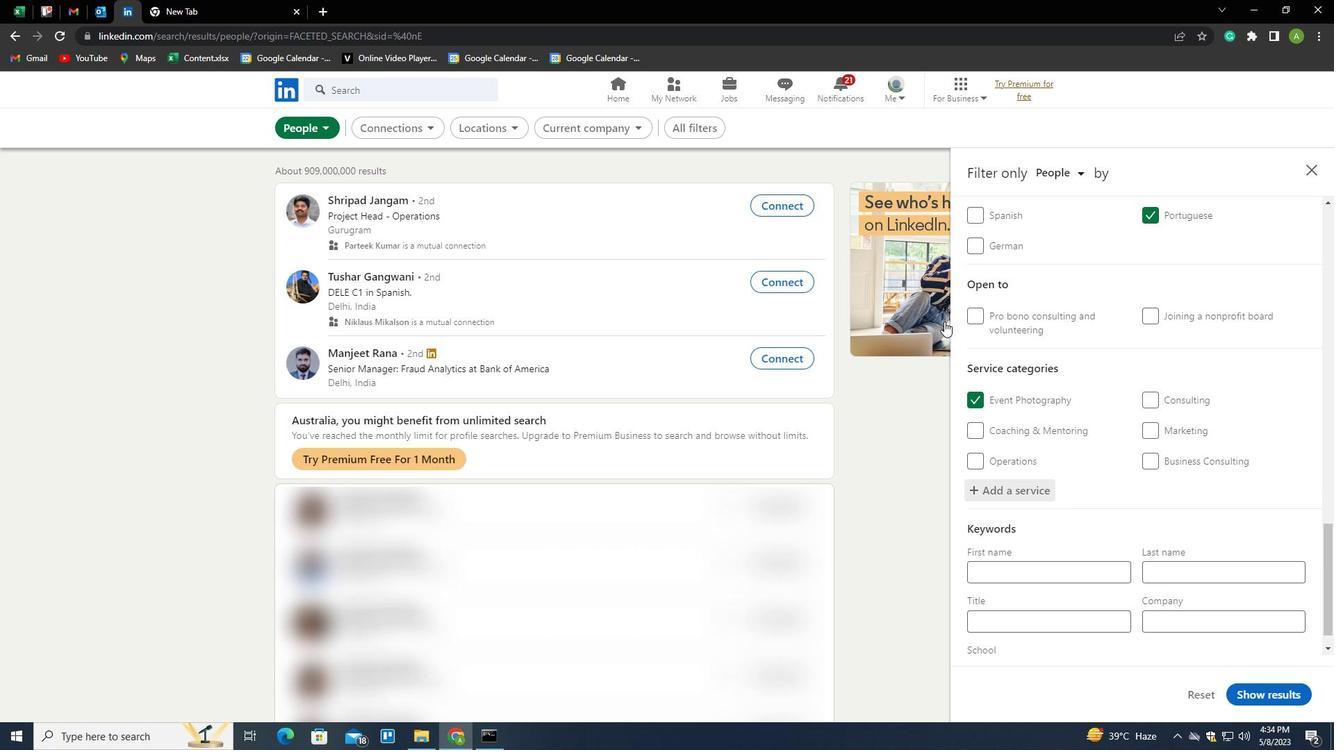 
Action: Mouse scrolled (949, 335) with delta (0, 0)
Screenshot: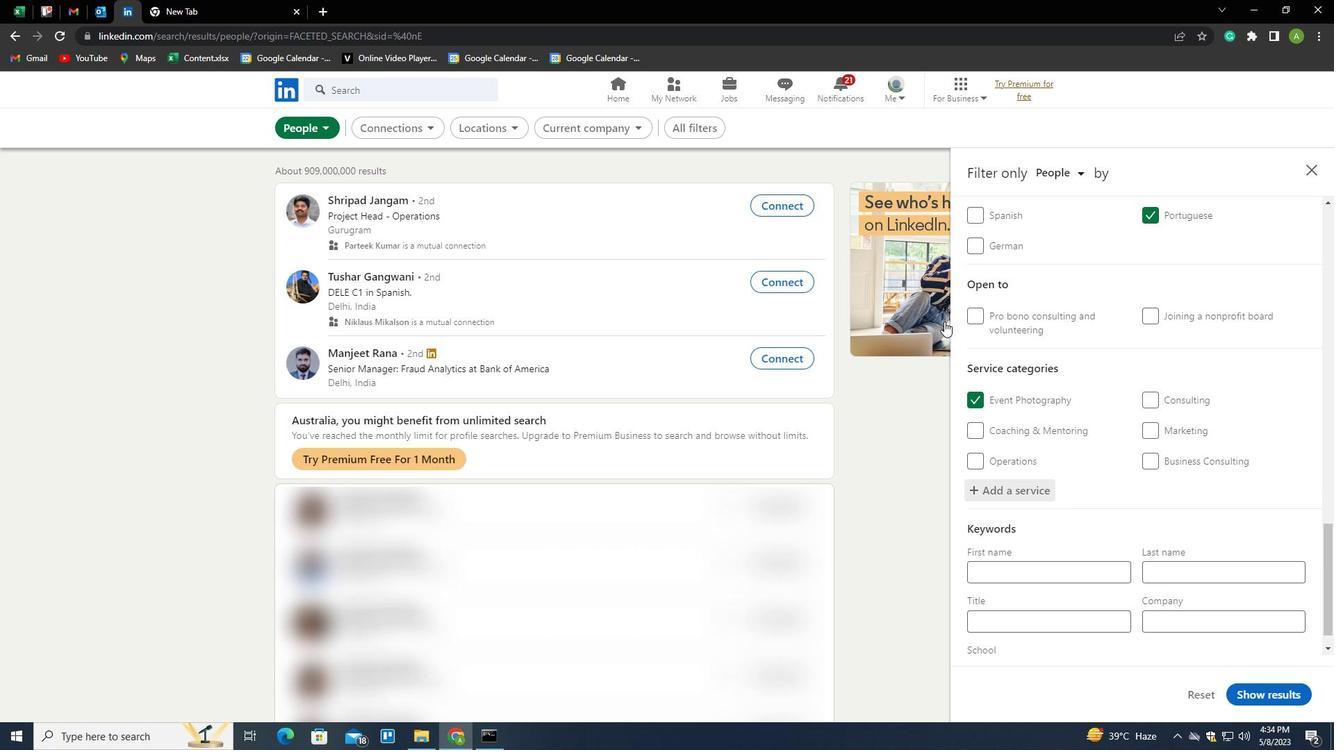
Action: Mouse moved to (950, 339)
Screenshot: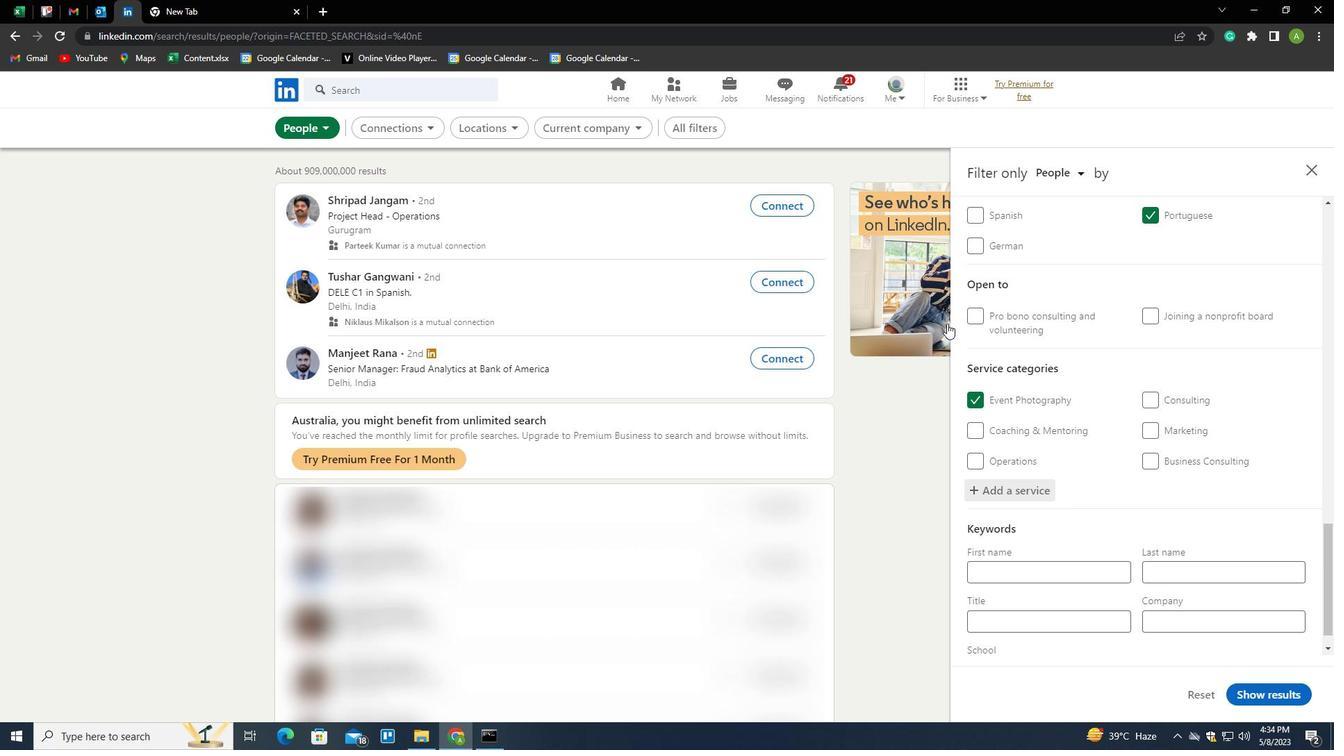 
Action: Mouse scrolled (950, 339) with delta (0, 0)
Screenshot: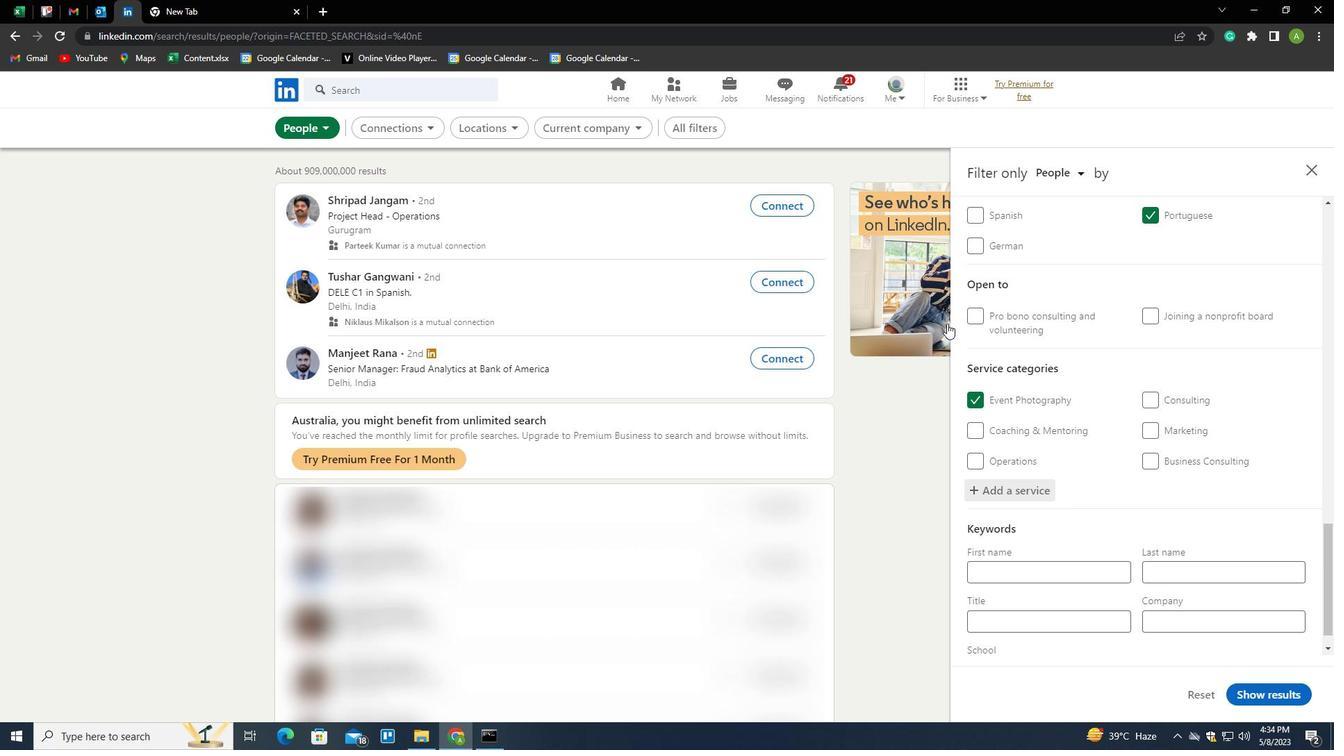 
Action: Mouse moved to (950, 339)
Screenshot: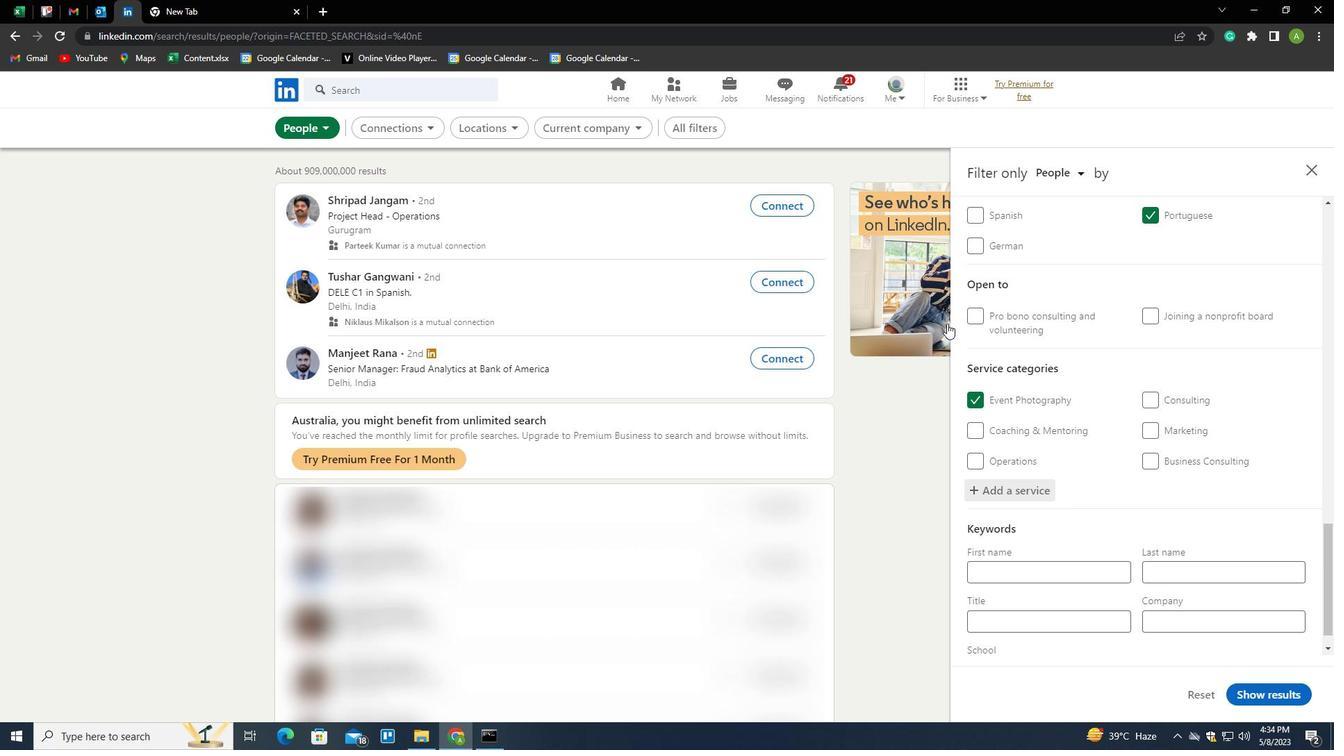
Action: Mouse scrolled (950, 339) with delta (0, 0)
Screenshot: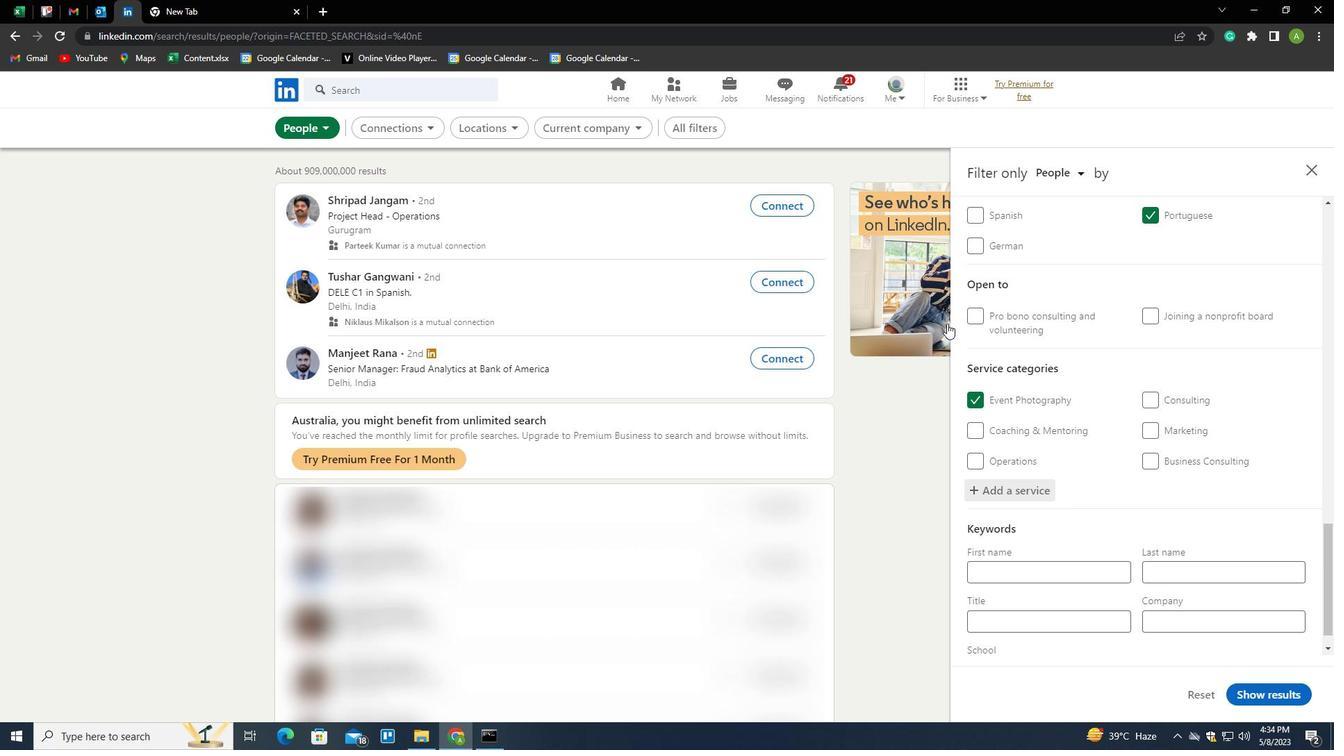 
Action: Mouse scrolled (950, 339) with delta (0, 0)
Screenshot: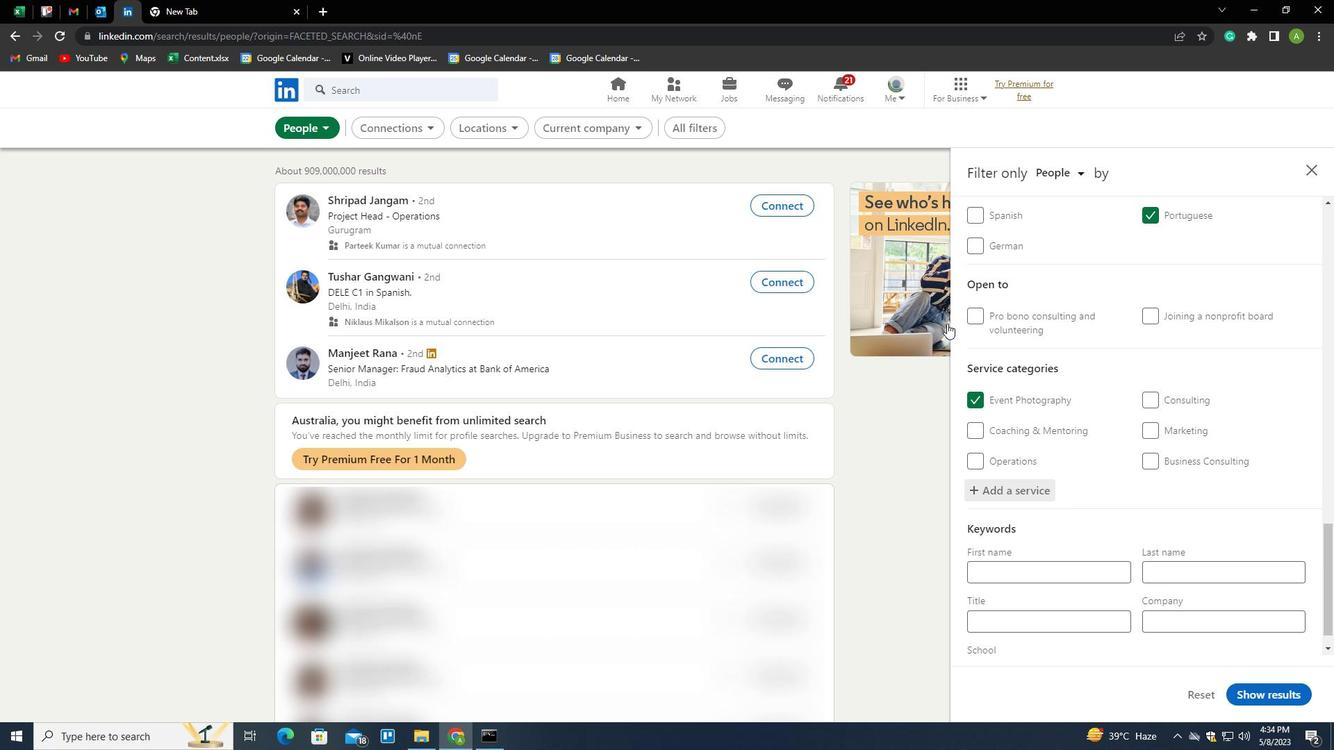 
Action: Mouse scrolled (950, 339) with delta (0, 0)
Screenshot: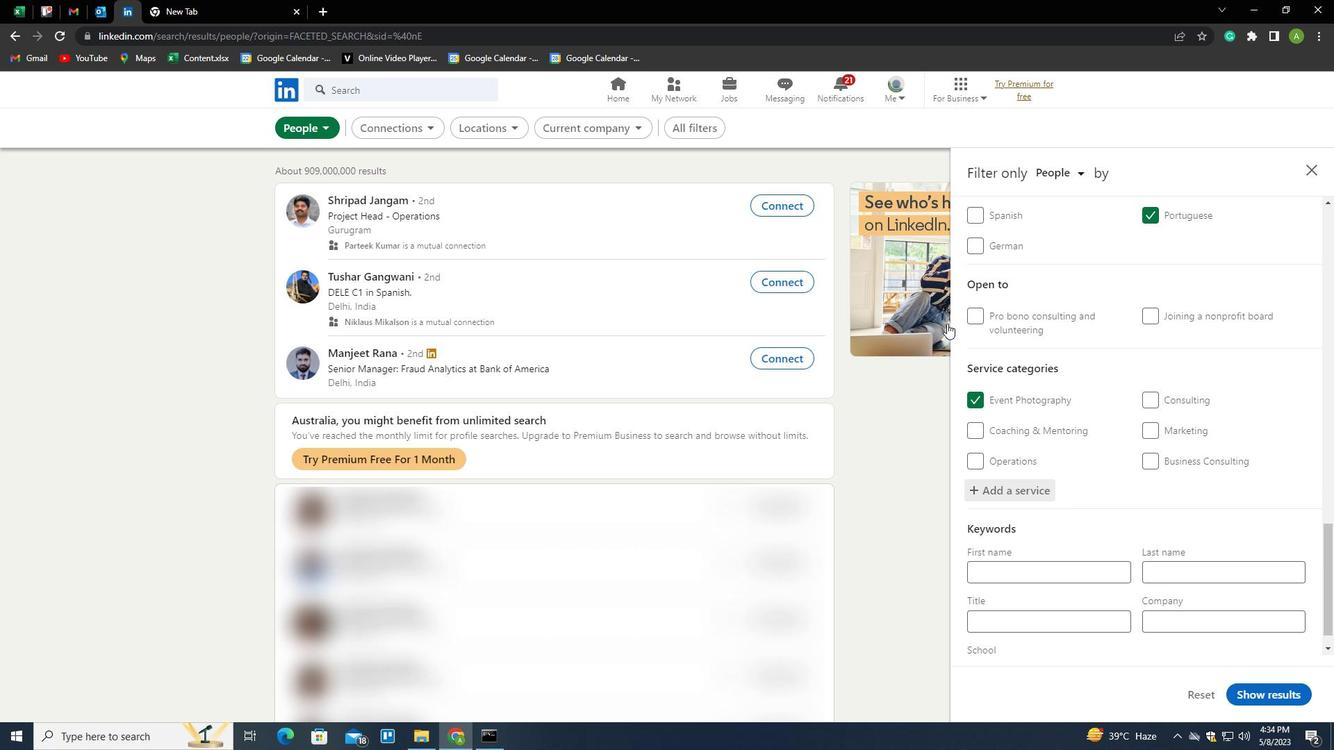 
Action: Mouse moved to (1025, 626)
Screenshot: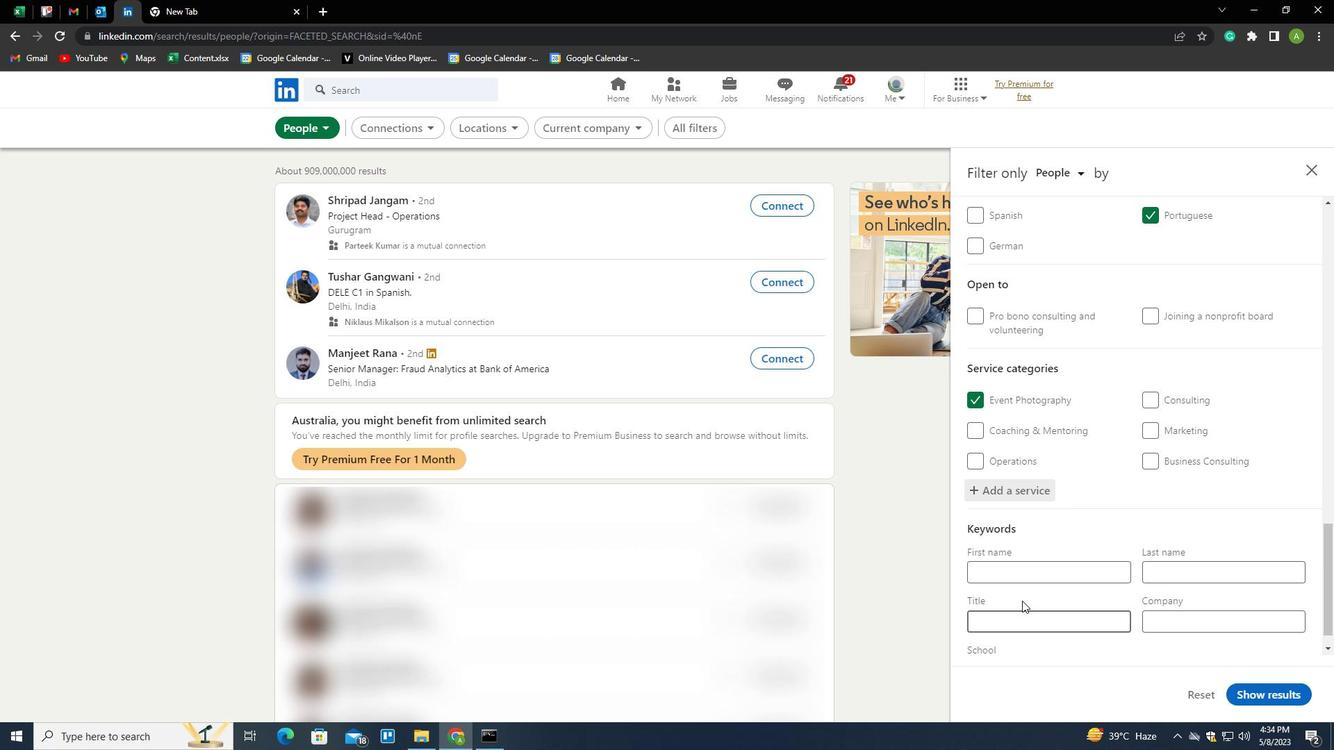 
Action: Mouse pressed left at (1025, 626)
Screenshot: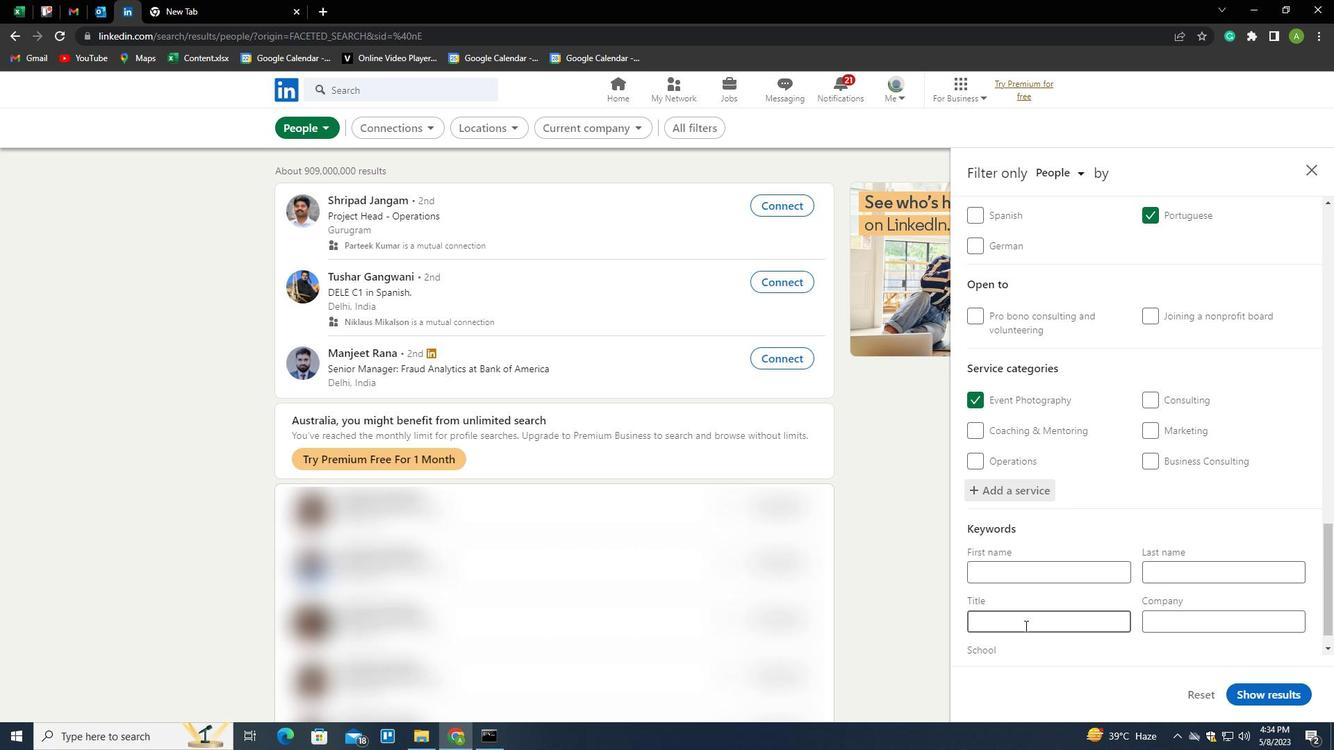 
Action: Key pressed <Key.shift>CIVIL<Key.space><Key.shift>ENGINEER
Screenshot: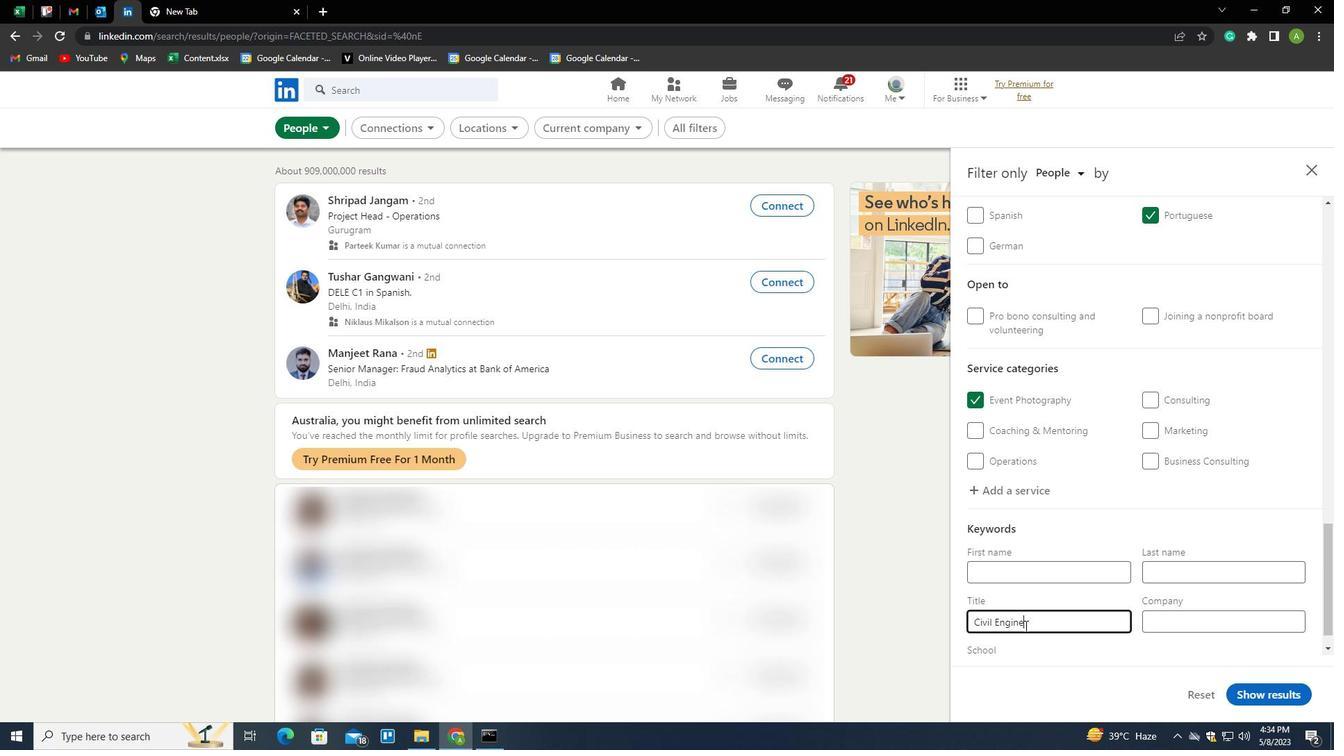 
Action: Mouse moved to (1189, 652)
Screenshot: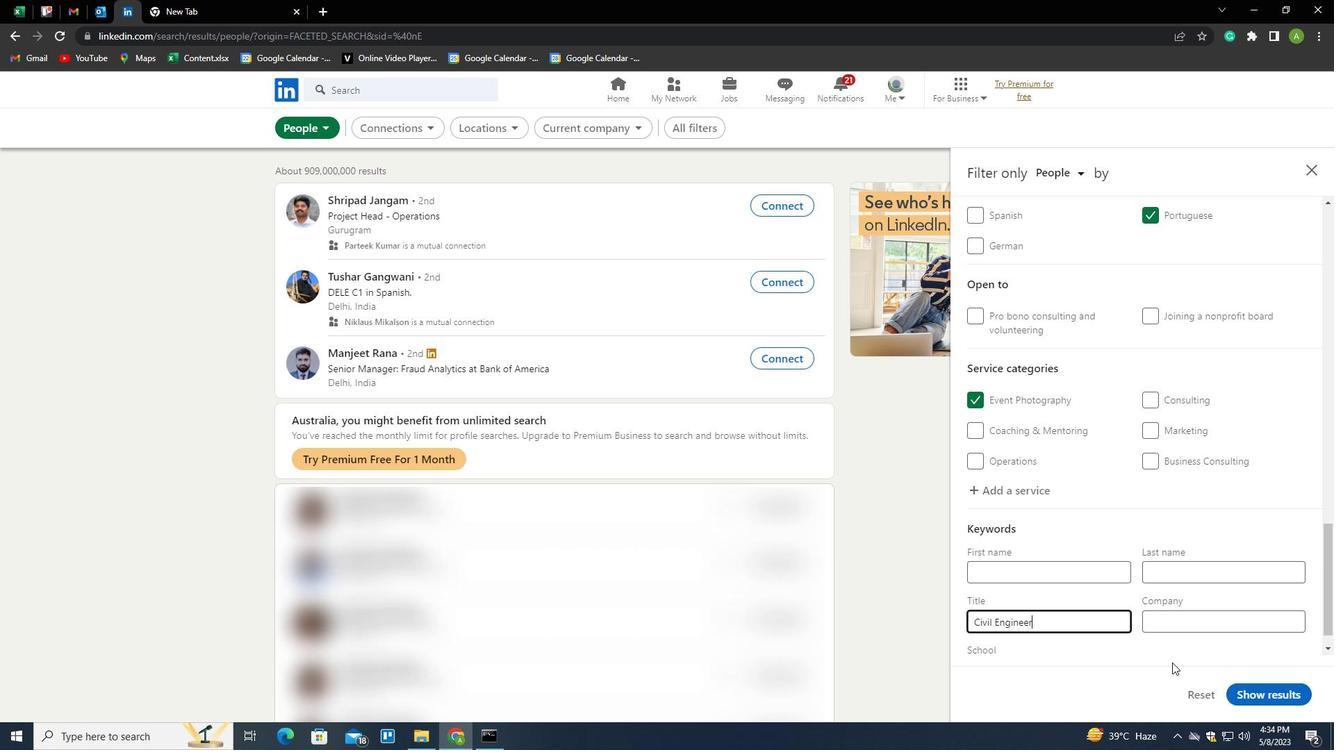 
Action: Mouse pressed left at (1189, 652)
Screenshot: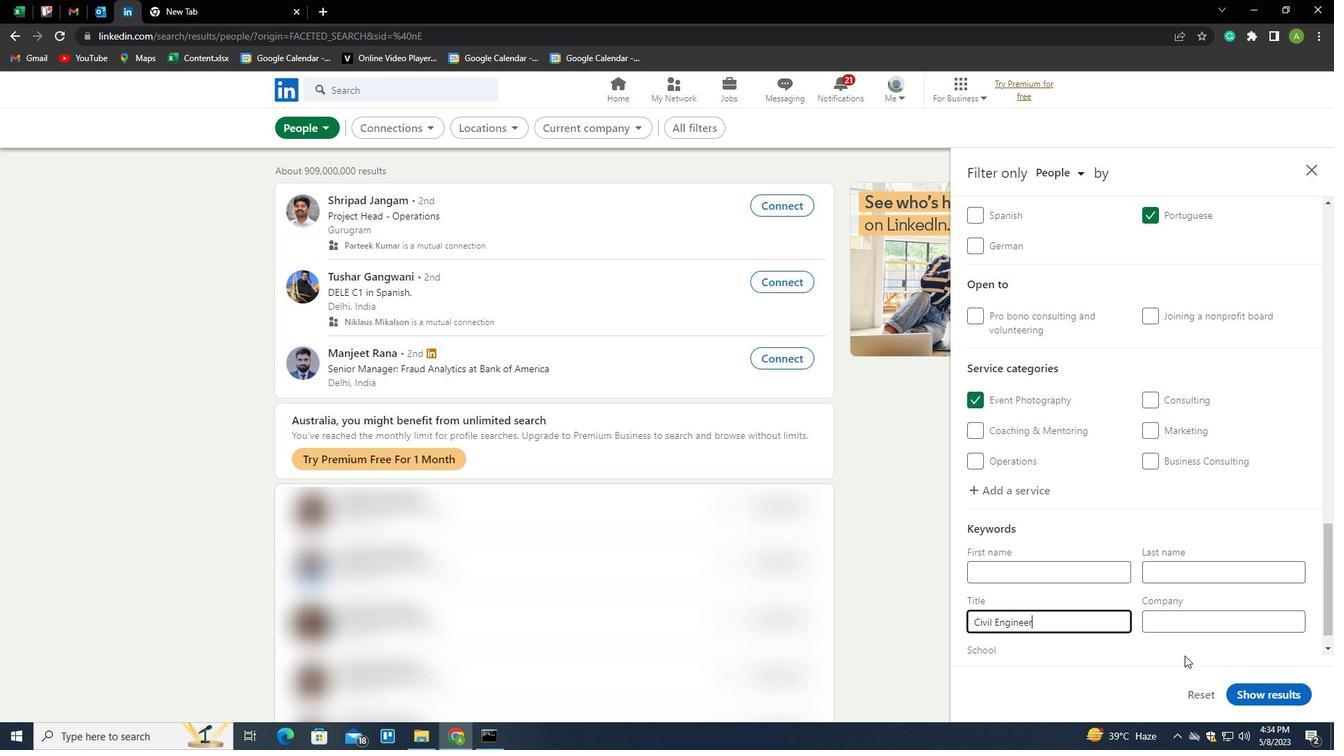 
Action: Mouse moved to (1279, 695)
Screenshot: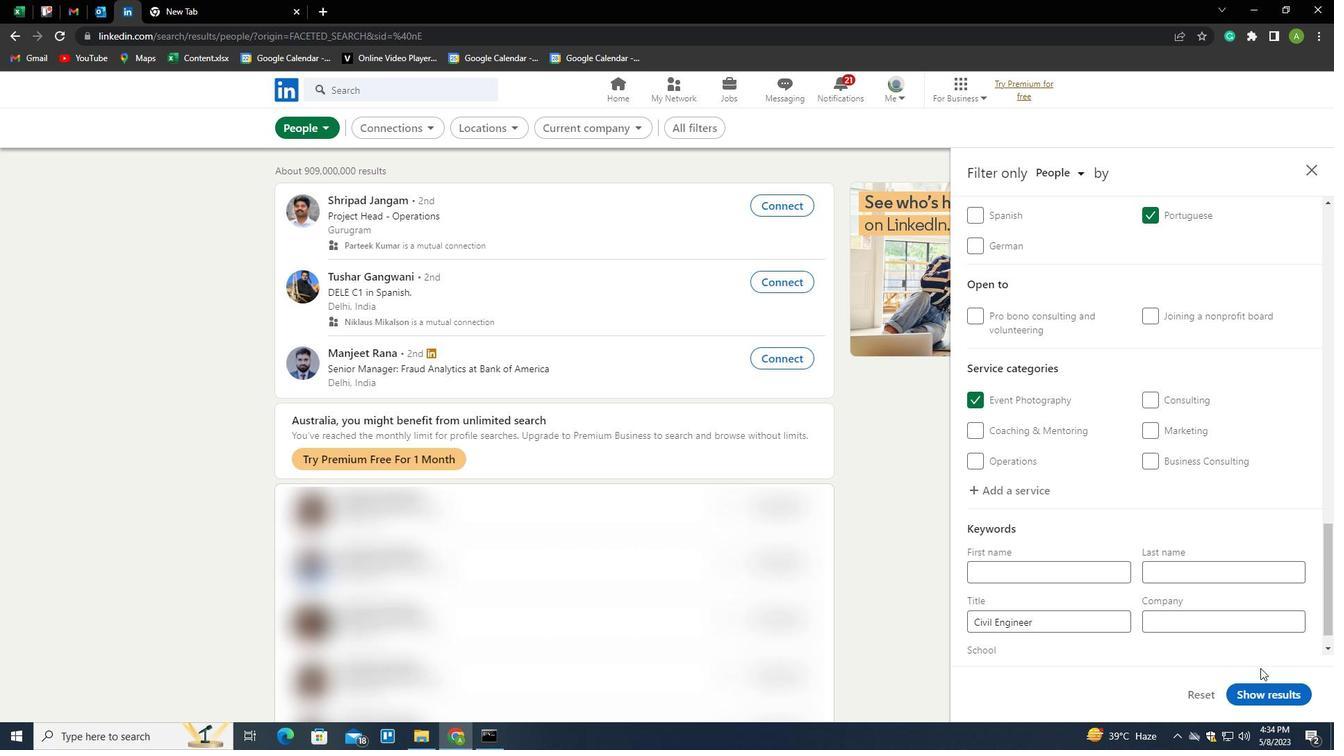 
Action: Mouse pressed left at (1279, 695)
Screenshot: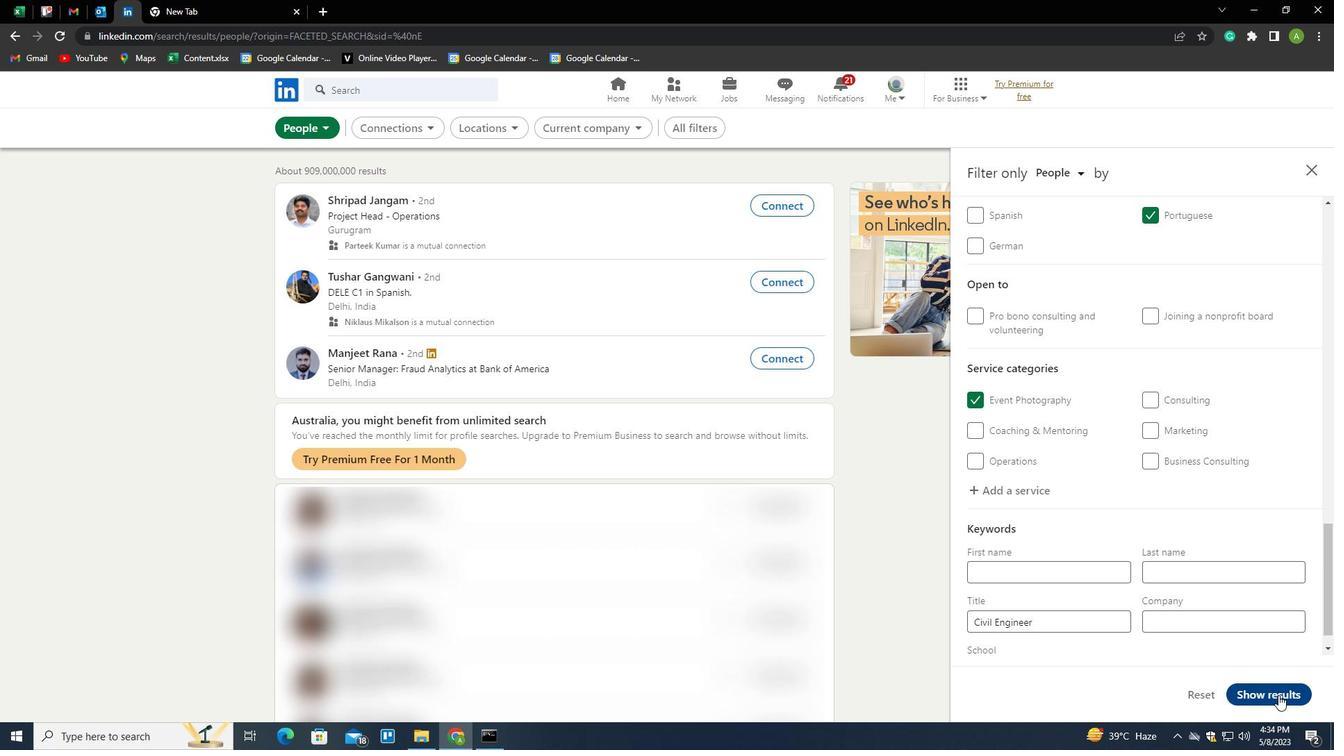 
Action: Mouse moved to (1303, 684)
Screenshot: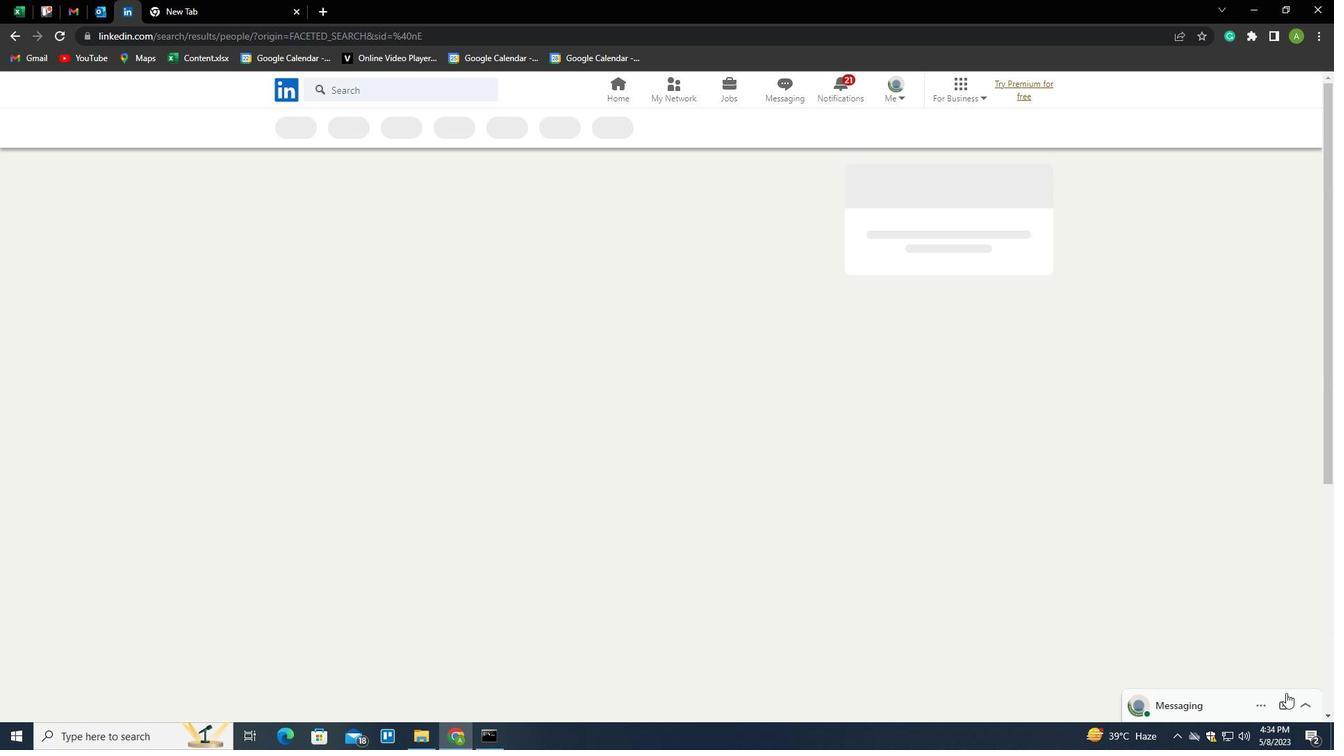 
